 Task: Open a blank google sheet and write heading  Customer order data  Add 10 people name:-  'David White, Emily Green, Andrew Baker, Madison Evans, Logan King, Grace Hill, Gabriel Young, Elizabeth Flores, Samuel Reed, Avery Nelson. ' in October Last week sales are  10020 to 20050. customer order name:-  Nike shoe, Adidas shoe, Gucci T-shirt, Louis Vuitton bag, Zara Shirt, H&M jeans, Chanel perfume, Versace perfume, Ralph Lauren, Prada Shirtcustomer order price in between:-  10000 to 15000. Save page auditingSalesByRegion_2022
Action: Mouse moved to (192, 164)
Screenshot: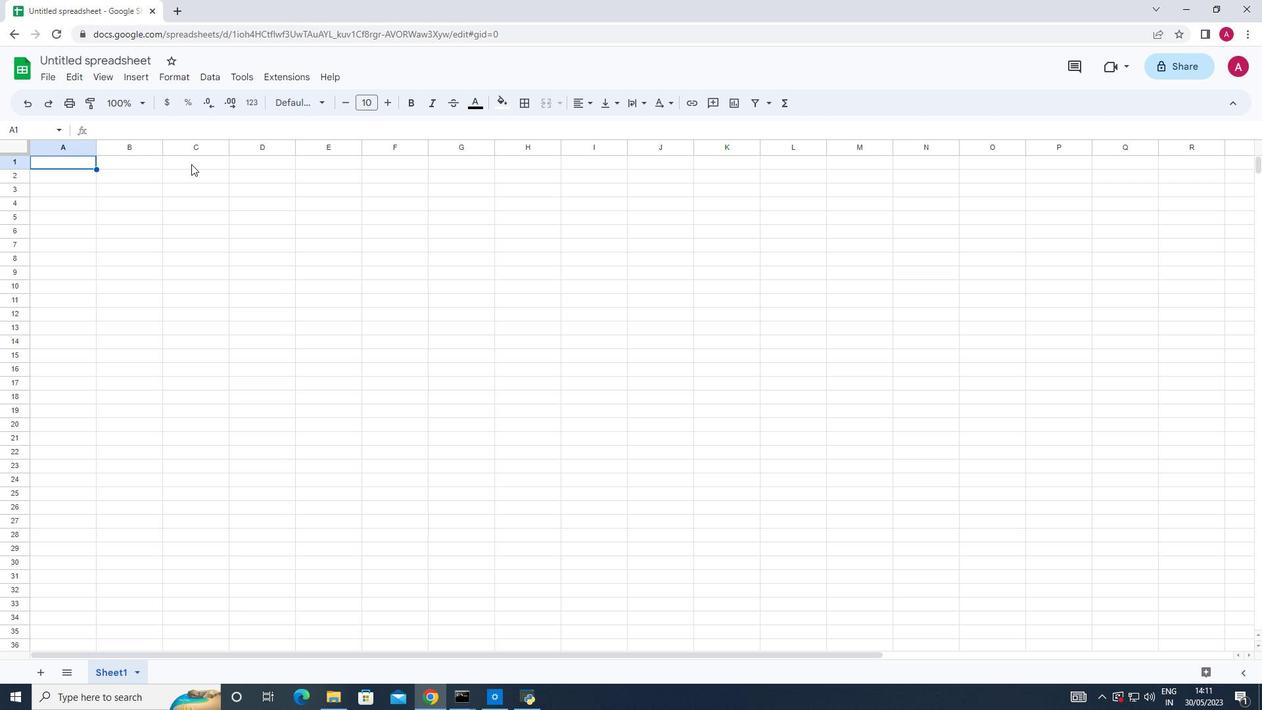 
Action: Mouse pressed left at (192, 164)
Screenshot: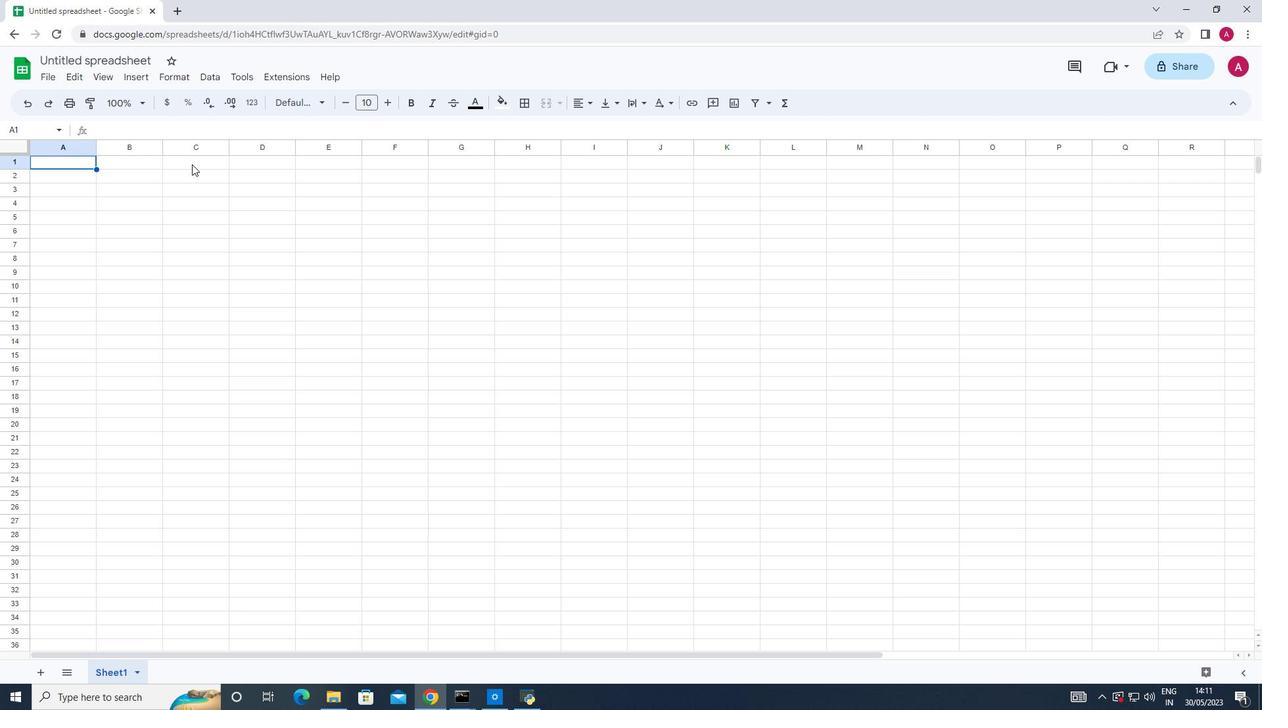 
Action: Key pressed <Key.shift><Key.shift><Key.shift><Key.shift><Key.shift><Key.shift><Key.shift><Key.shift><Key.shift><Key.shift>Customer<Key.space><Key.shift>Order<Key.space><Key.shift><Key.shift>Data
Screenshot: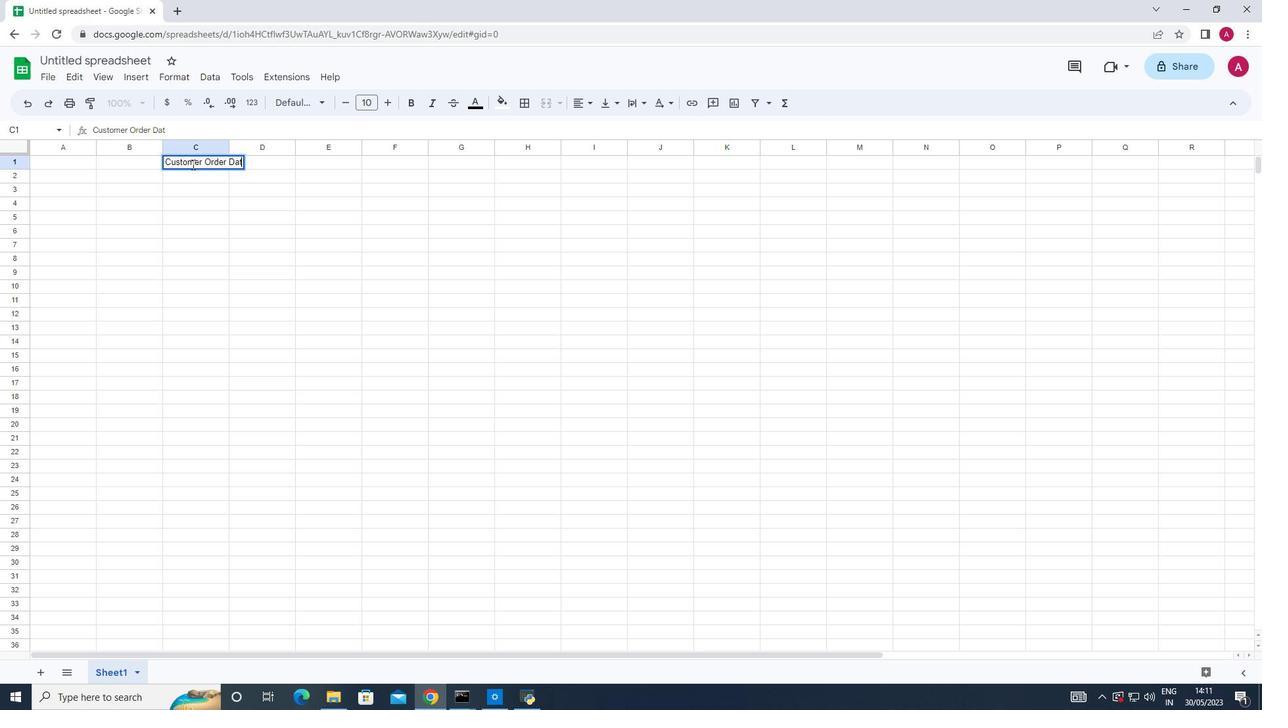 
Action: Mouse moved to (45, 172)
Screenshot: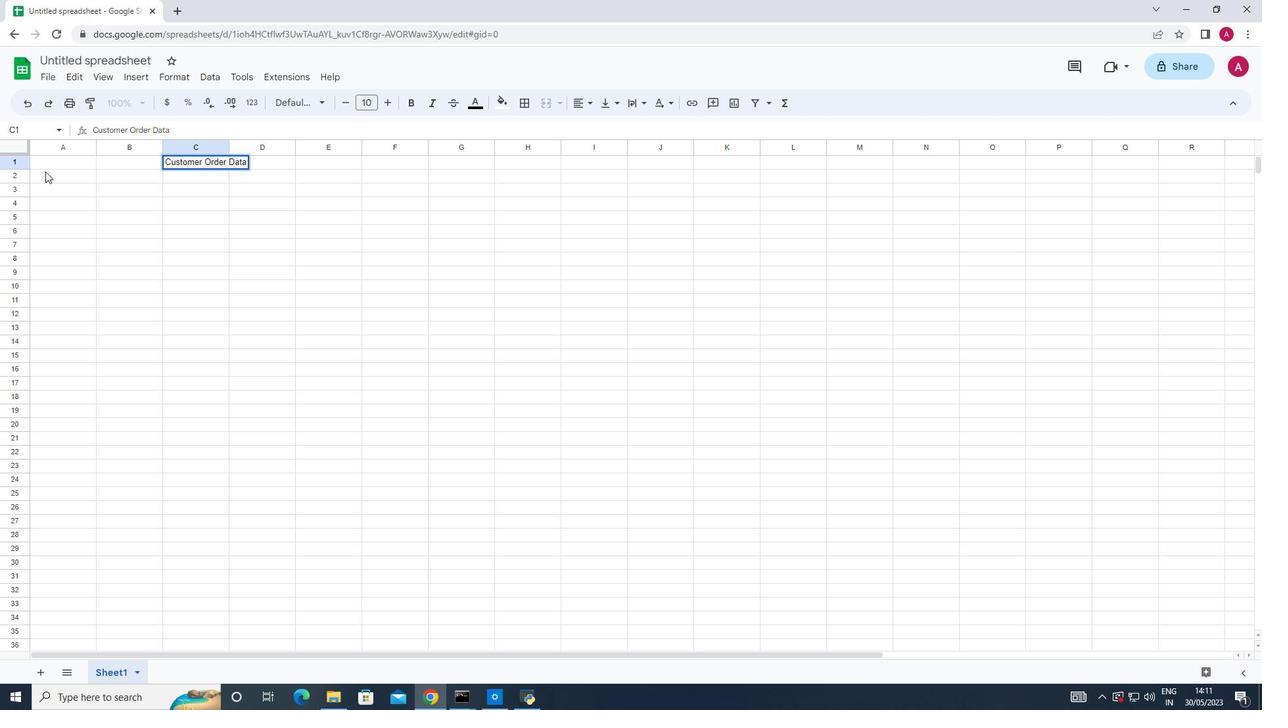 
Action: Mouse pressed left at (45, 172)
Screenshot: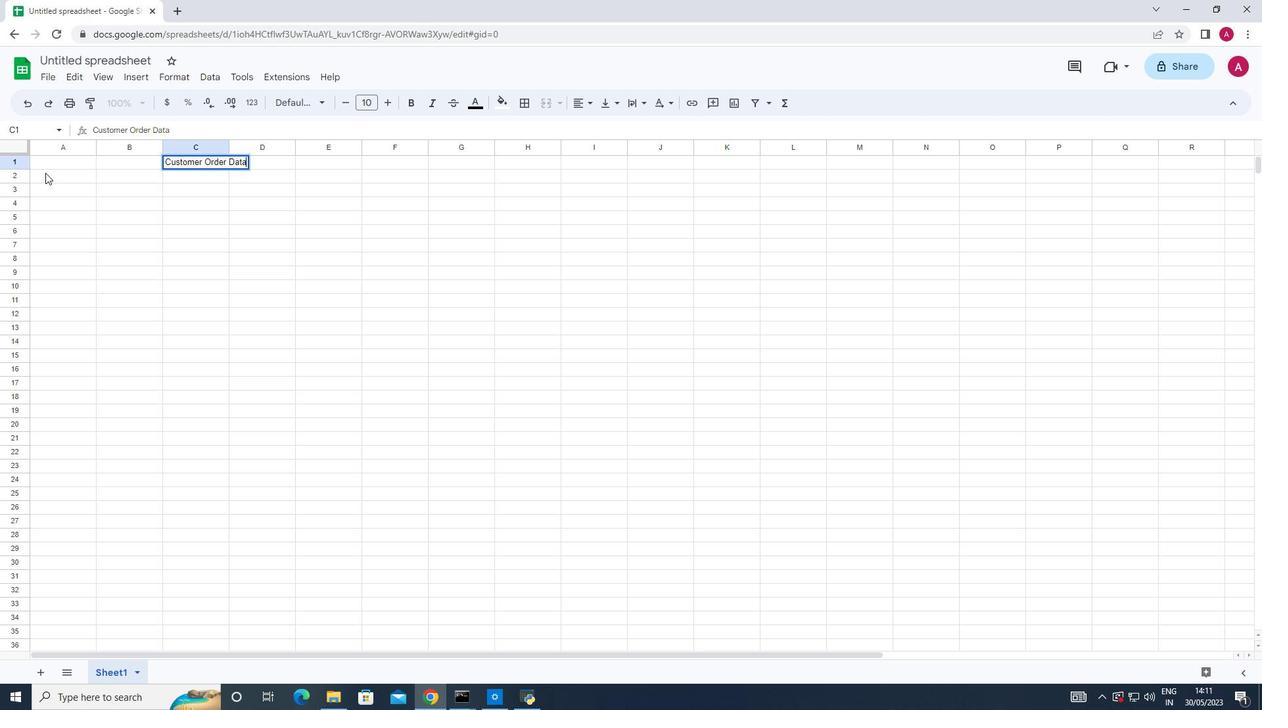 
Action: Key pressed <Key.shift>Name
Screenshot: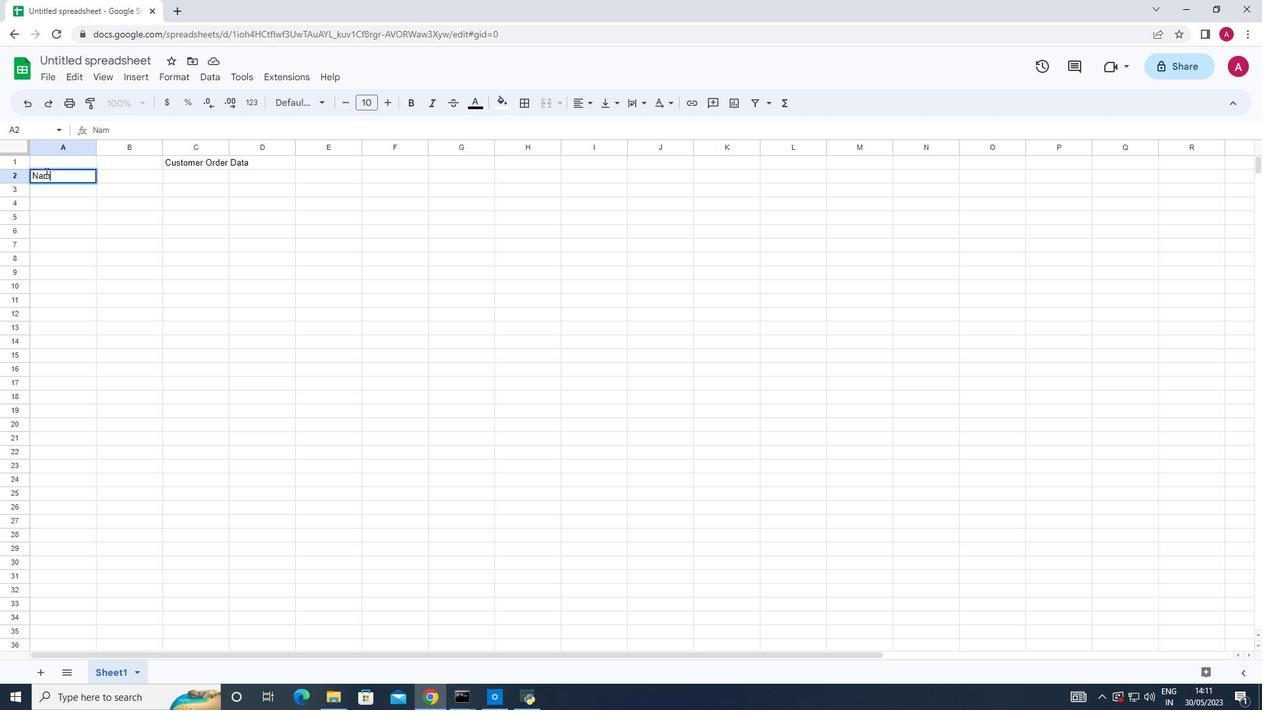 
Action: Mouse moved to (30, 188)
Screenshot: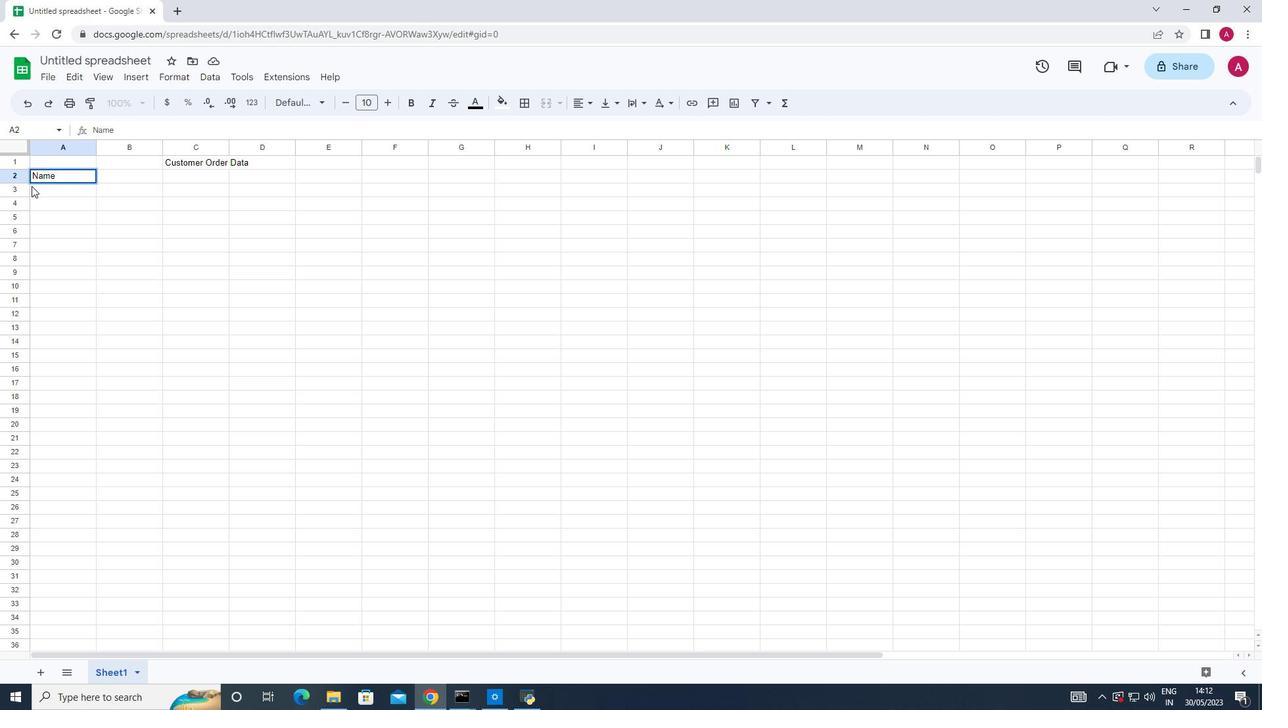 
Action: Mouse pressed left at (30, 188)
Screenshot: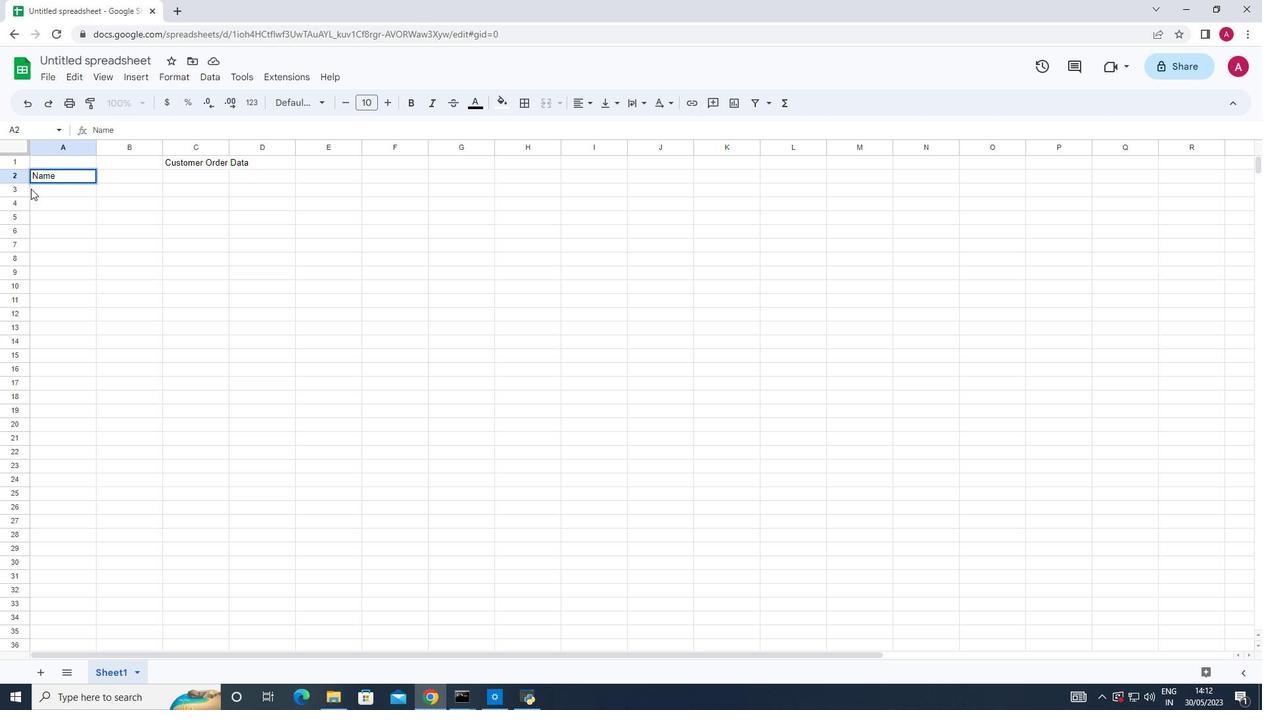 
Action: Key pressed <Key.shift>David<Key.down><Key.up>
Screenshot: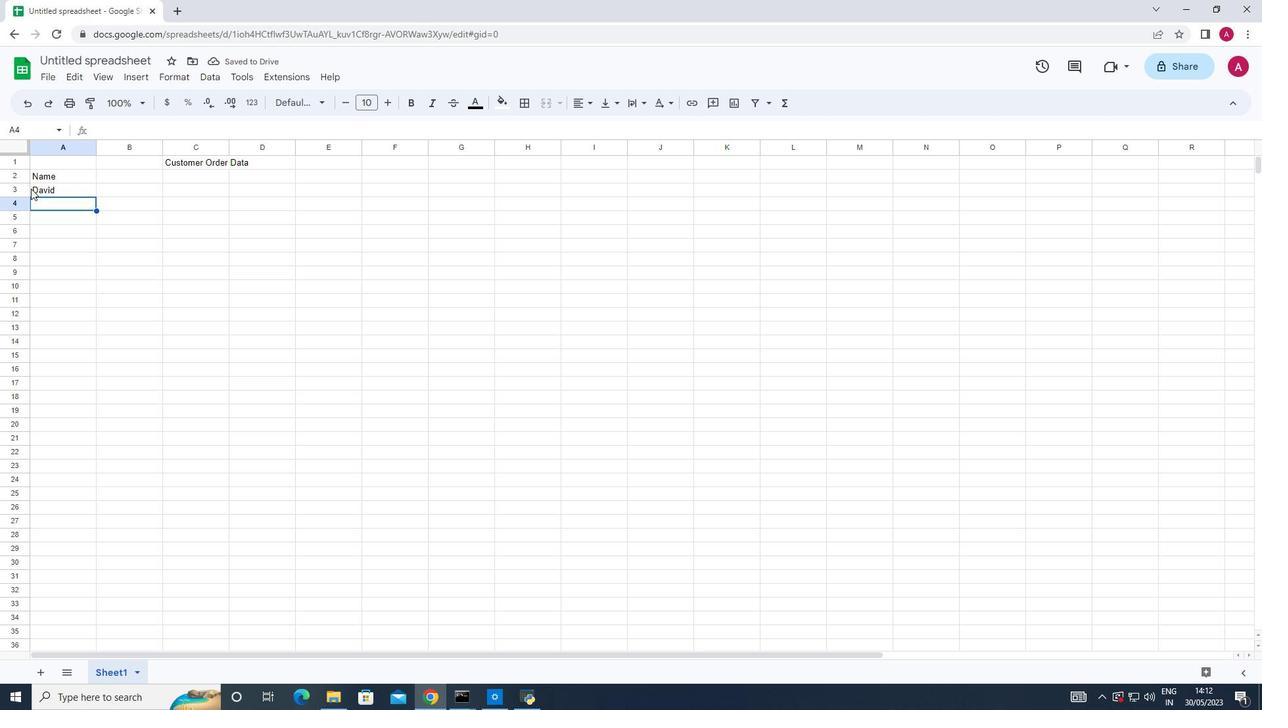 
Action: Mouse moved to (55, 190)
Screenshot: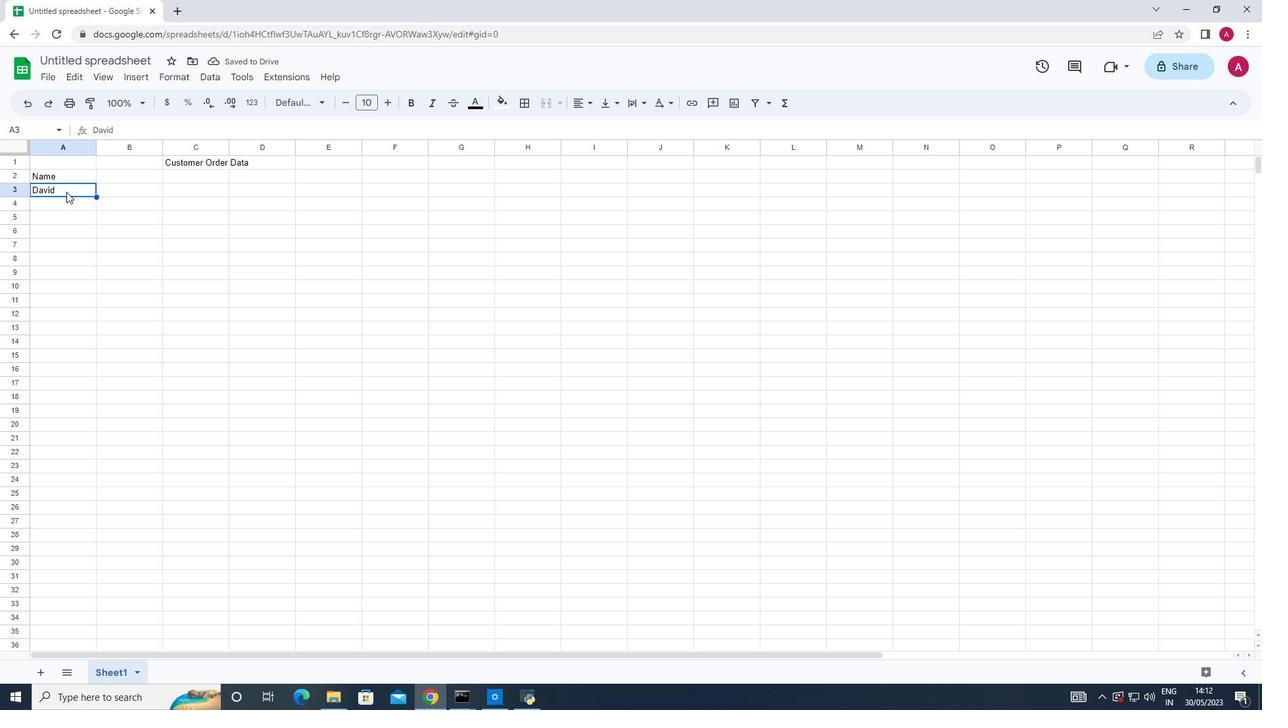 
Action: Mouse pressed left at (55, 190)
Screenshot: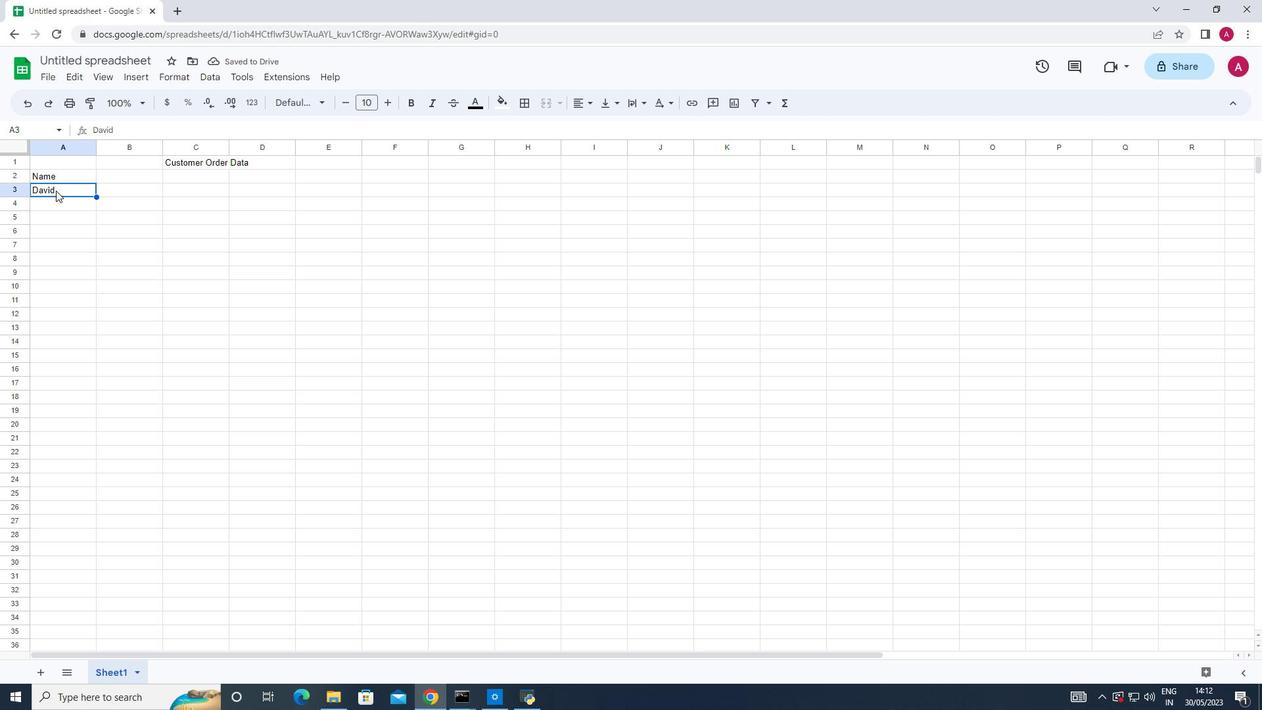 
Action: Mouse pressed left at (55, 190)
Screenshot: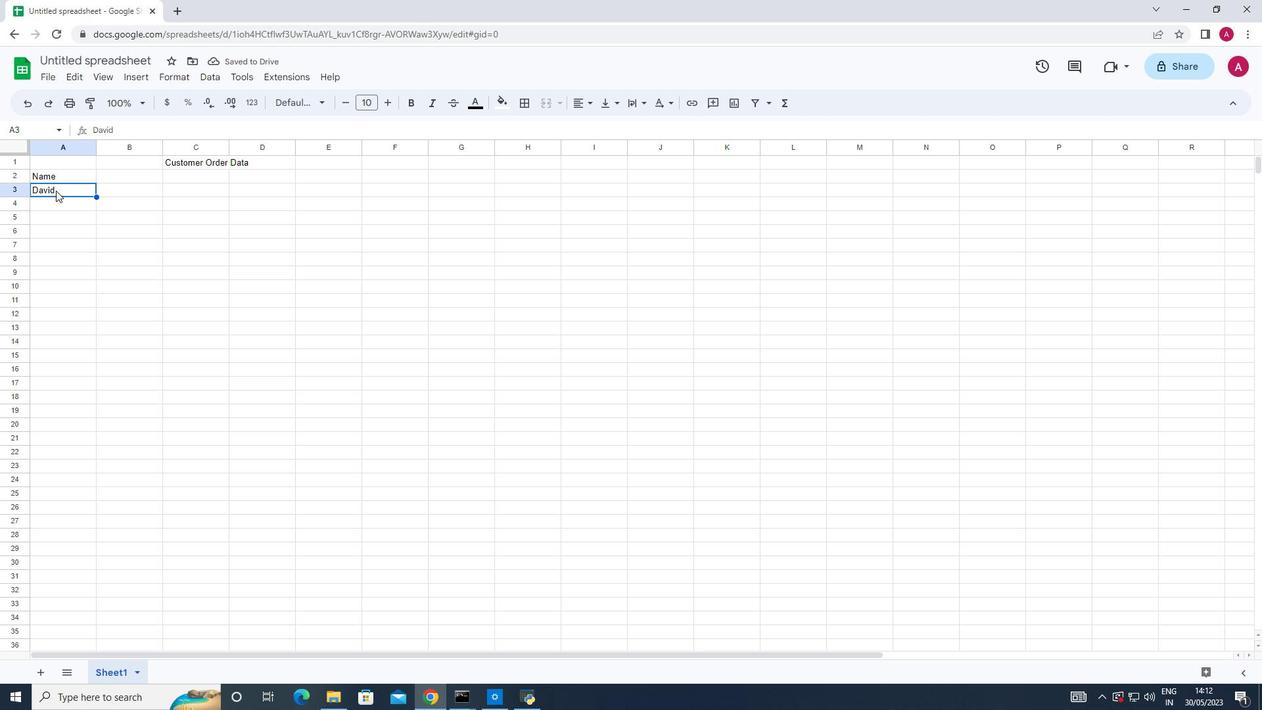 
Action: Key pressed <Key.space><Key.shift>White<Key.down><Key.down><Key.down>
Screenshot: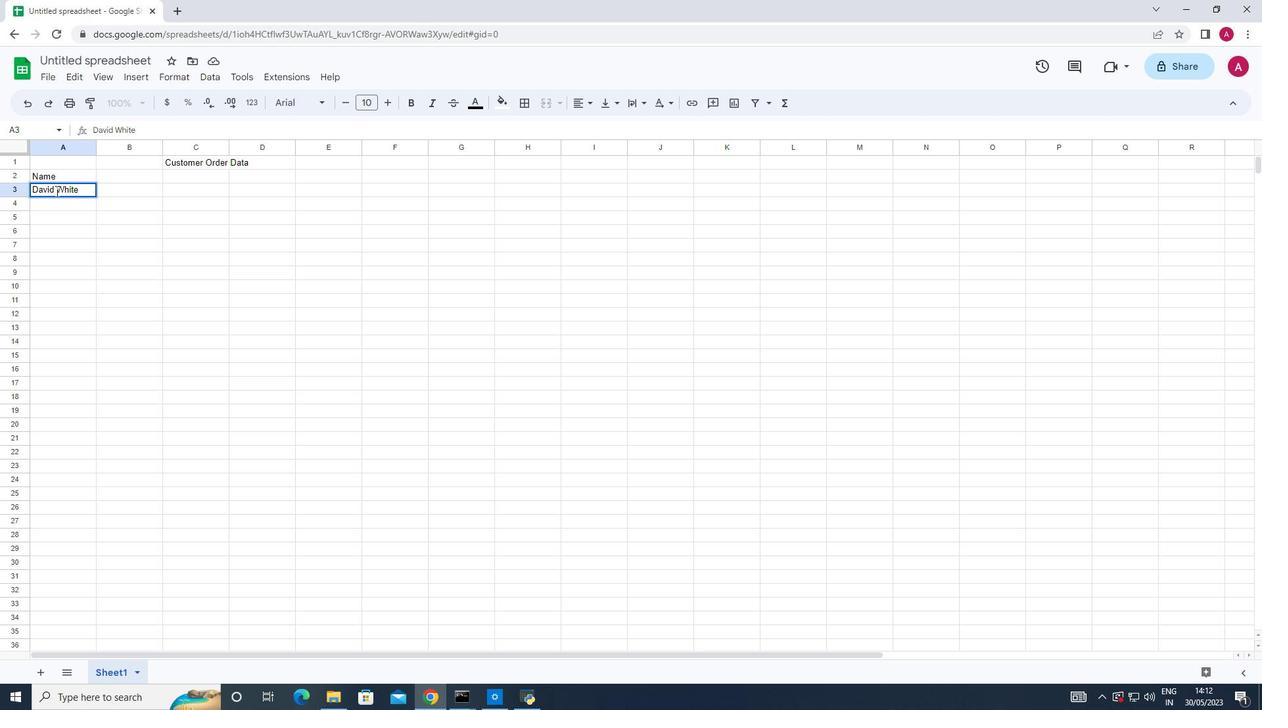 
Action: Mouse moved to (54, 208)
Screenshot: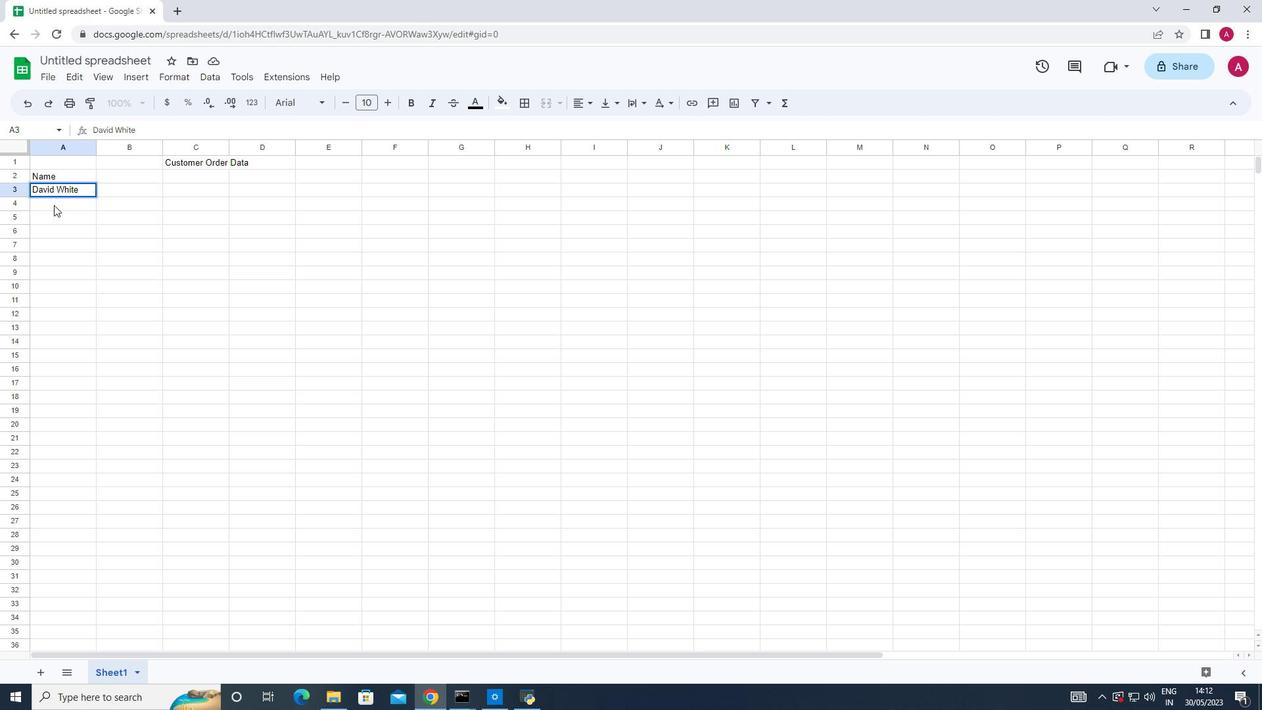 
Action: Mouse pressed left at (54, 208)
Screenshot: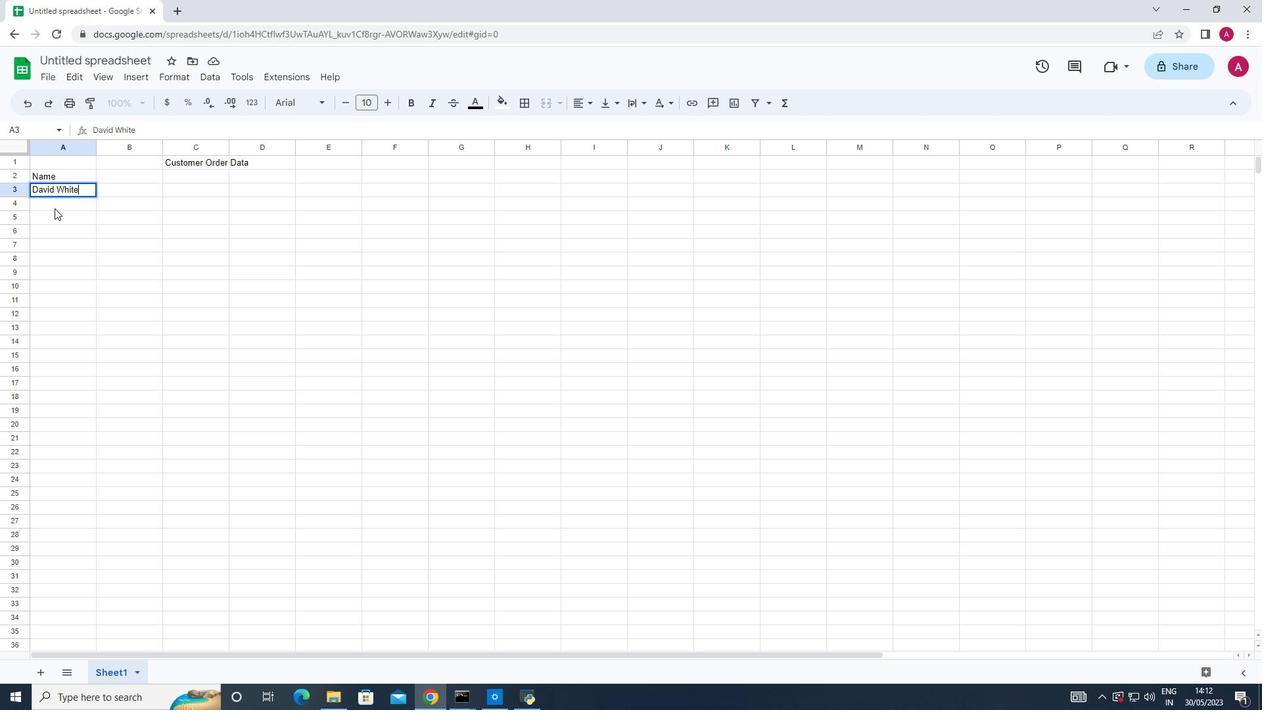 
Action: Key pressed <Key.shift>Emily<Key.space><Key.shift>Green<Key.down><Key.shift><Key.shift><Key.shift><Key.shift><Key.shift><Key.shift><Key.shift><Key.shift><Key.shift>Andrew<Key.space><Key.shift_r><Key.shift_r><Key.shift_r><Key.shift_r>Baker<Key.down><Key.shift_r><Key.shift_r><Key.shift_r><Key.shift_r>Madison<Key.space><Key.shift><Key.shift><Key.shift><Key.shift><Key.shift><Key.shift><Key.shift><Key.shift>Evans<Key.down><Key.shift><Key.shift><Key.shift><Key.shift><Key.shift><Key.shift><Key.shift><Key.shift><Key.shift><Key.shift><Key.shift><Key.shift><Key.shift><Key.shift><Key.shift><Key.shift><Key.shift><Key.shift>Logan<Key.space><Key.shift>King<Key.down><Key.shift>Samuel<Key.space><Key.shift>Reed<Key.down><Key.shift><Key.shift><Key.shift><Key.shift>Avery<Key.space><Key.shift>Nelson
Screenshot: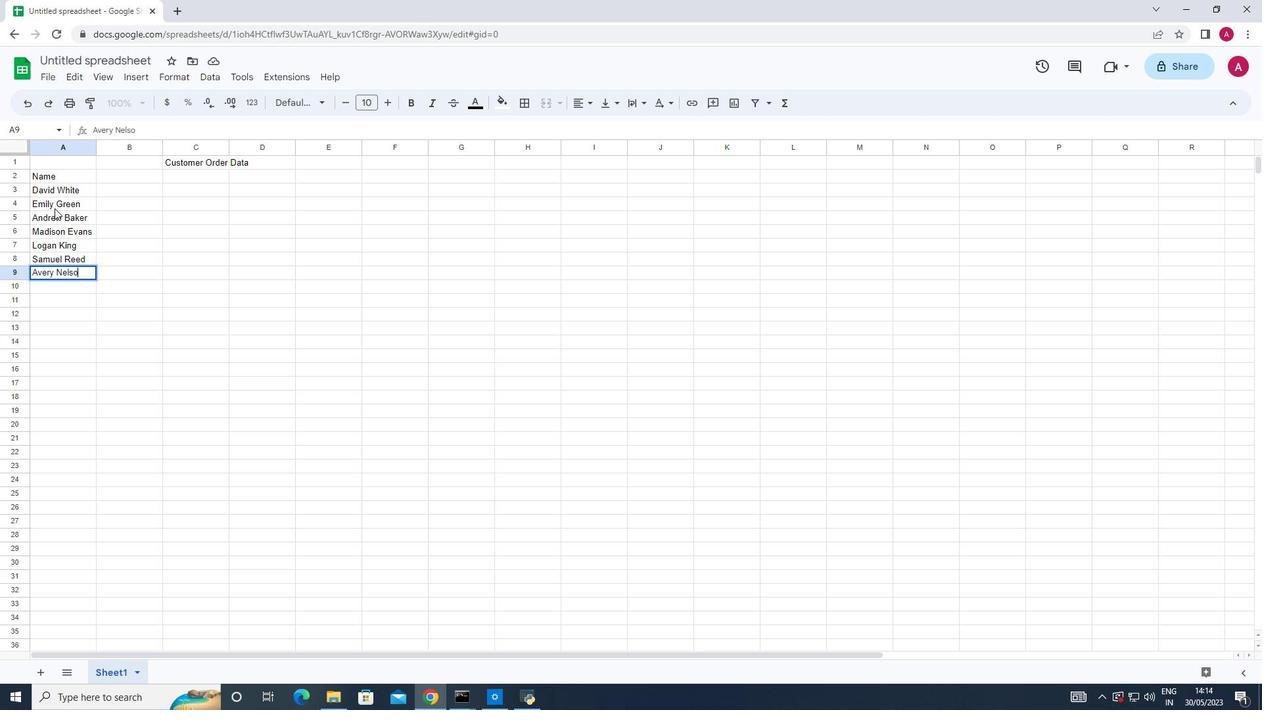 
Action: Mouse moved to (71, 190)
Screenshot: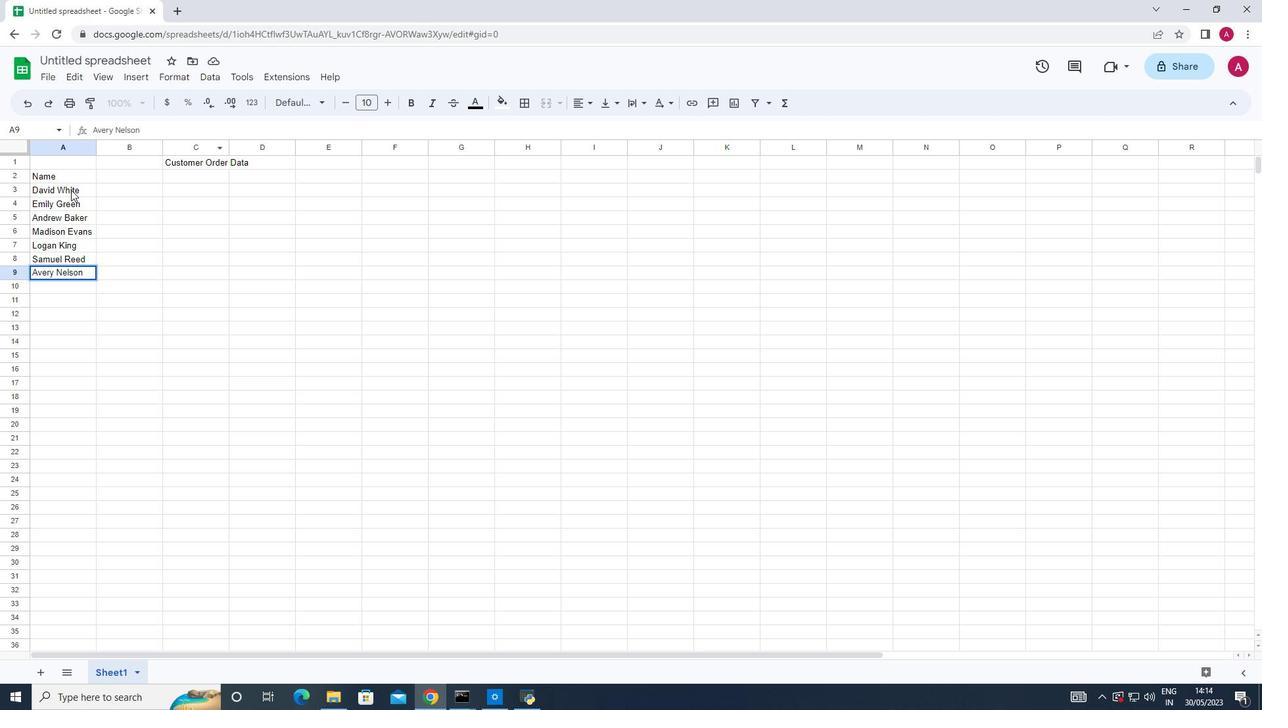 
Action: Mouse pressed left at (71, 190)
Screenshot: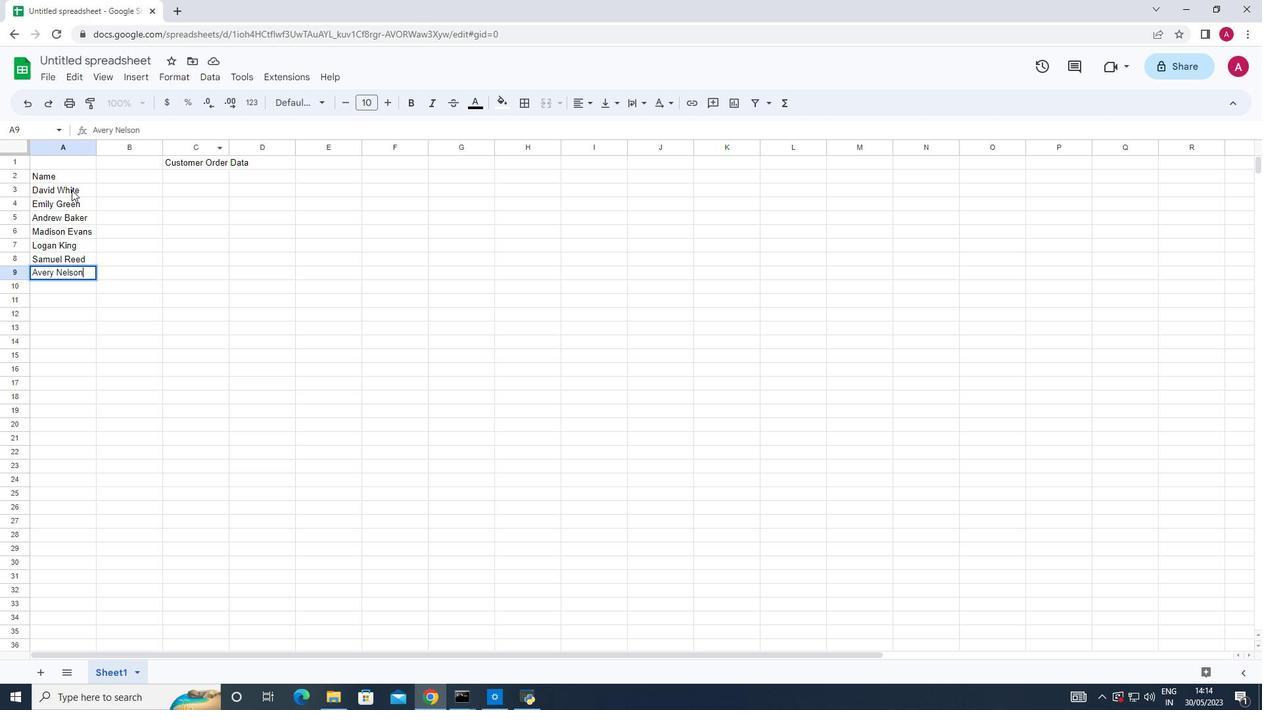
Action: Mouse moved to (68, 185)
Screenshot: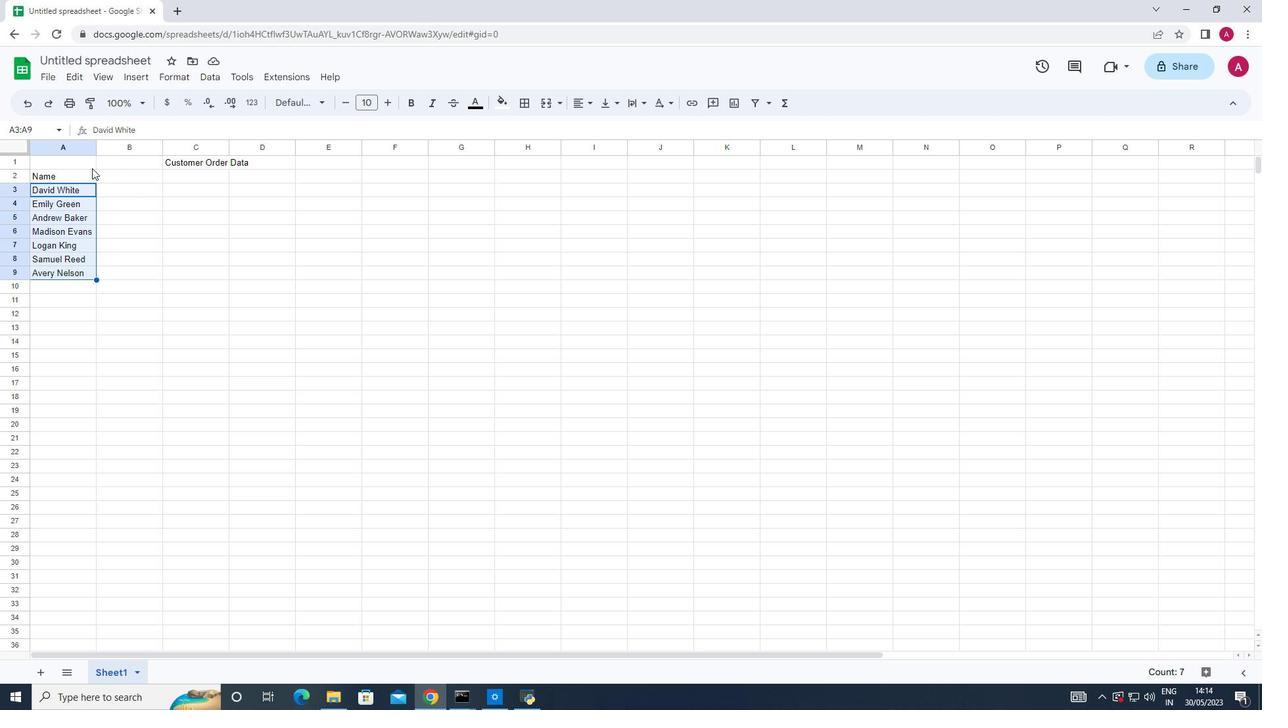 
Action: Mouse pressed left at (68, 185)
Screenshot: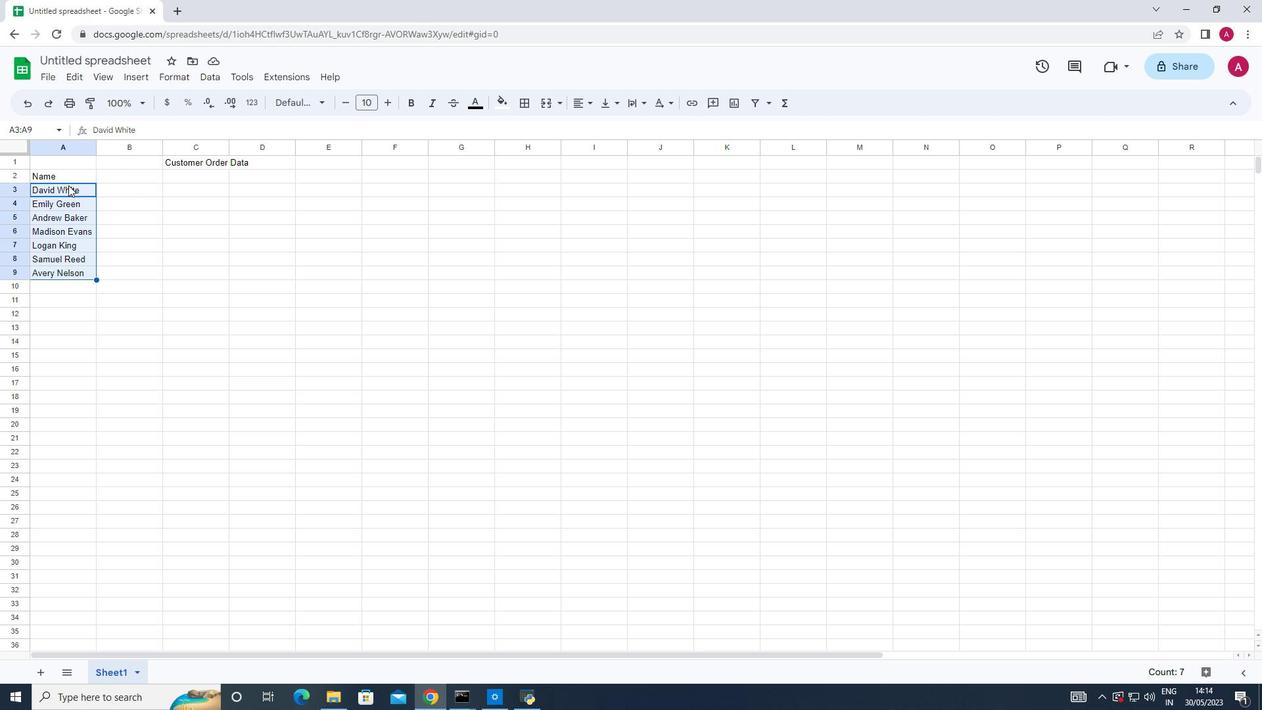 
Action: Mouse moved to (69, 210)
Screenshot: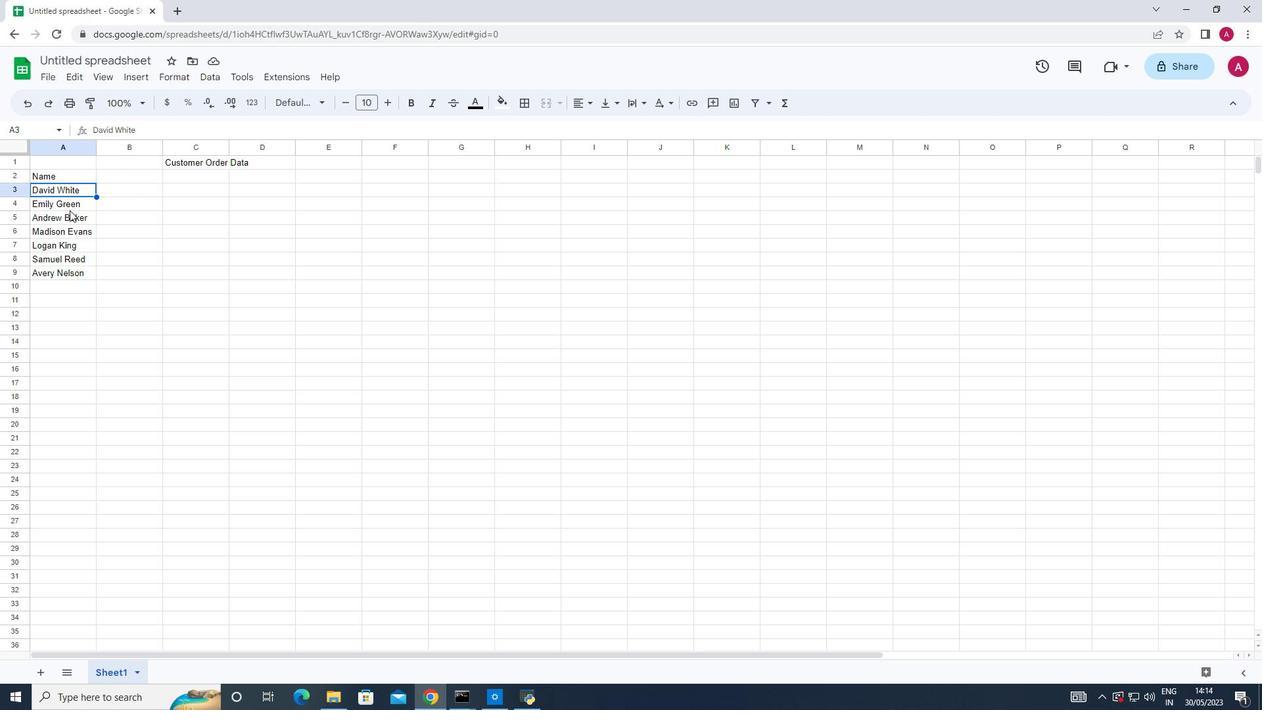 
Action: Mouse pressed left at (69, 210)
Screenshot: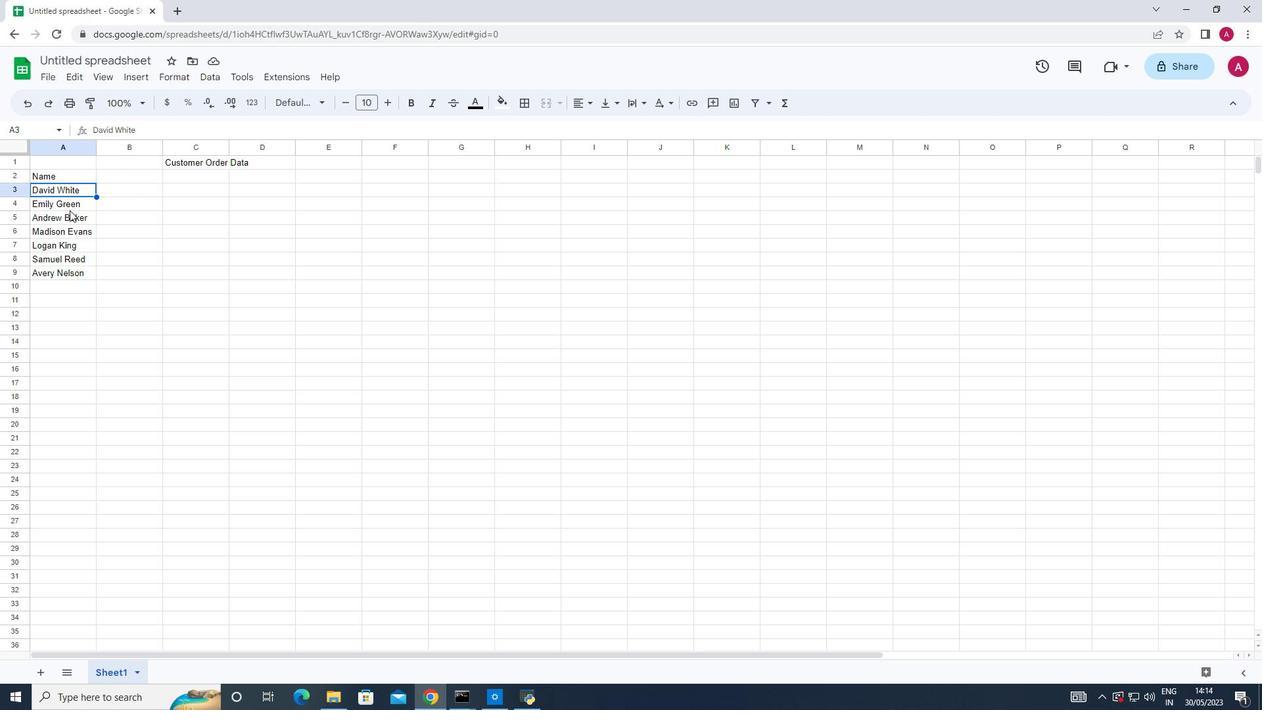 
Action: Mouse moved to (70, 218)
Screenshot: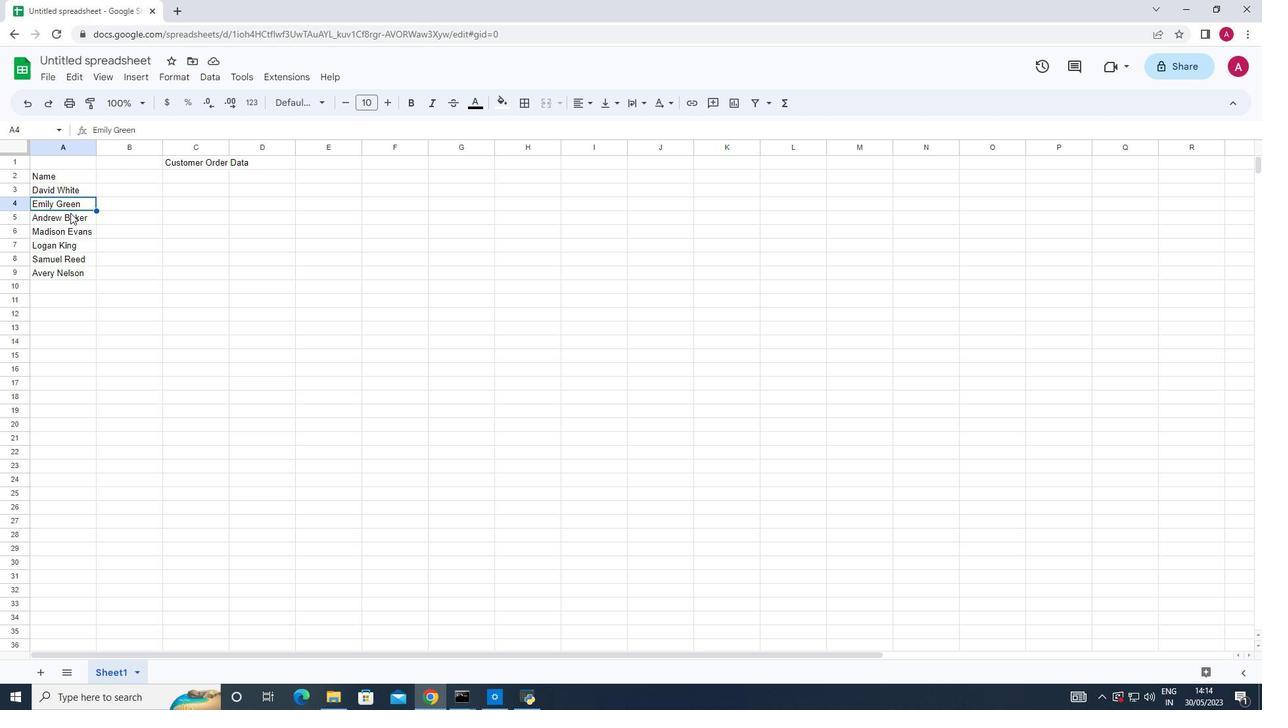 
Action: Mouse pressed left at (70, 218)
Screenshot: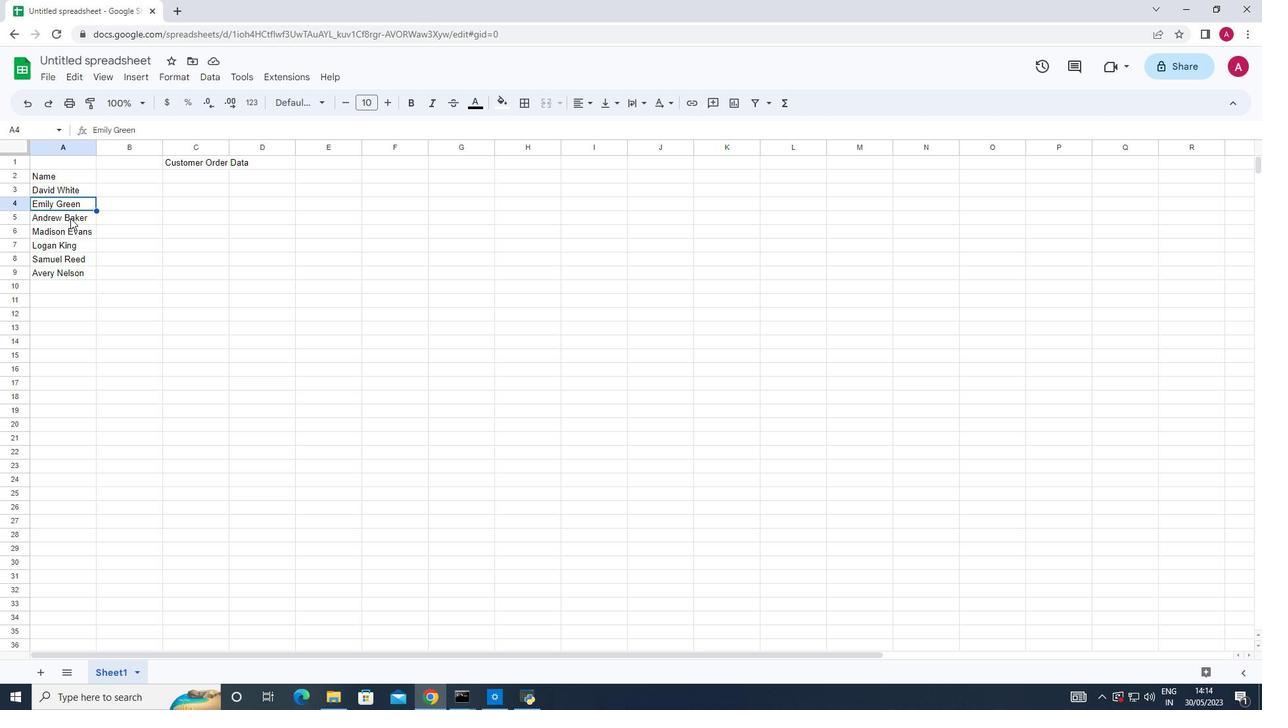 
Action: Mouse moved to (71, 230)
Screenshot: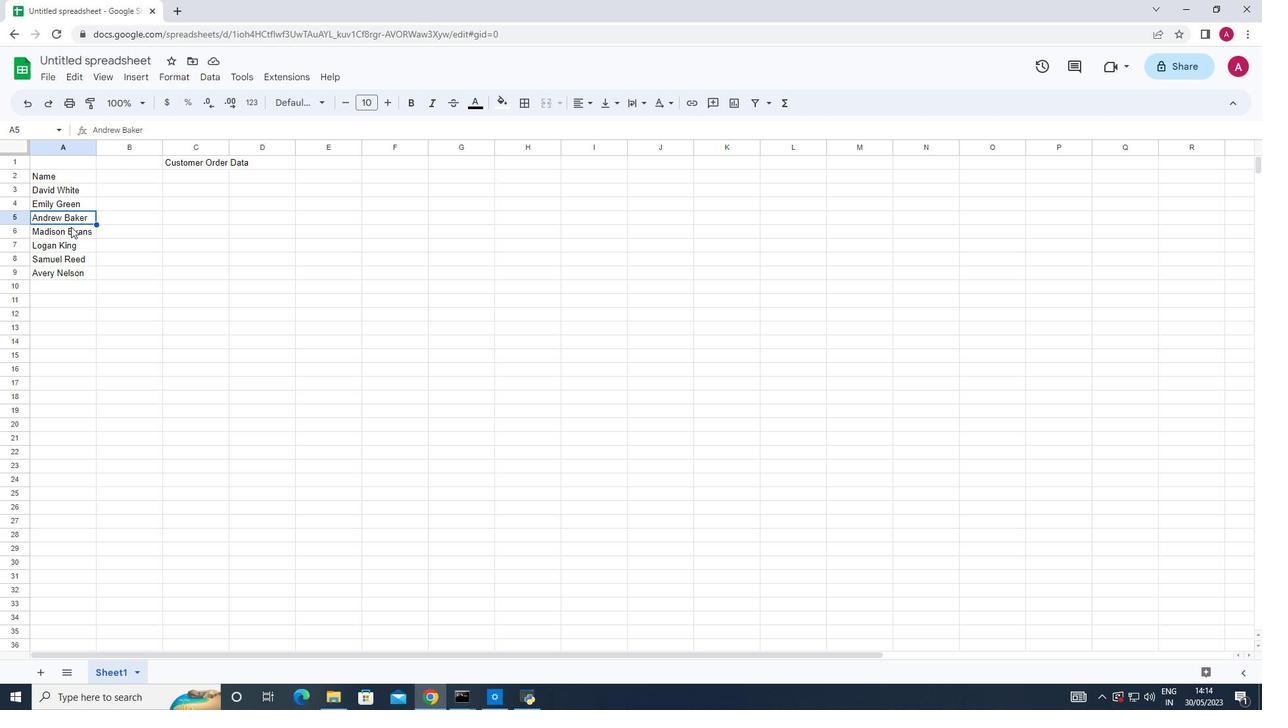 
Action: Mouse pressed left at (71, 230)
Screenshot: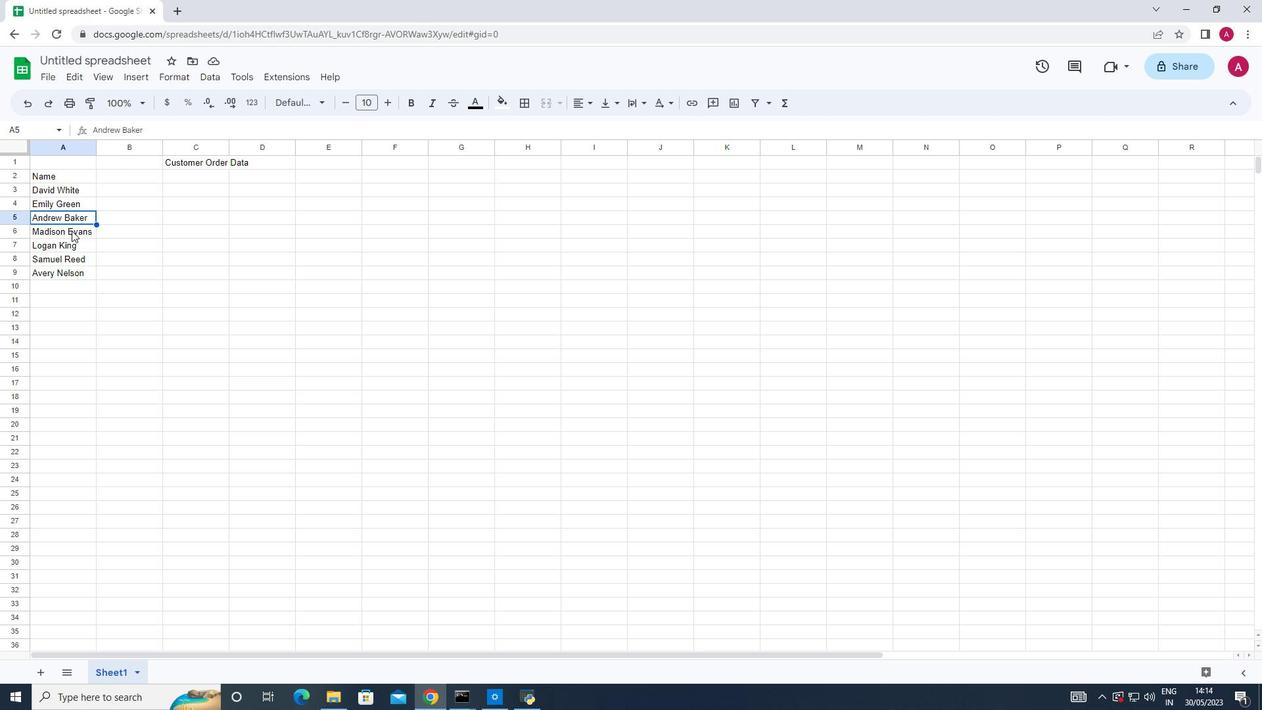 
Action: Mouse moved to (69, 247)
Screenshot: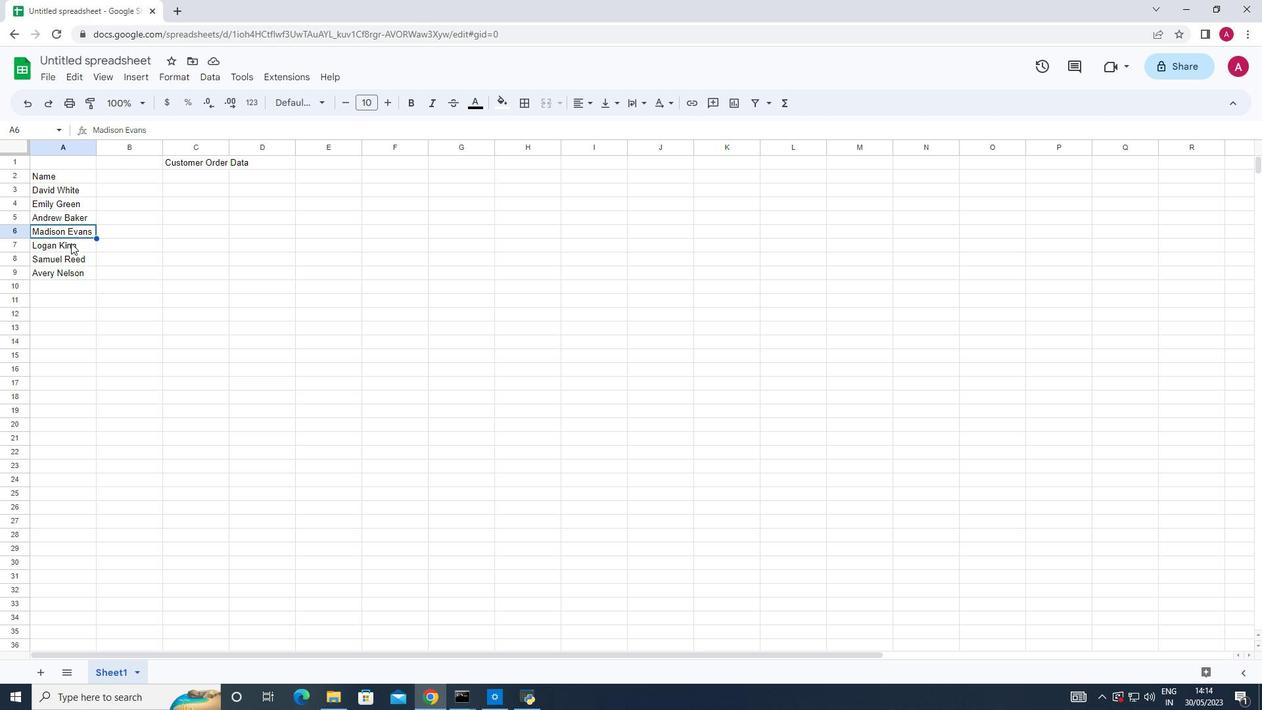 
Action: Mouse pressed left at (69, 247)
Screenshot: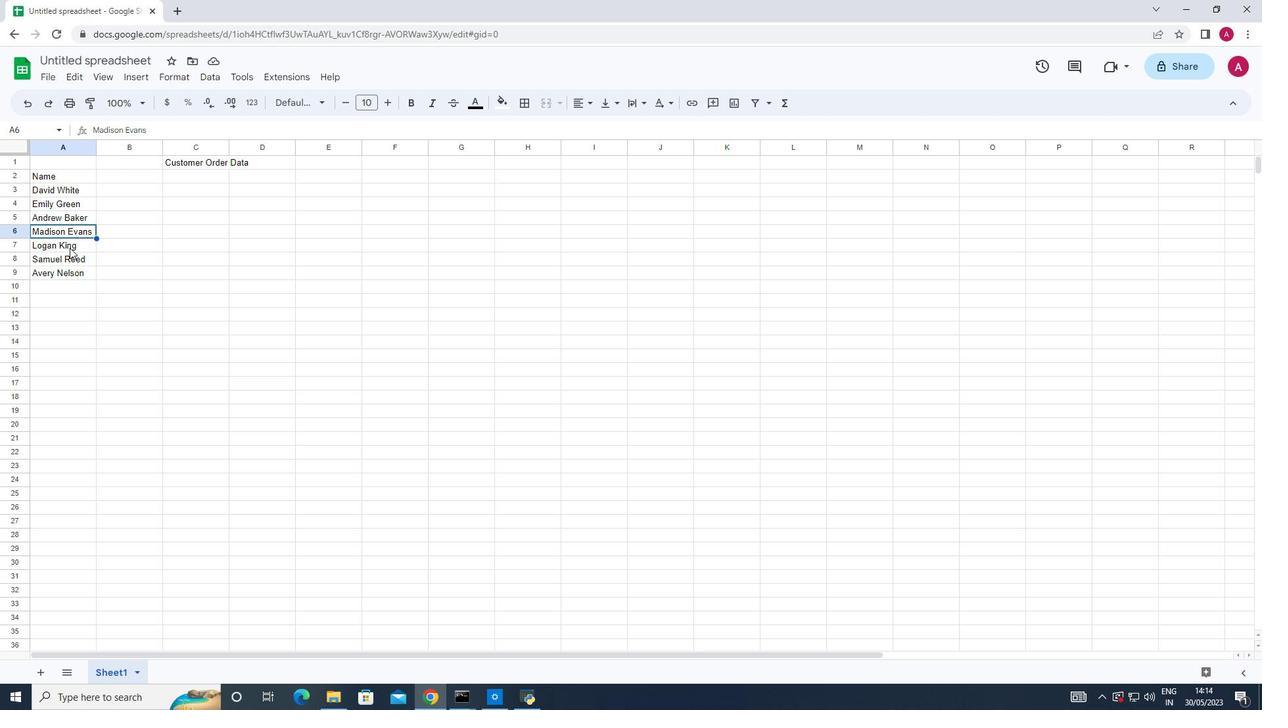 
Action: Mouse moved to (77, 257)
Screenshot: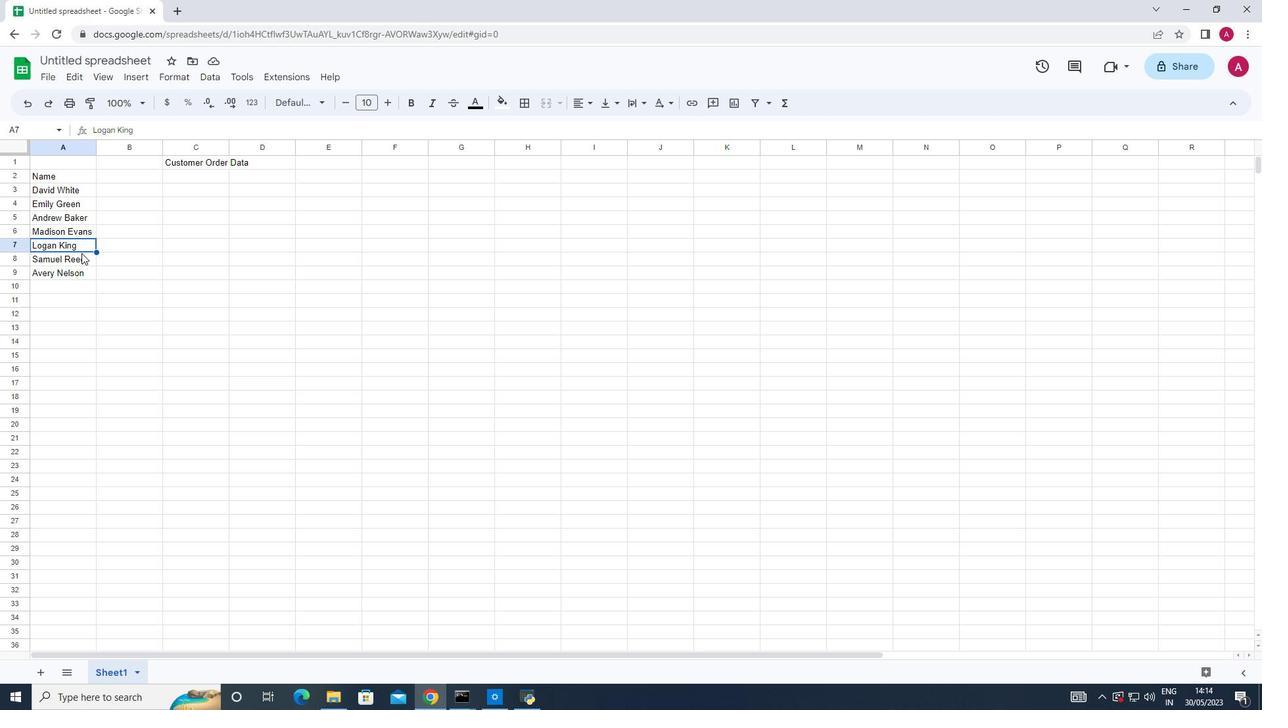 
Action: Mouse pressed left at (77, 257)
Screenshot: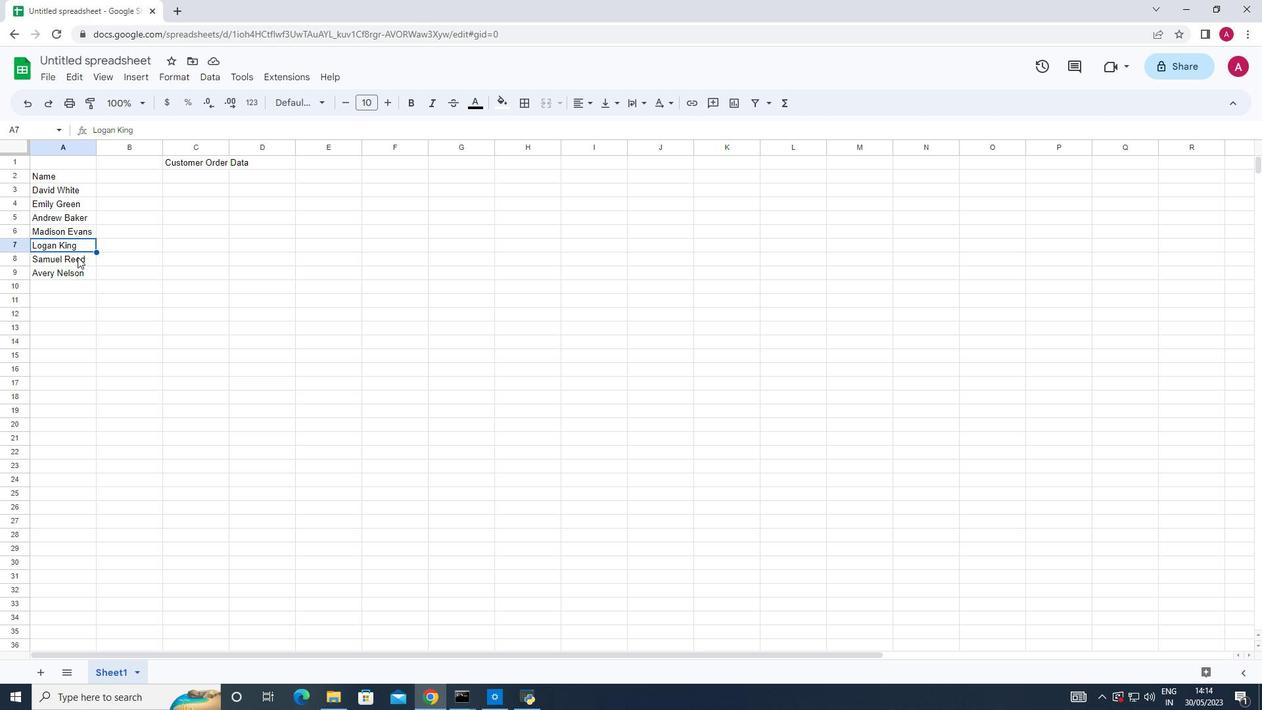 
Action: Mouse pressed left at (77, 257)
Screenshot: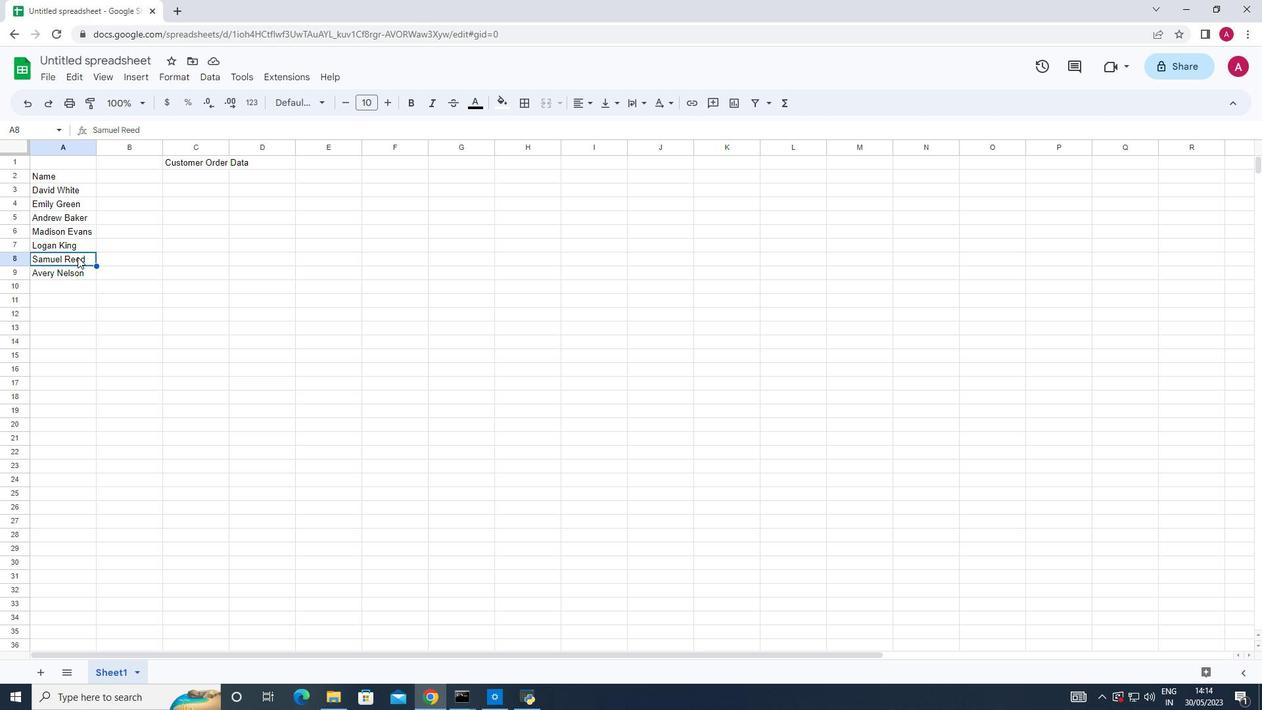 
Action: Mouse moved to (77, 272)
Screenshot: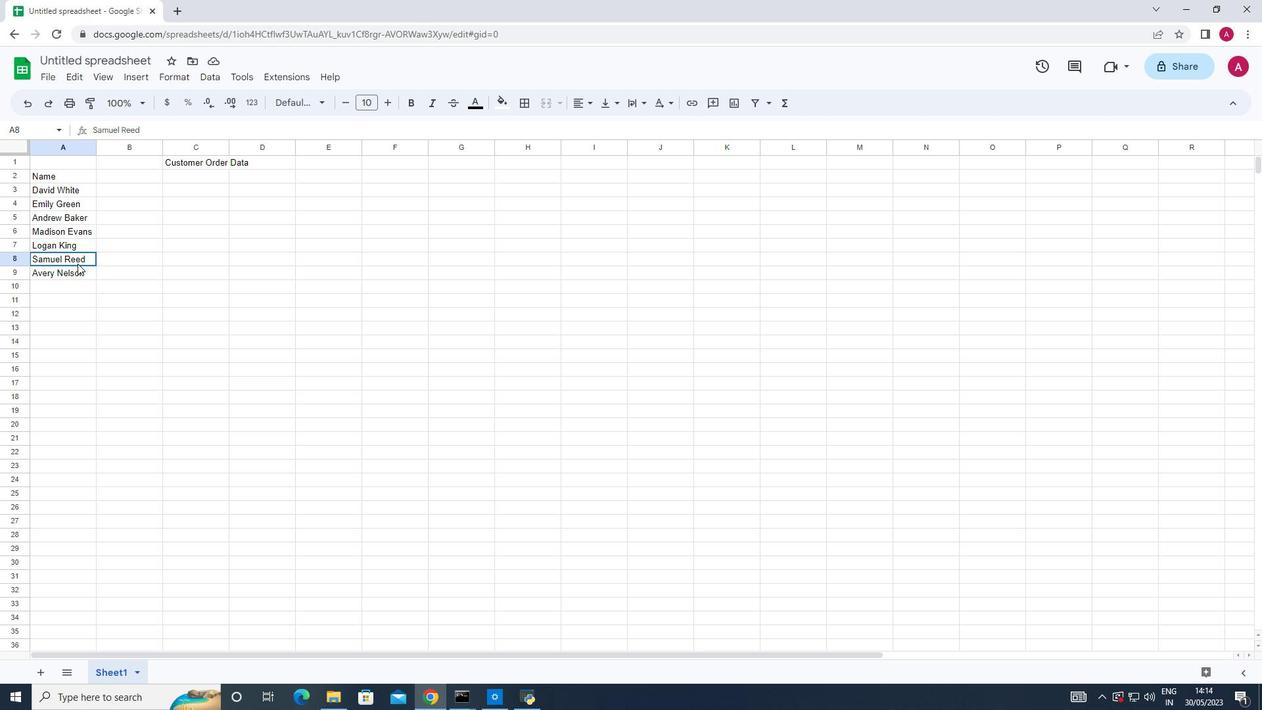 
Action: Key pressed <Key.delete>
Screenshot: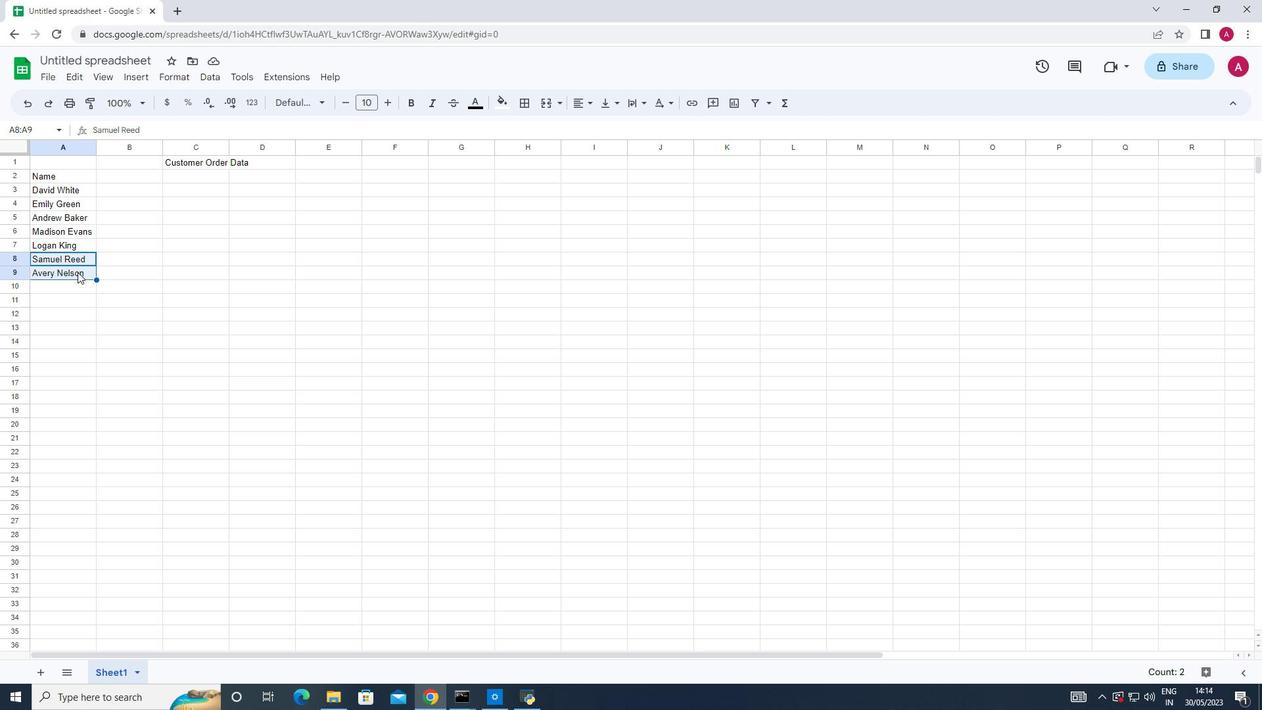 
Action: Mouse moved to (69, 261)
Screenshot: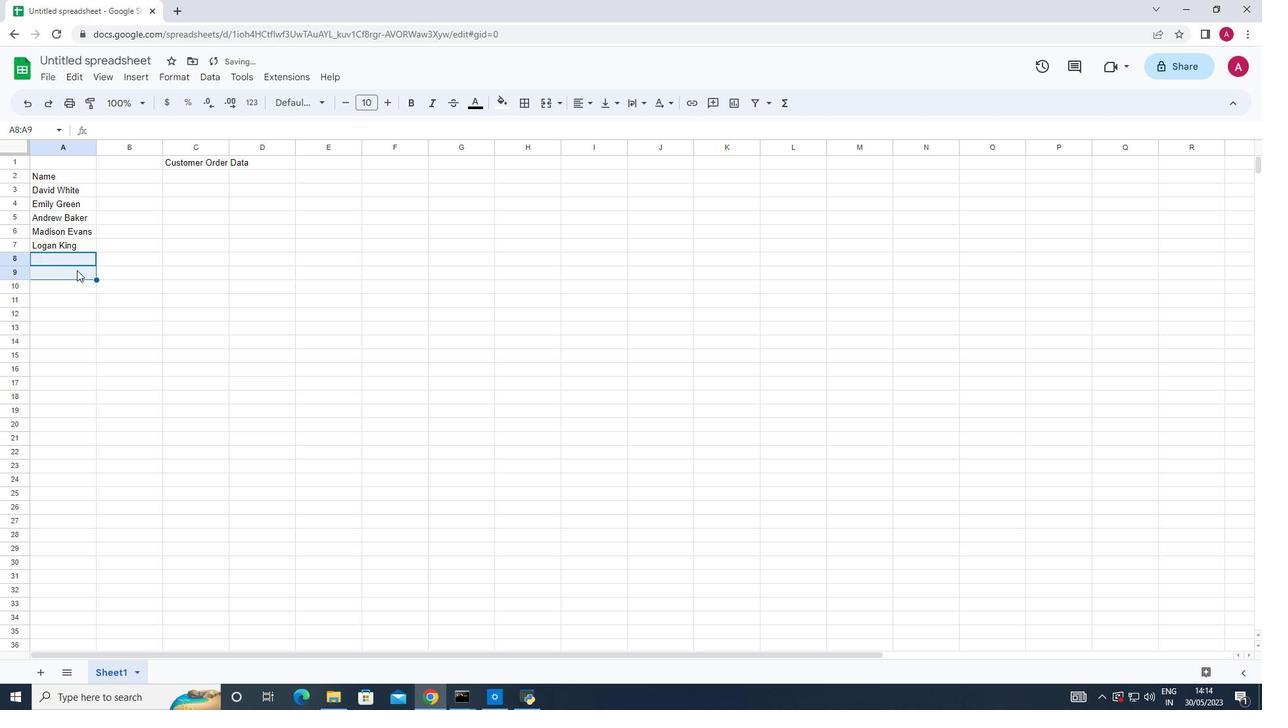 
Action: Mouse pressed left at (69, 261)
Screenshot: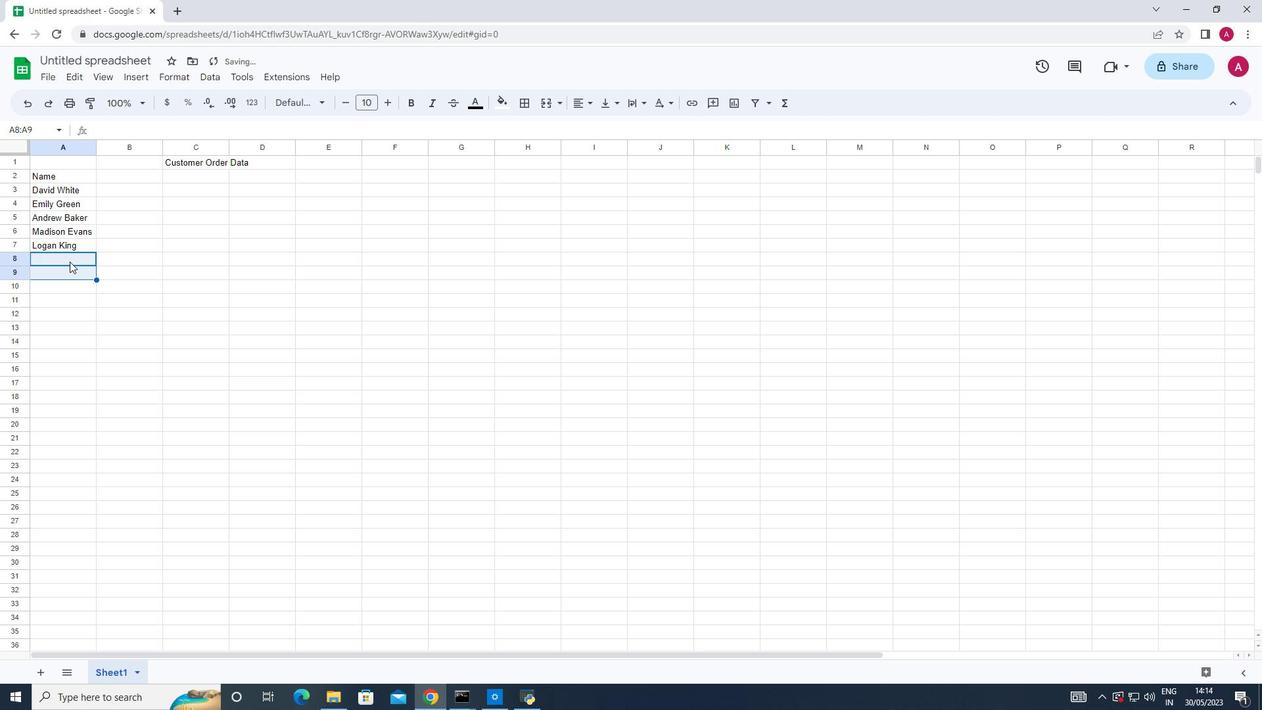 
Action: Mouse moved to (65, 261)
Screenshot: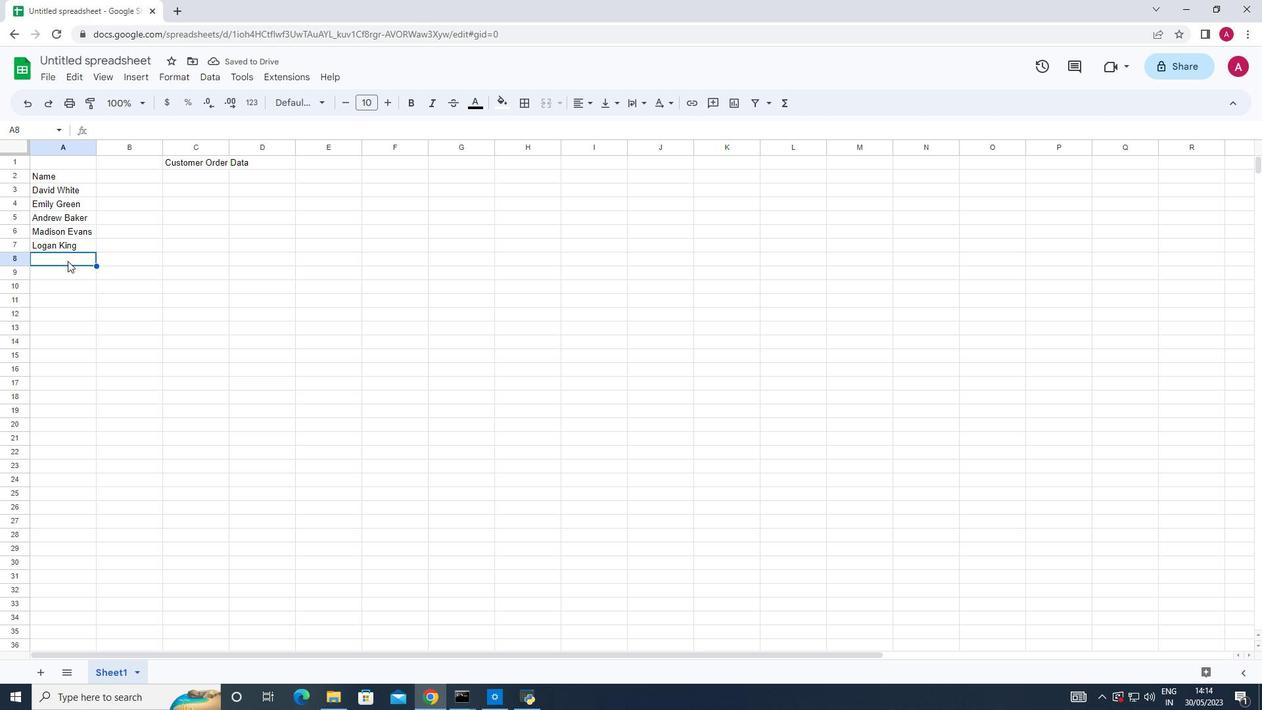 
Action: Mouse pressed left at (65, 261)
Screenshot: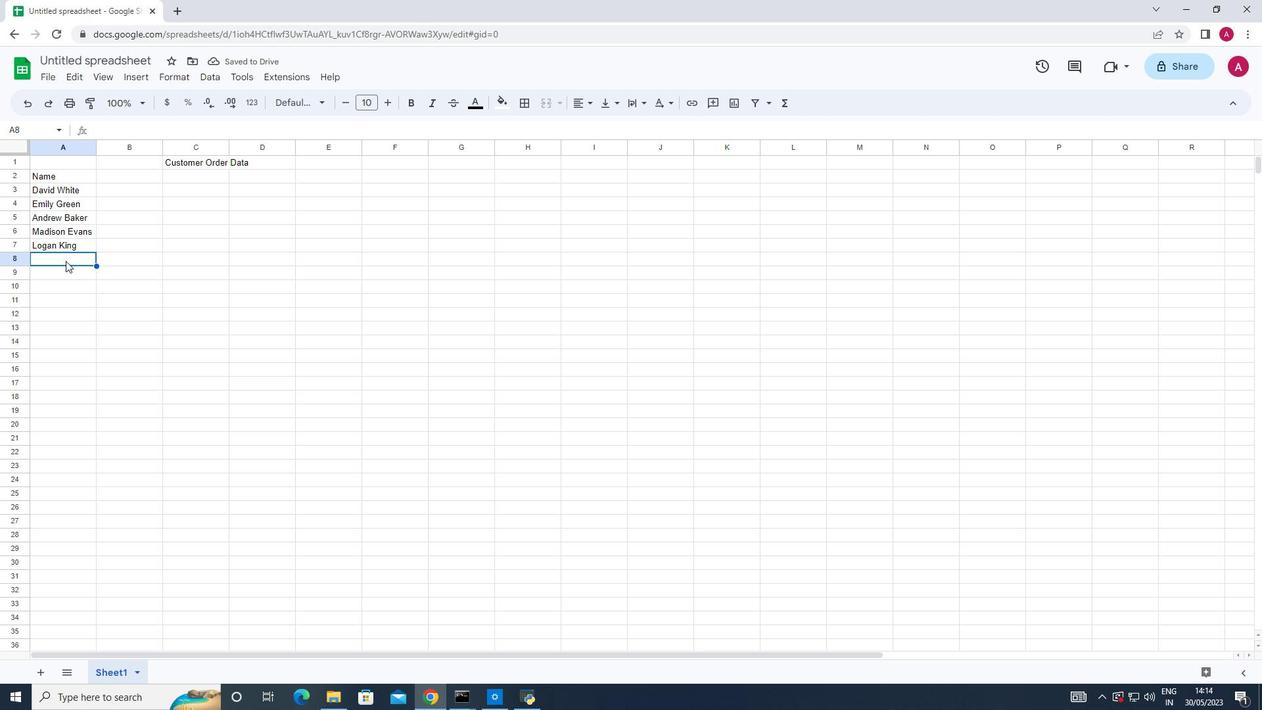 
Action: Mouse moved to (67, 258)
Screenshot: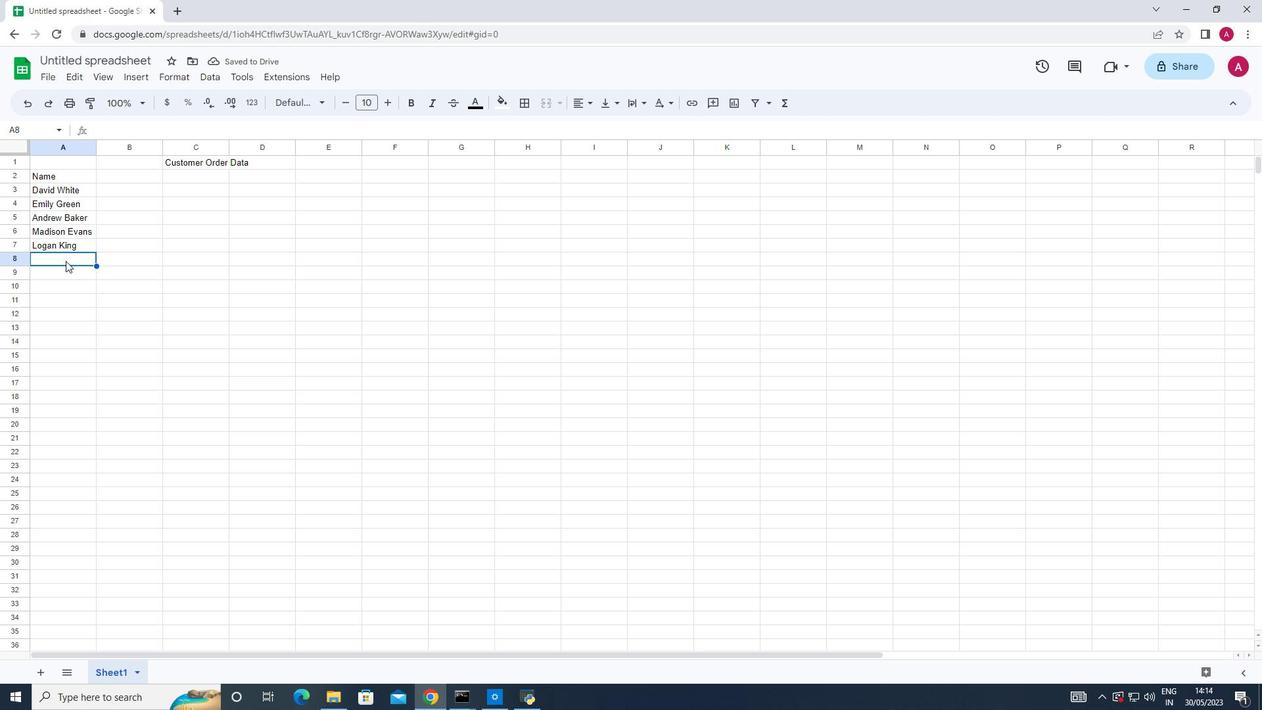 
Action: Key pressed <Key.shift>Grace<Key.space><Key.shift>Hill<Key.down><Key.shift>Gabriel<Key.space><Key.shift_r>Young,<Key.backspace><Key.down><Key.shift>Elizabeth<Key.space><Key.shift><Key.shift><Key.shift><Key.shift><Key.shift><Key.shift><Key.shift><Key.shift><Key.shift>Flores<Key.down><Key.shift>Samuel<Key.space><Key.shift>Reed<Key.down><Key.shift>Avery<Key.space><Key.shift_r>Nek<Key.backspace>lson
Screenshot: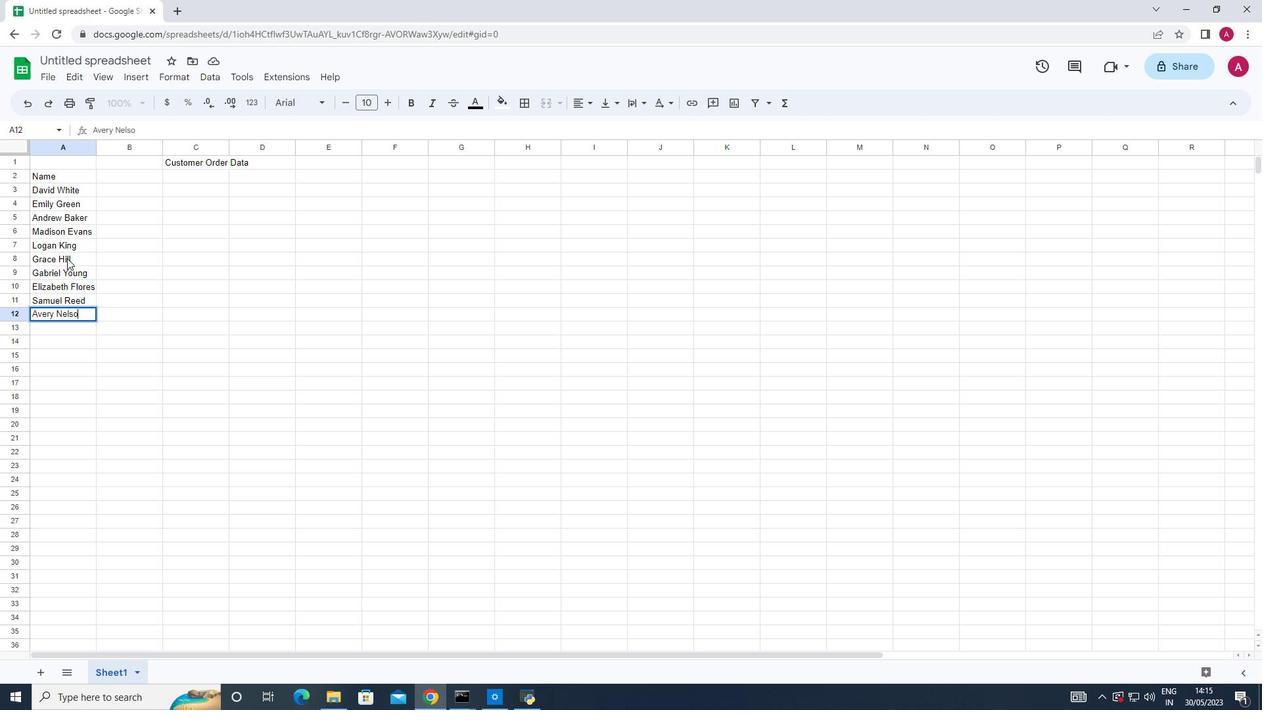 
Action: Mouse moved to (84, 191)
Screenshot: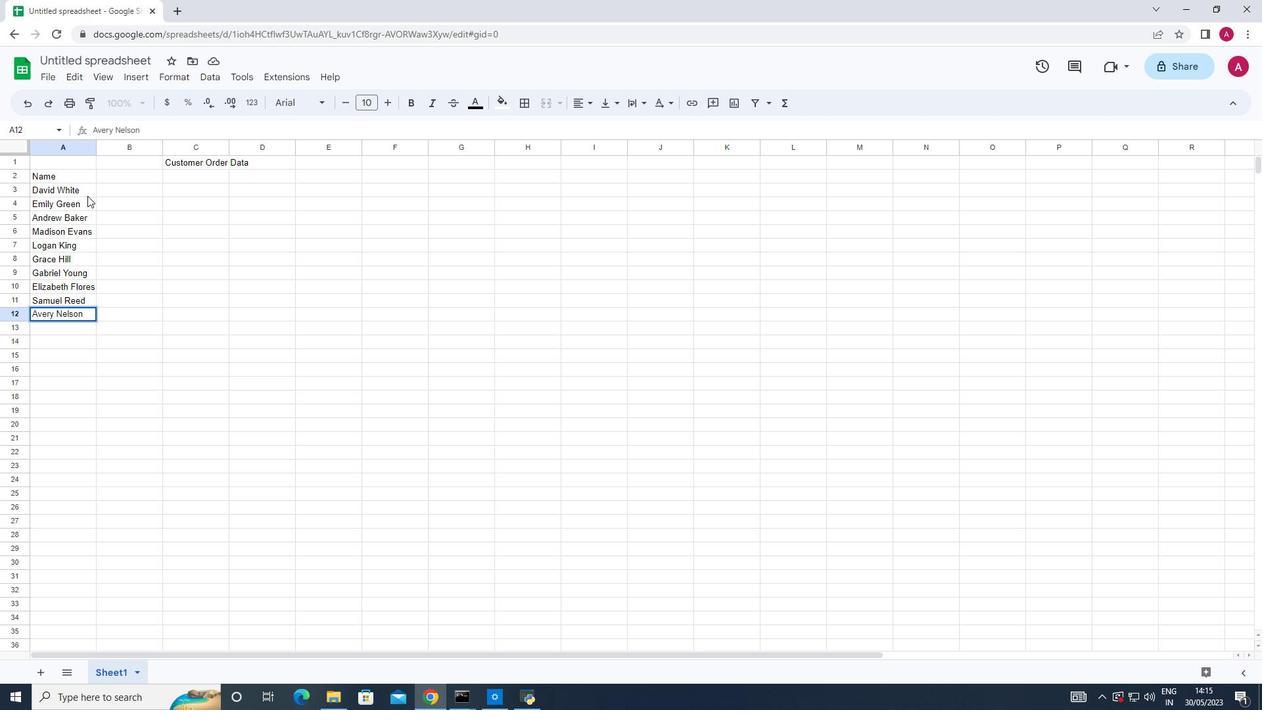 
Action: Mouse pressed left at (84, 191)
Screenshot: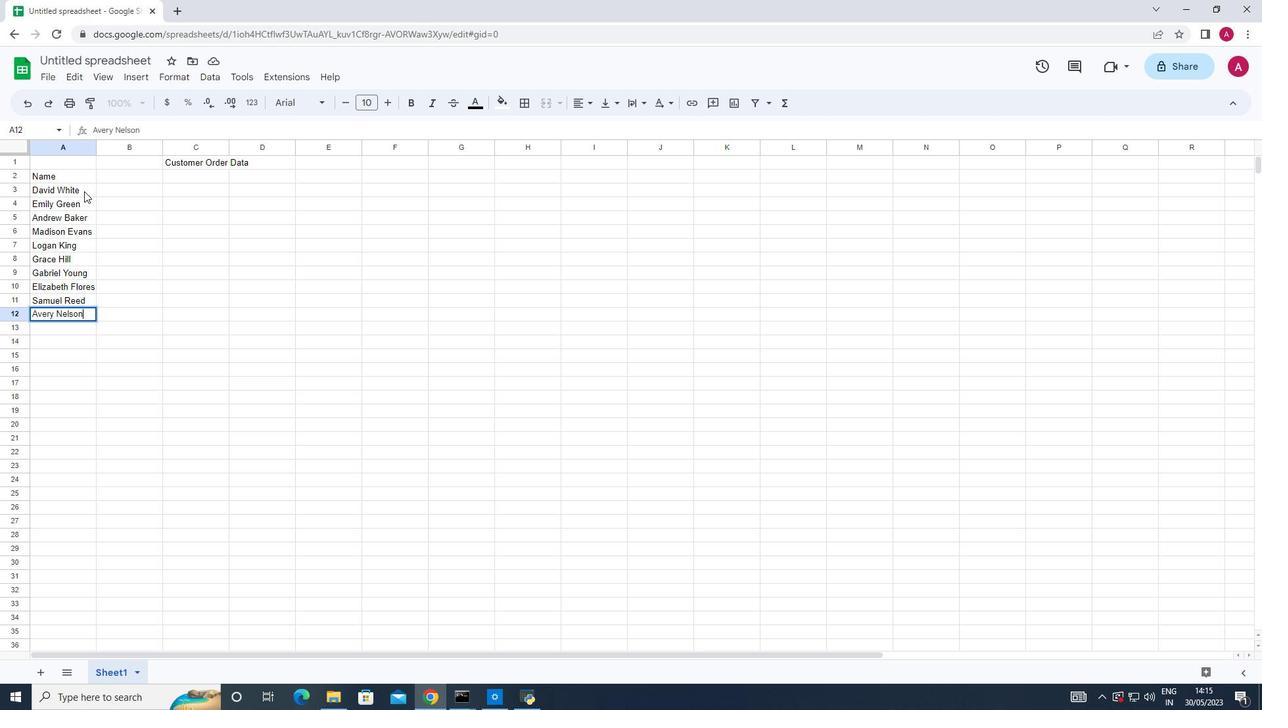
Action: Mouse moved to (121, 184)
Screenshot: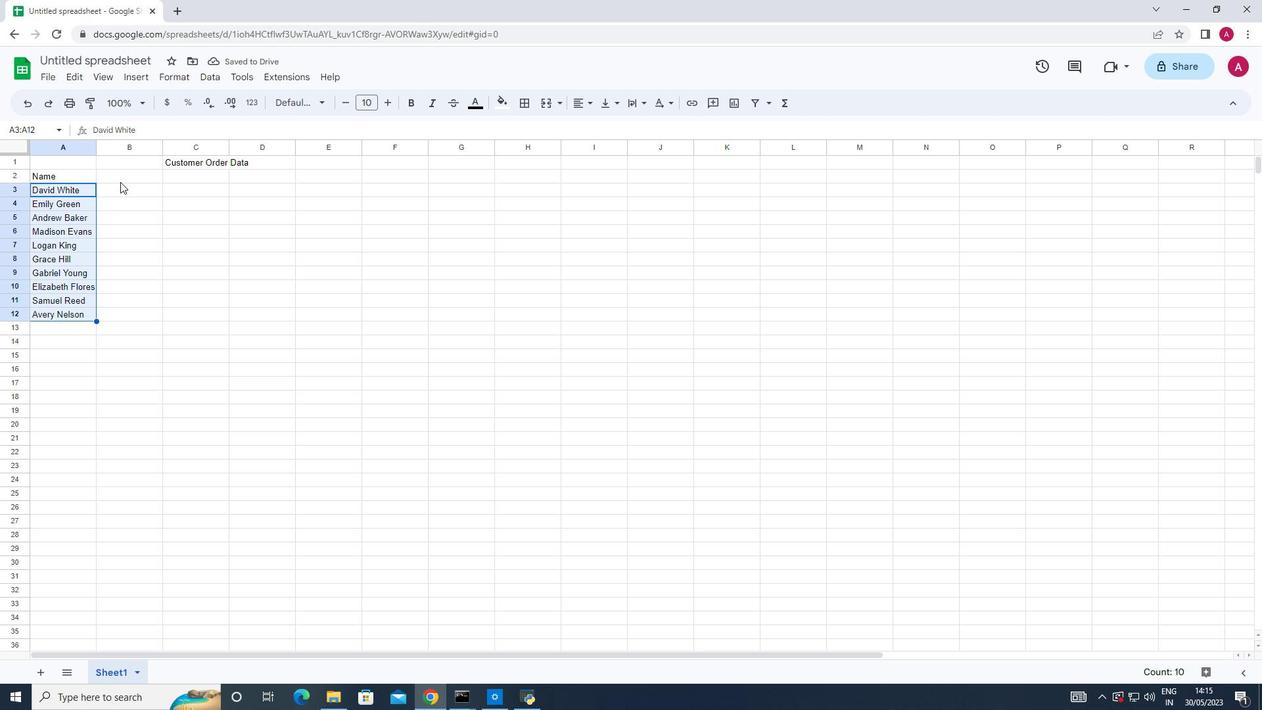 
Action: Mouse pressed left at (121, 184)
Screenshot: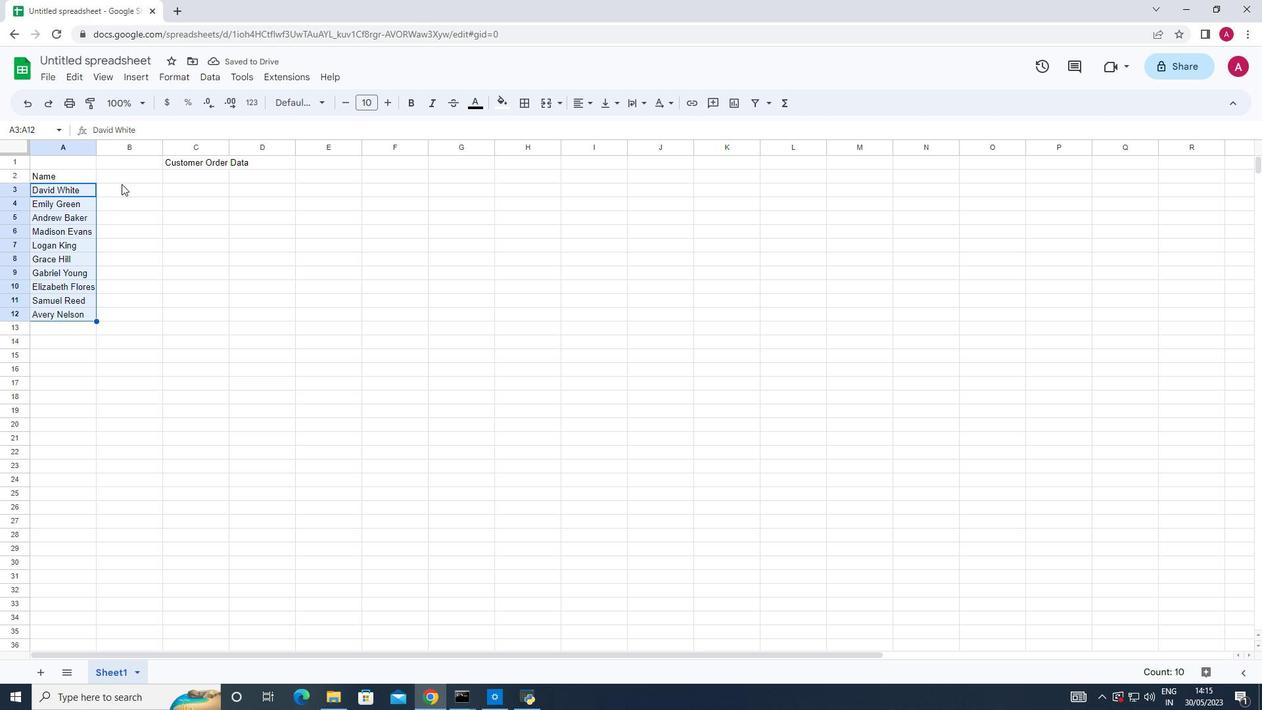 
Action: Mouse moved to (117, 168)
Screenshot: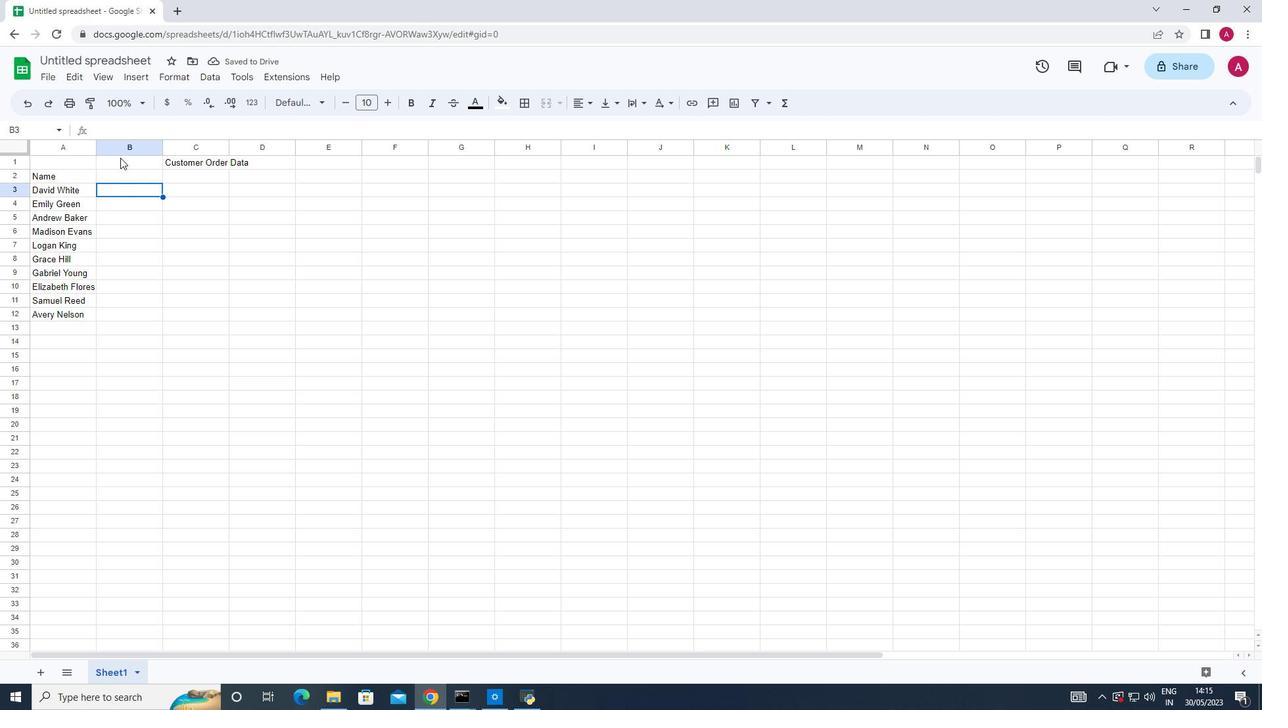 
Action: Mouse pressed left at (117, 168)
Screenshot: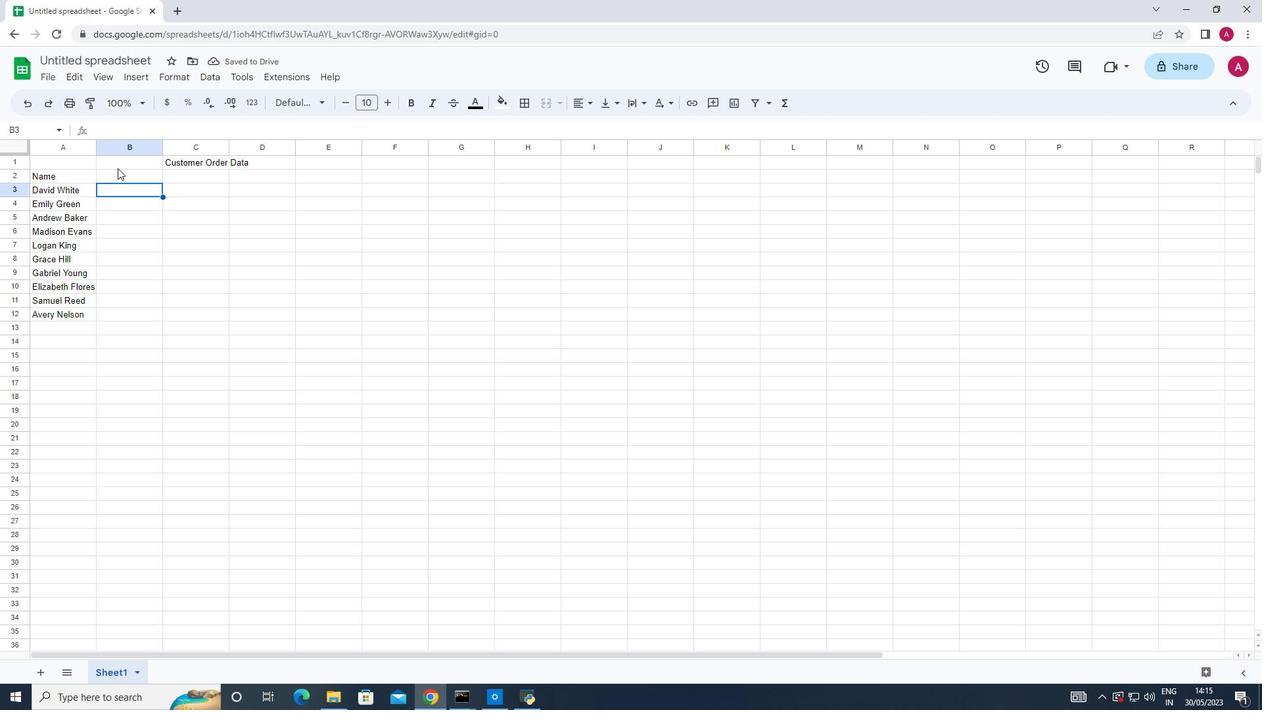 
Action: Mouse moved to (118, 177)
Screenshot: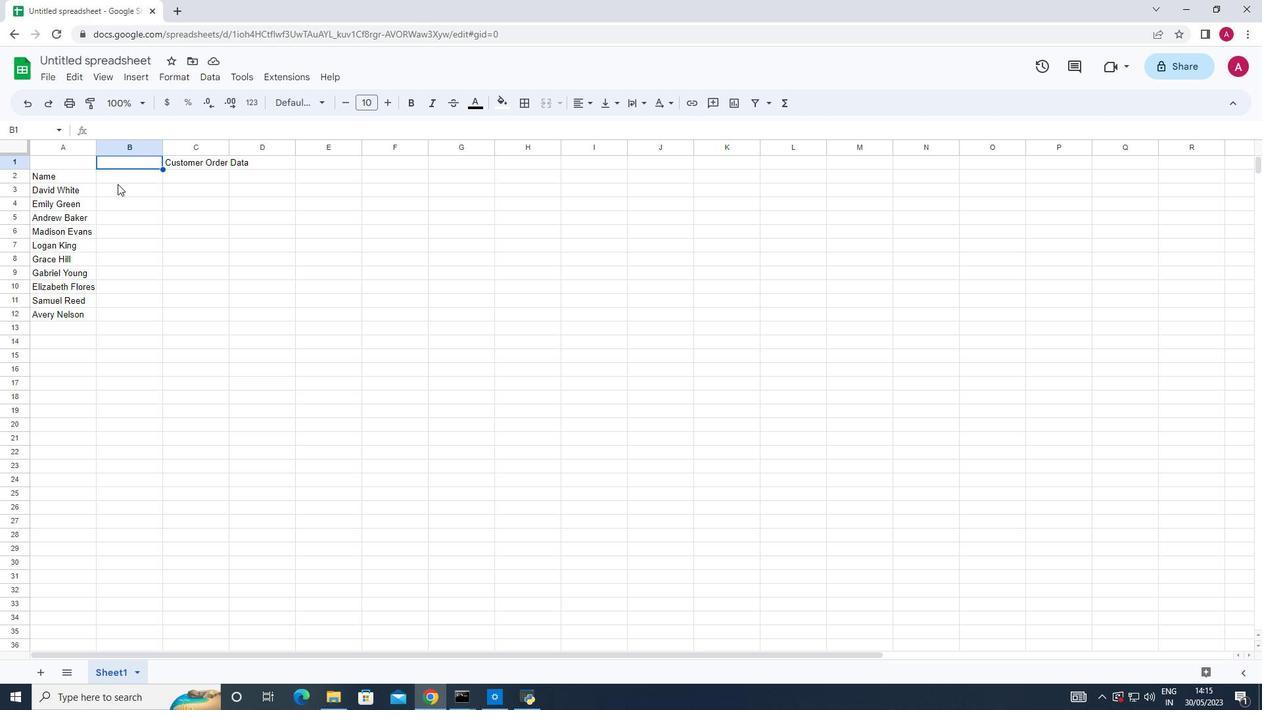 
Action: Mouse pressed left at (118, 177)
Screenshot: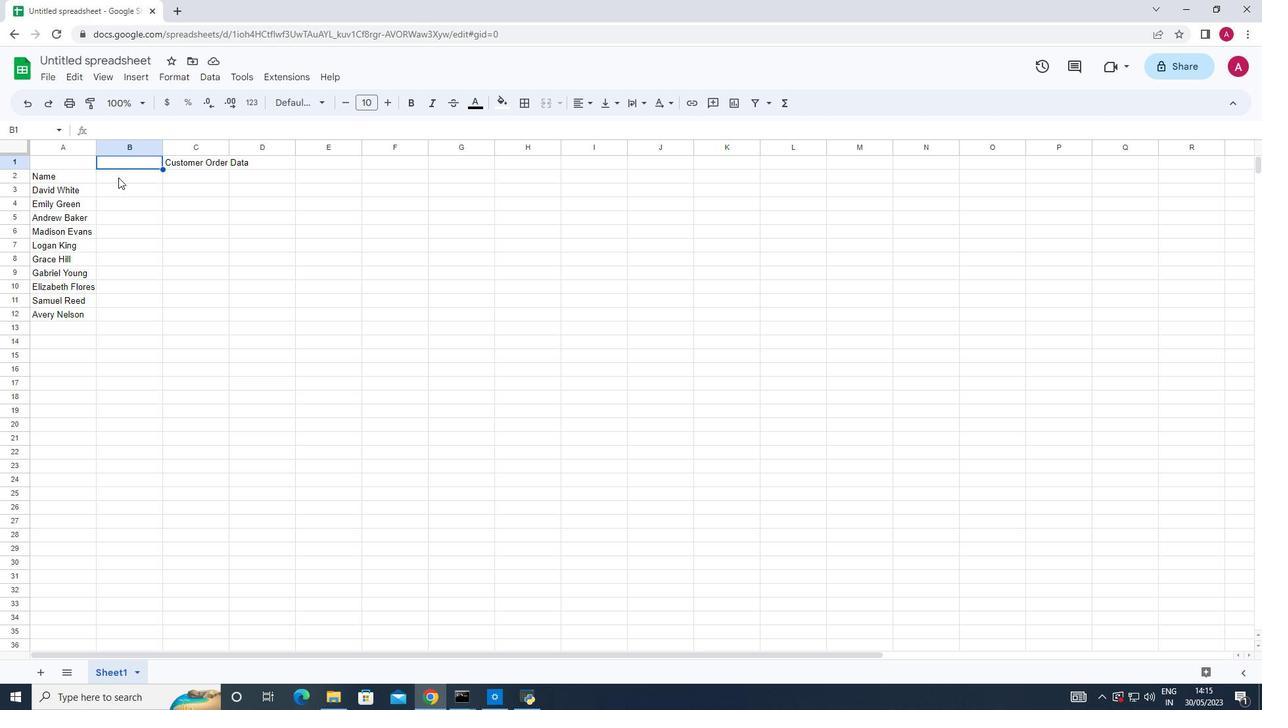 
Action: Key pressed <Key.shift_r>October<Key.space><Key.shift_r>Last<Key.space><Key.shift>Week<Key.space><Key.shift>Sales<Key.down>
Screenshot: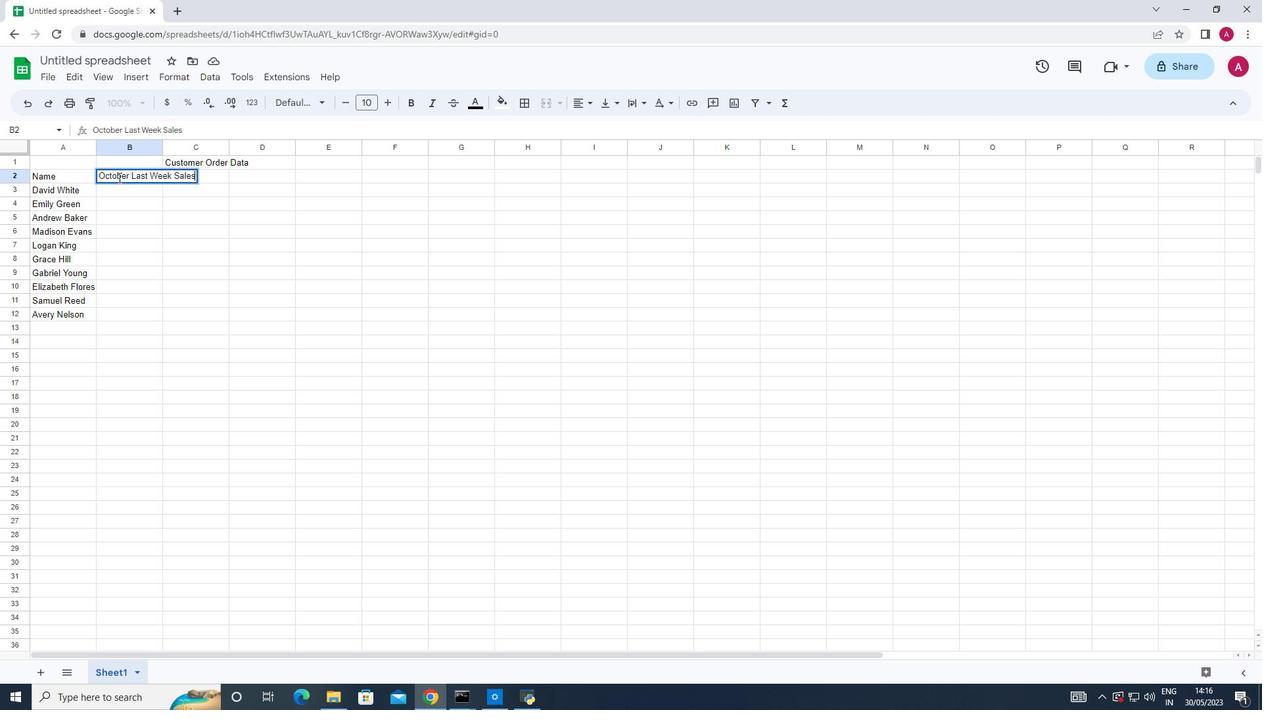 
Action: Mouse moved to (136, 205)
Screenshot: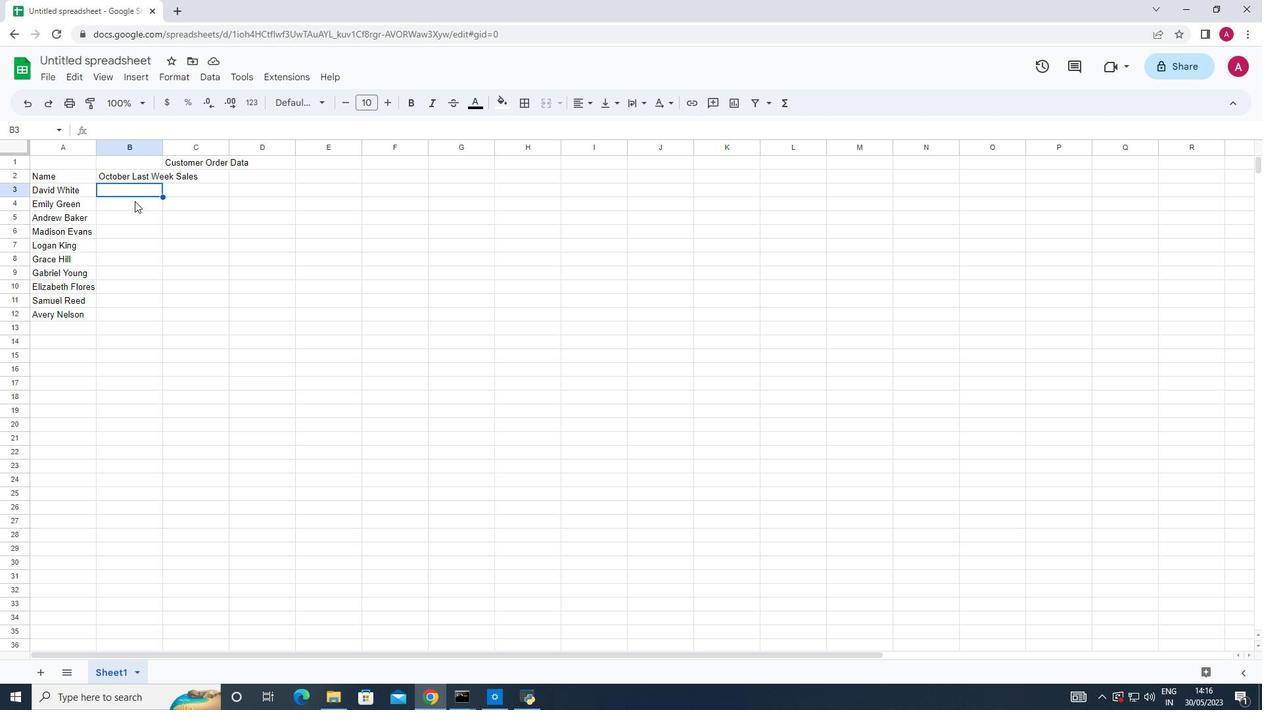 
Action: Mouse pressed left at (136, 205)
Screenshot: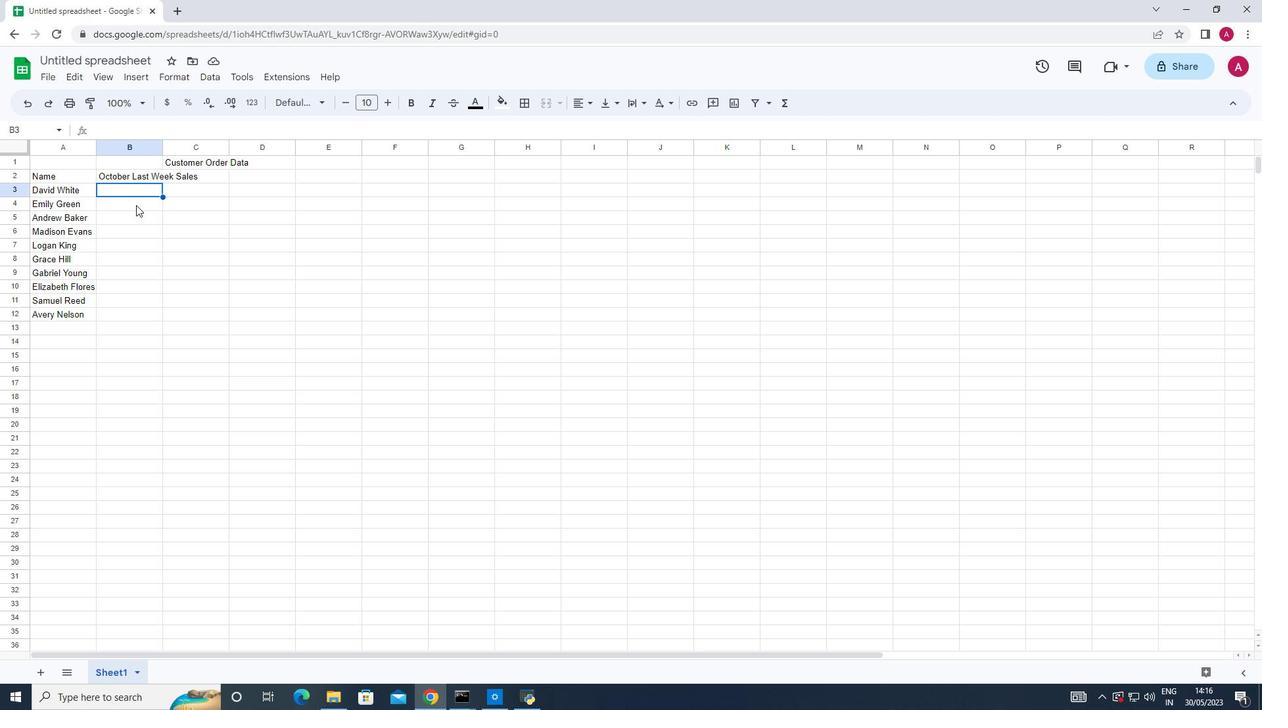 
Action: Mouse moved to (131, 187)
Screenshot: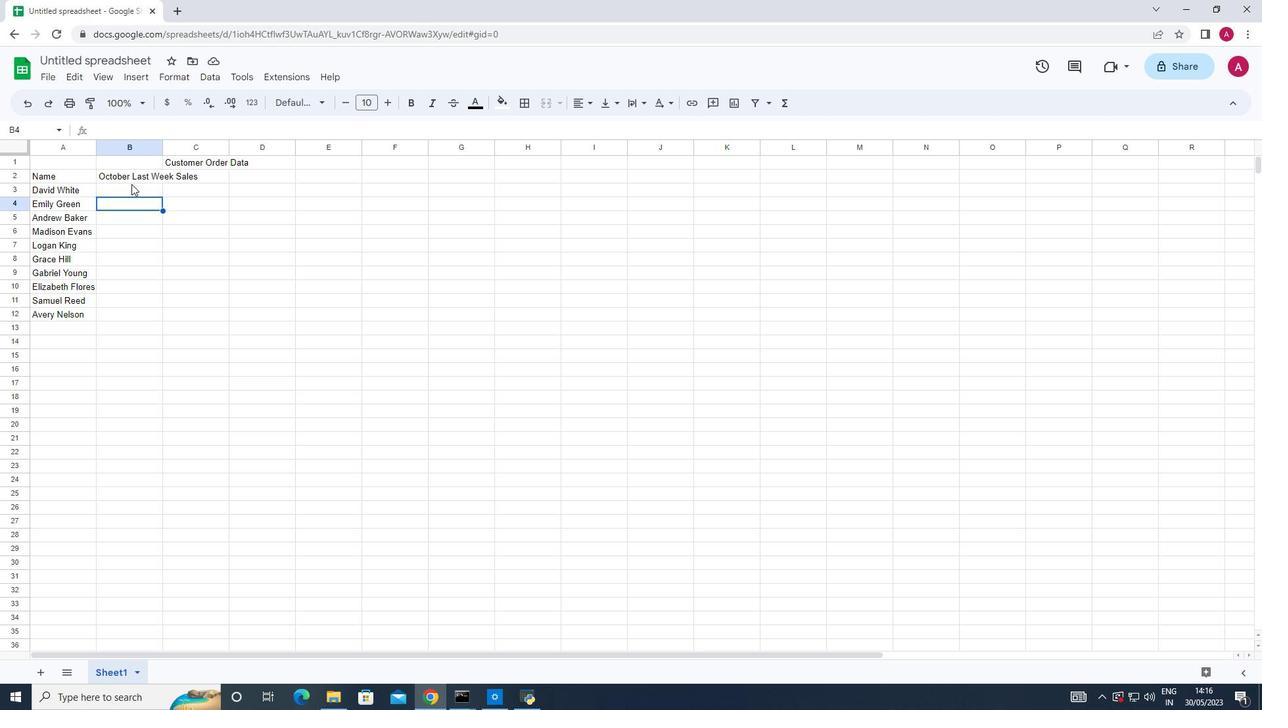 
Action: Mouse pressed left at (131, 187)
Screenshot: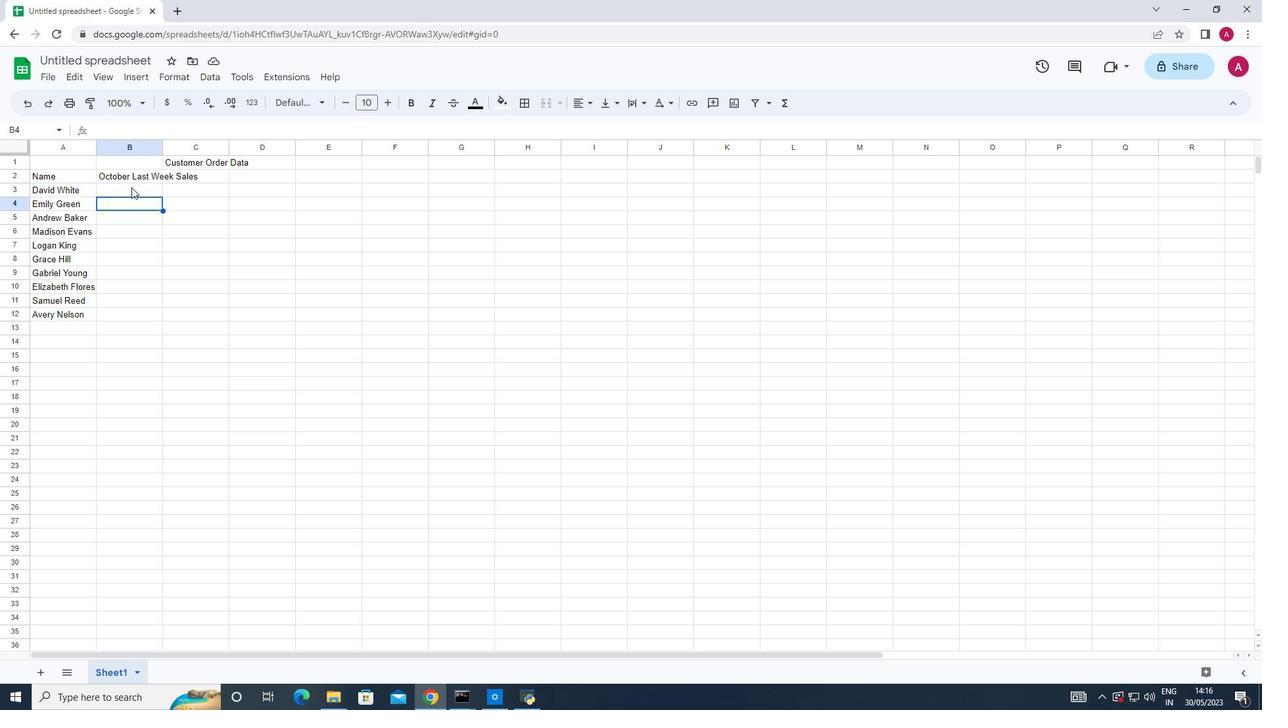 
Action: Key pressed 10022<Key.down>10036<Key.down>1536<Key.down><Key.up>
Screenshot: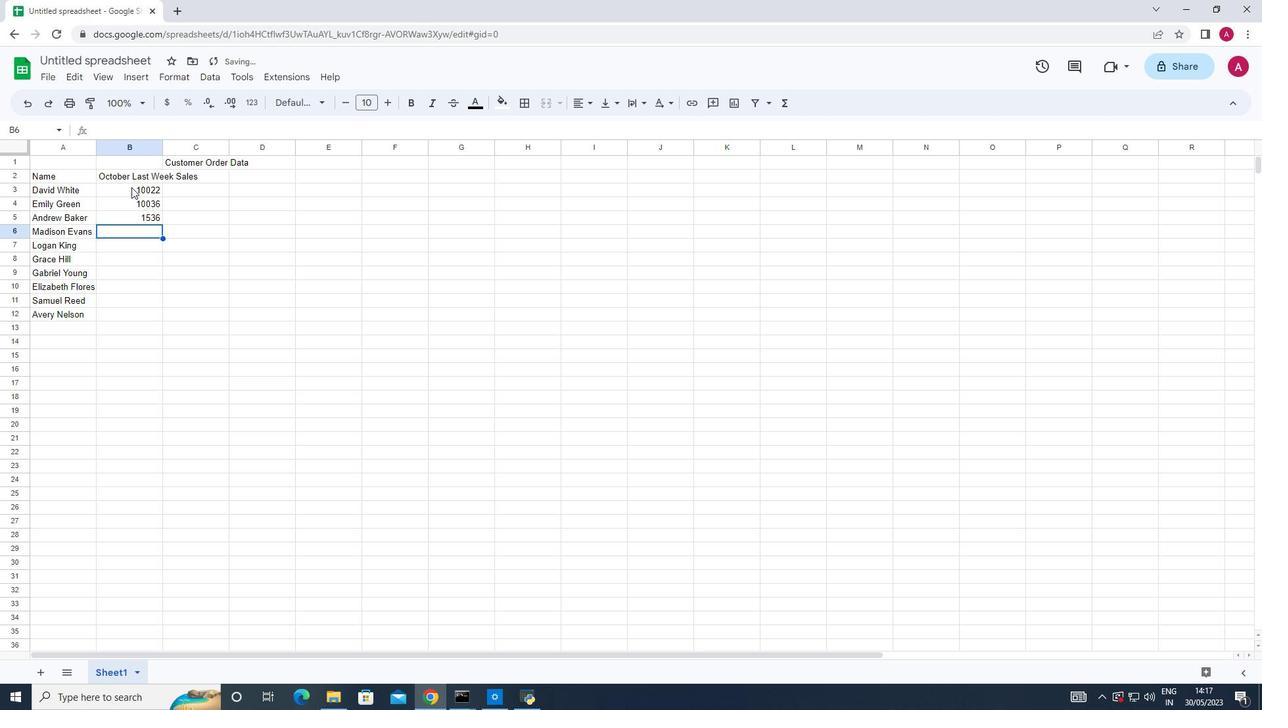 
Action: Mouse moved to (150, 216)
Screenshot: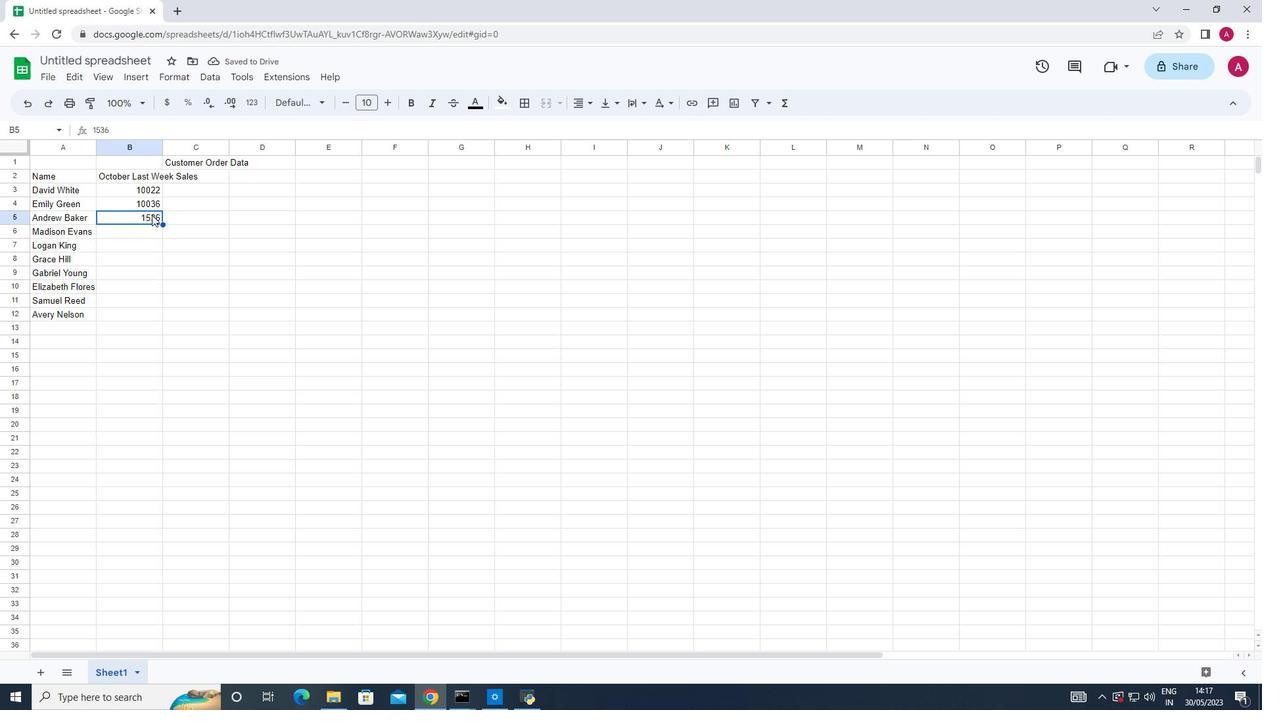 
Action: Mouse pressed left at (150, 216)
Screenshot: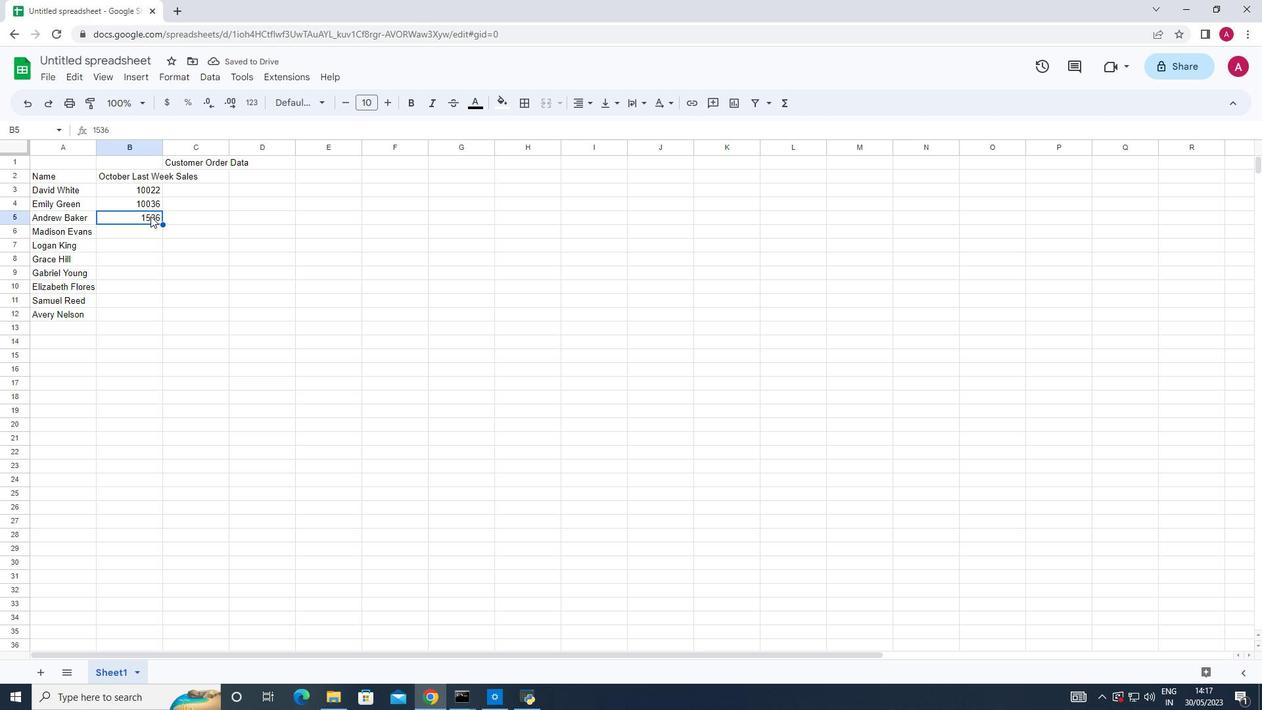 
Action: Mouse moved to (150, 213)
Screenshot: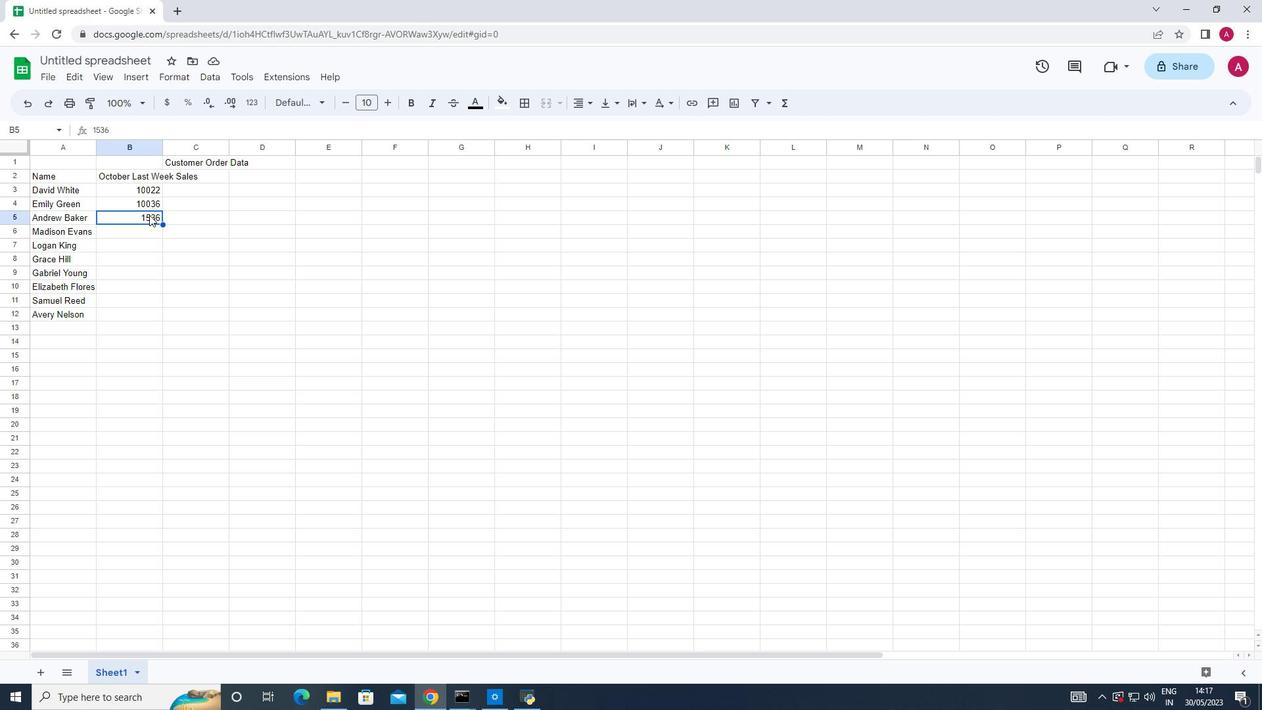 
Action: Mouse pressed left at (150, 213)
Screenshot: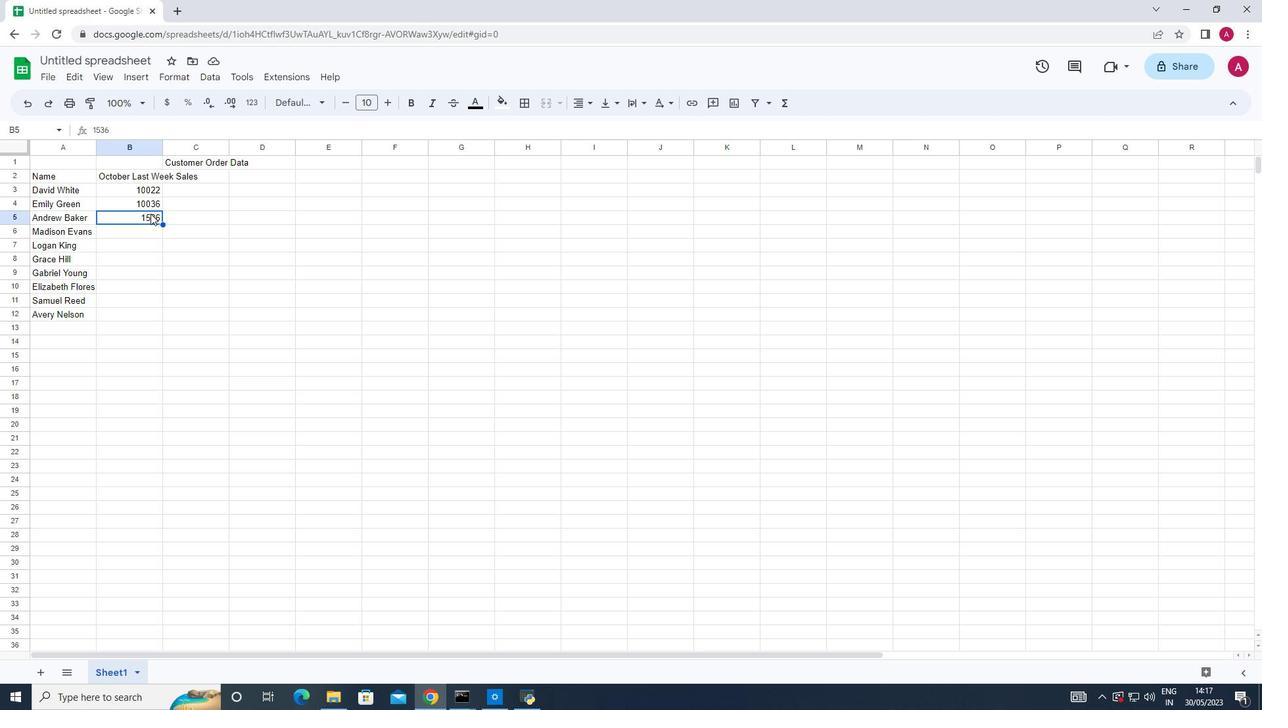 
Action: Mouse pressed left at (150, 213)
Screenshot: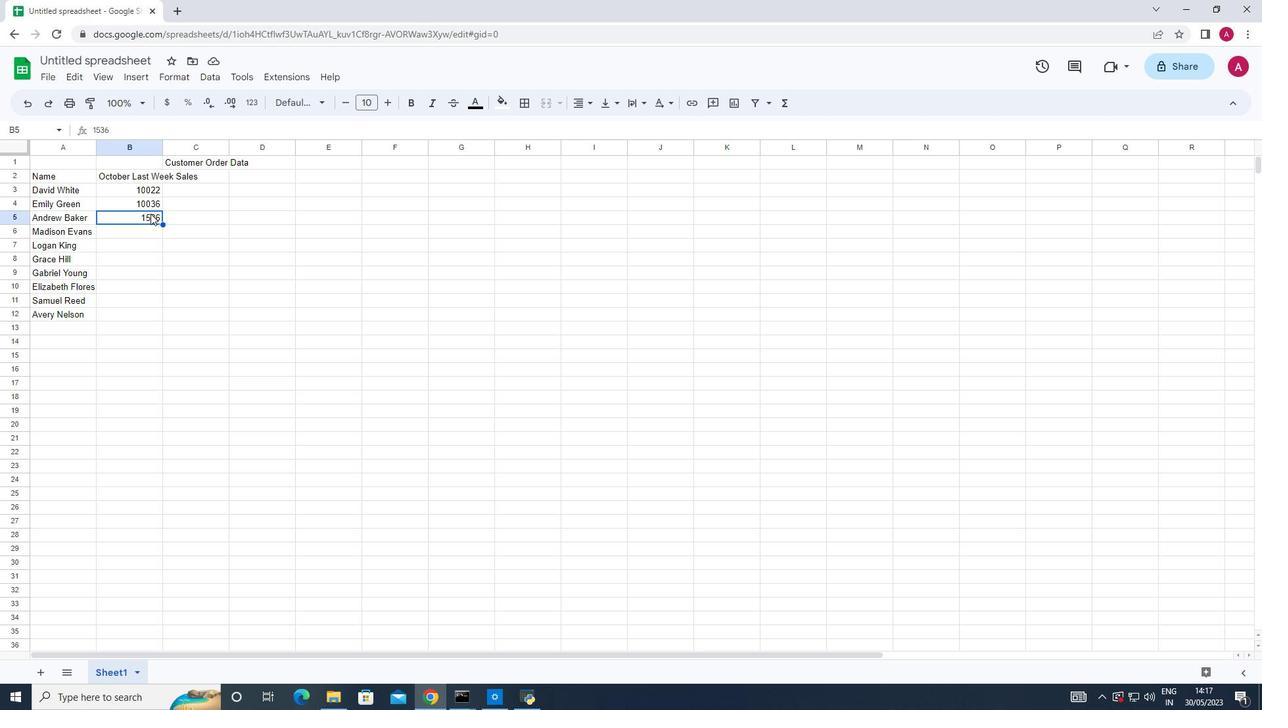 
Action: Mouse pressed left at (150, 213)
Screenshot: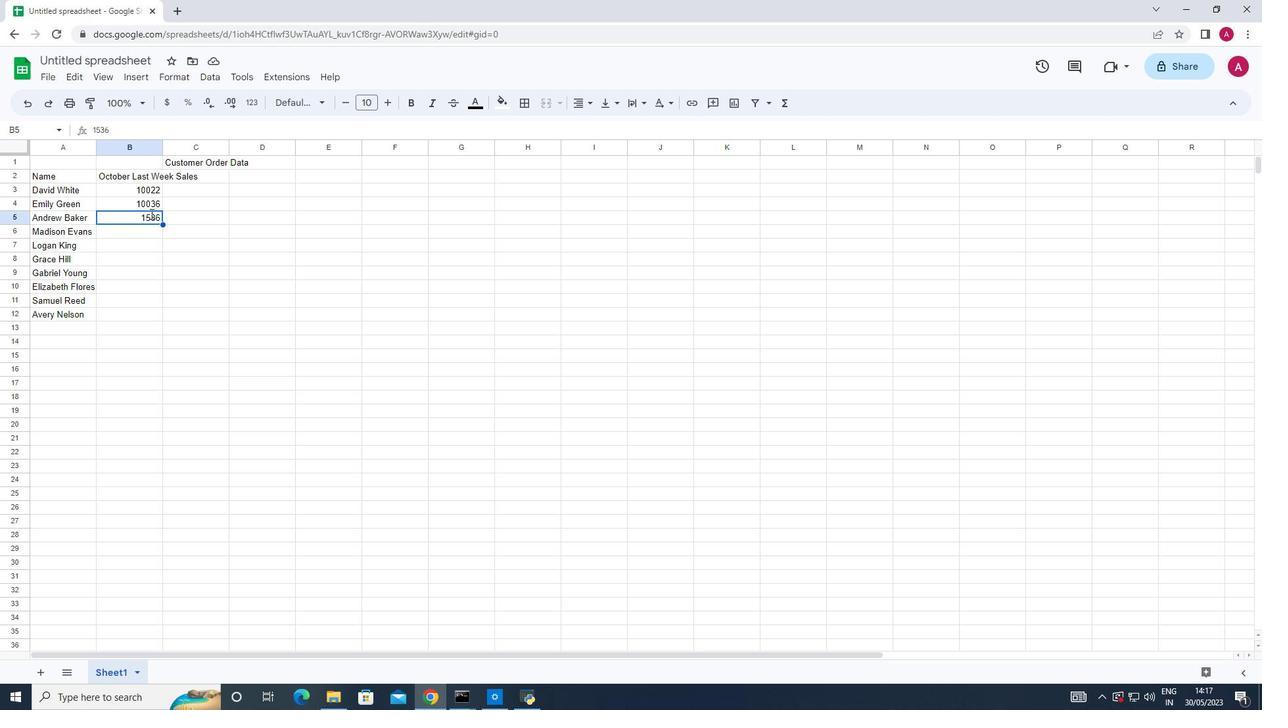 
Action: Key pressed 0<Key.backspace>15036
Screenshot: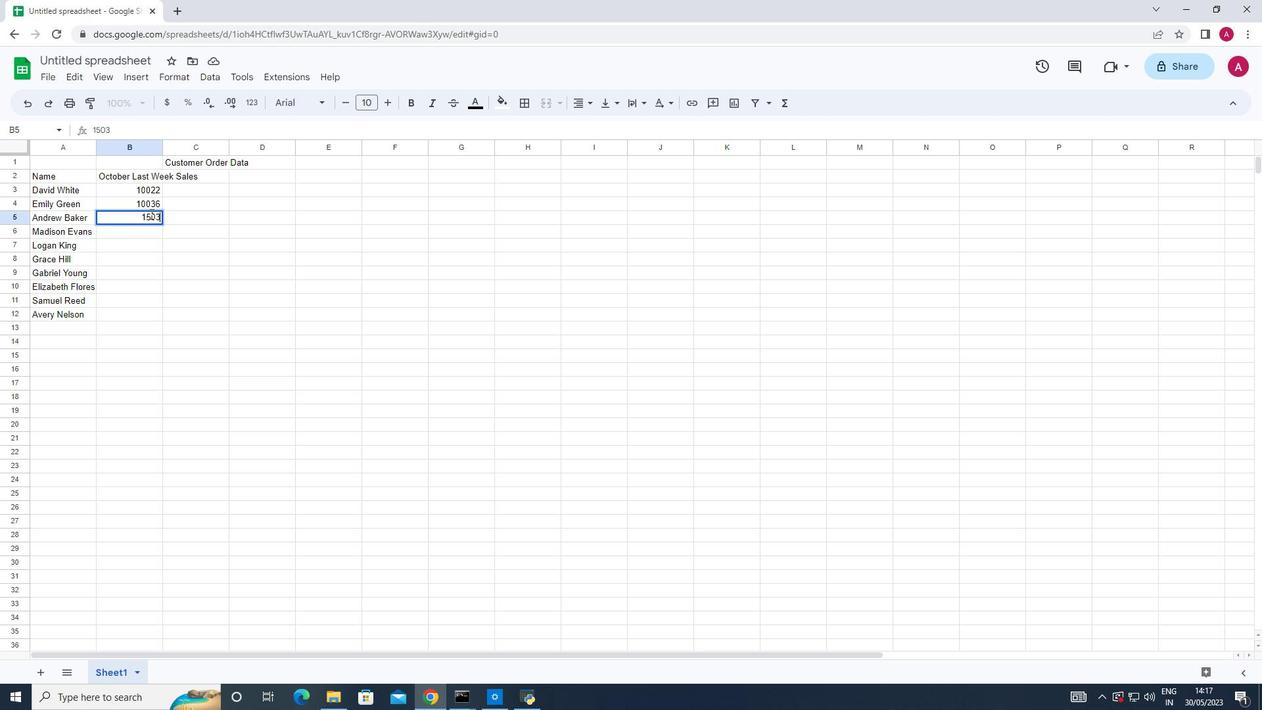 
Action: Mouse moved to (152, 234)
Screenshot: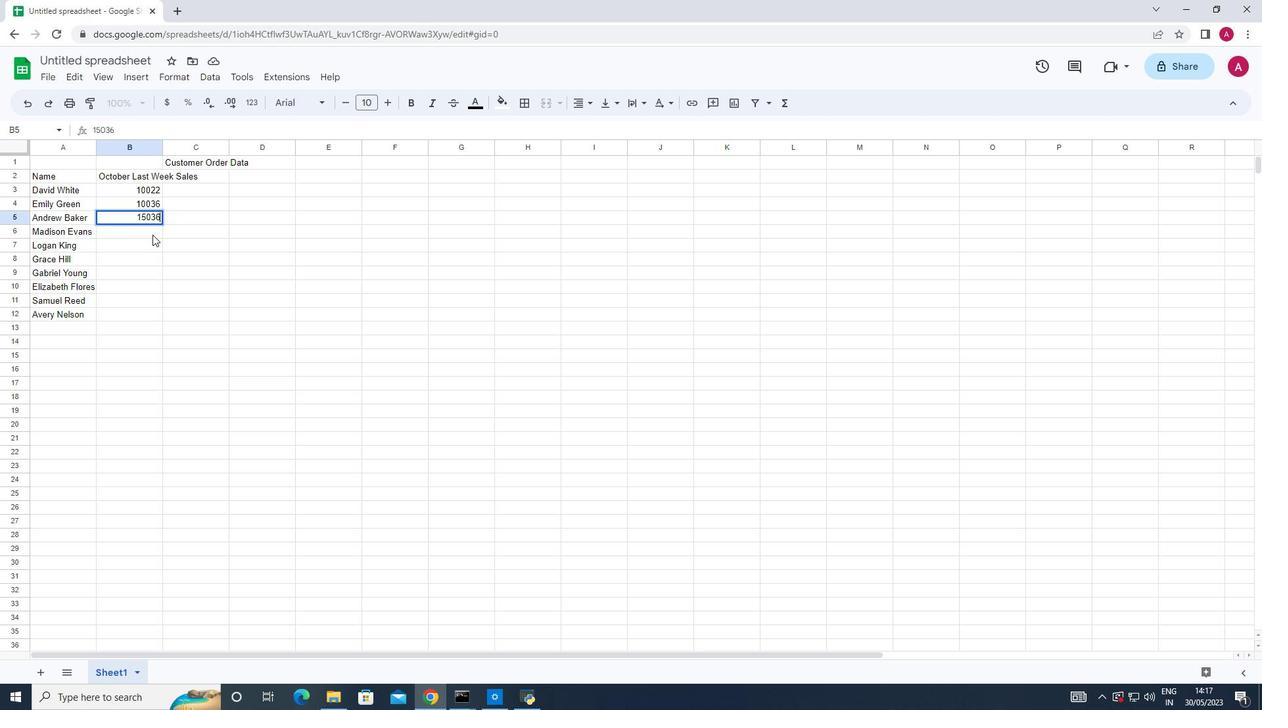 
Action: Mouse pressed left at (152, 234)
Screenshot: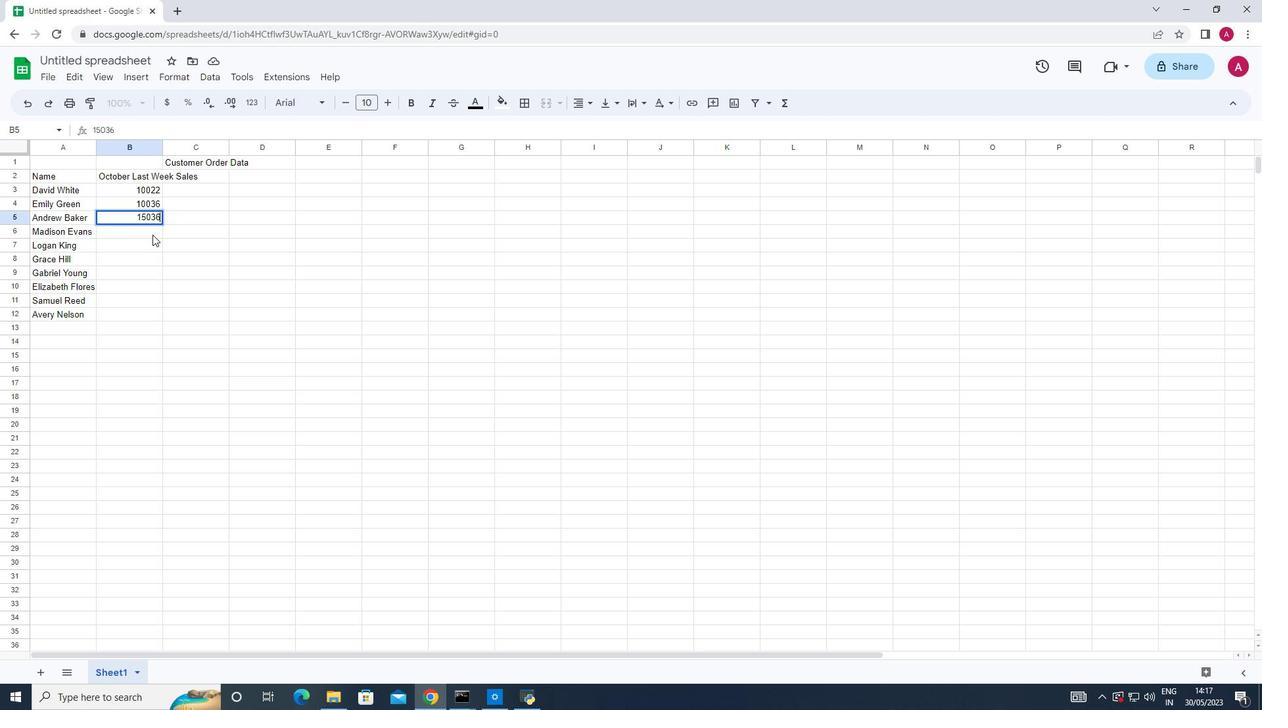 
Action: Key pressed 1
Screenshot: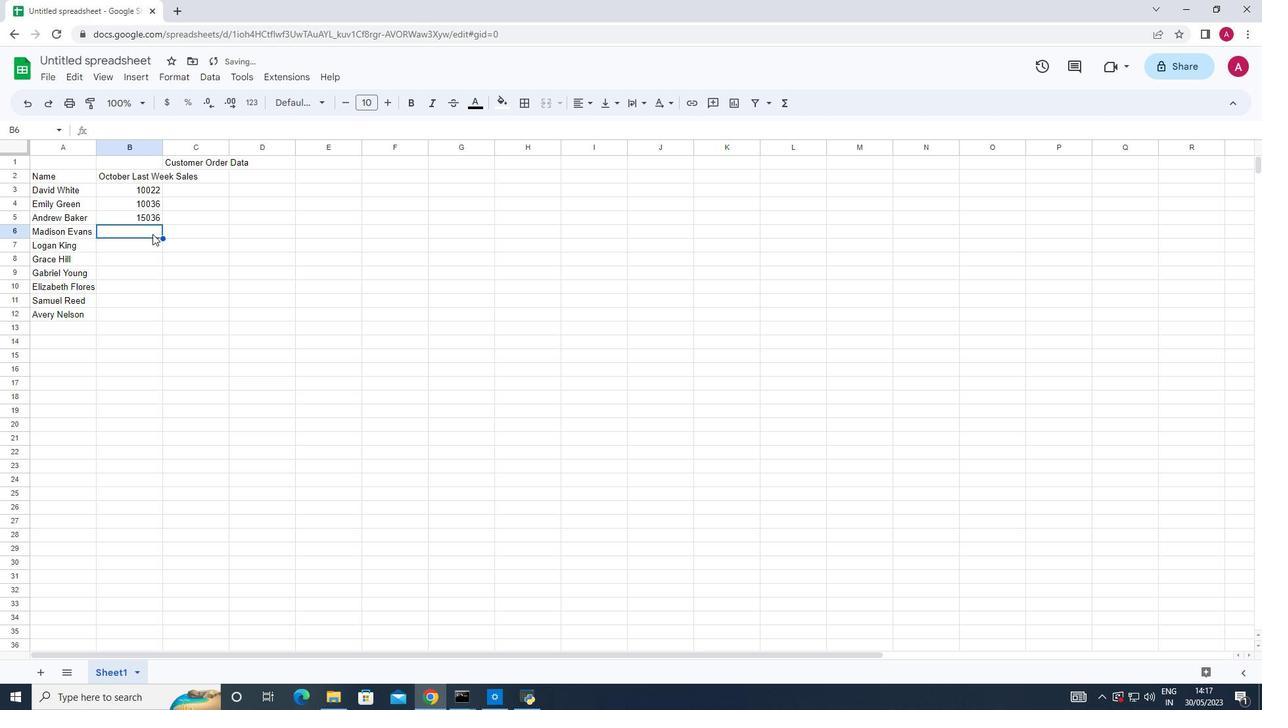 
Action: Mouse moved to (152, 234)
Screenshot: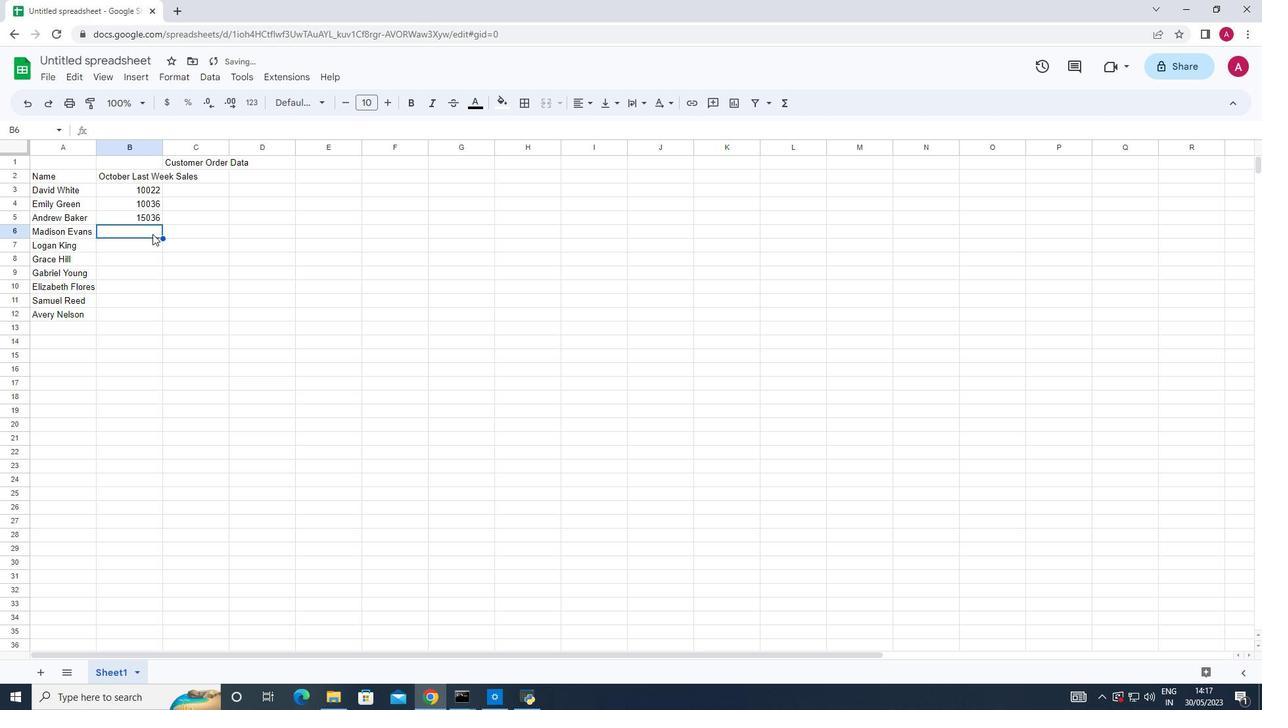 
Action: Key pressed 2000
Screenshot: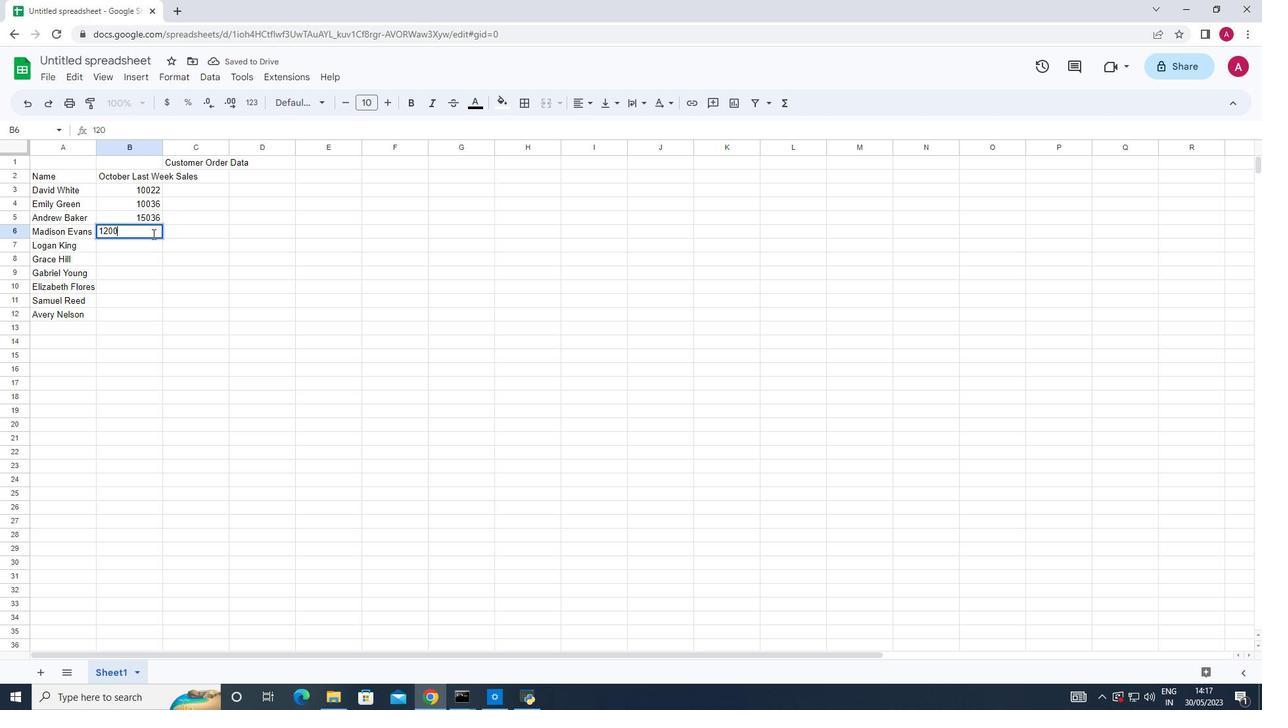 
Action: Mouse moved to (151, 253)
Screenshot: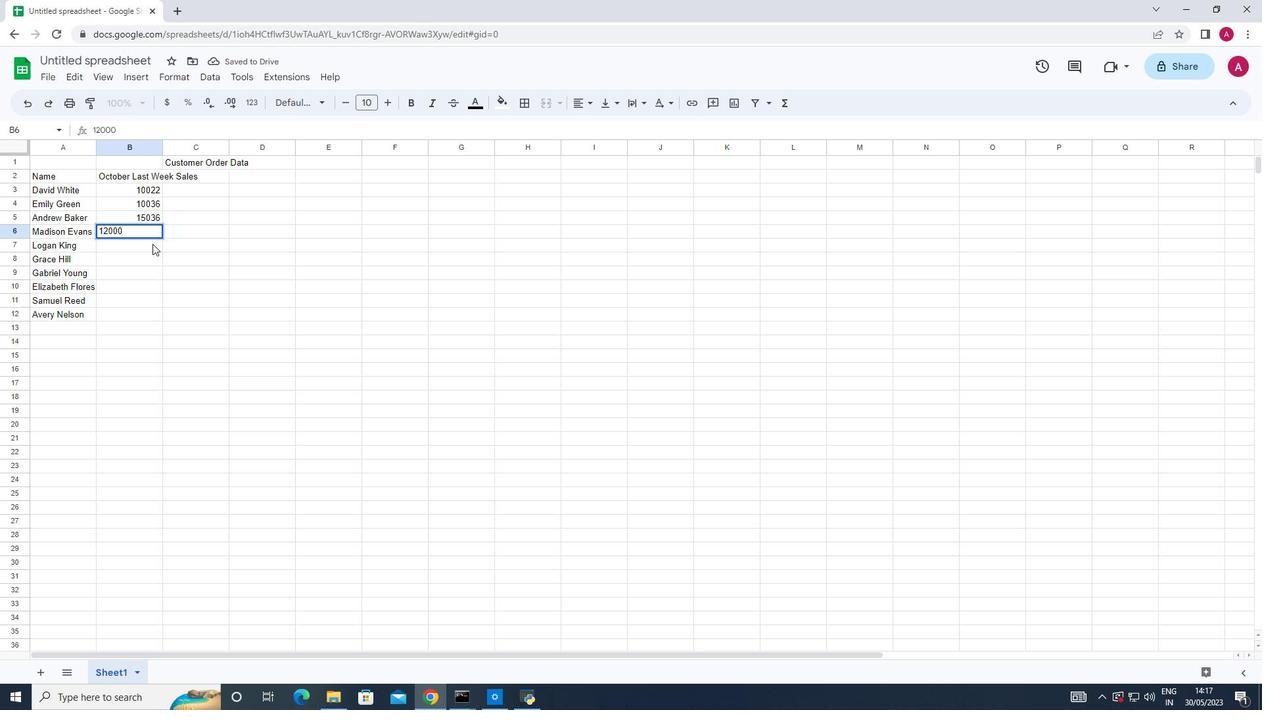 
Action: Mouse pressed left at (151, 253)
Screenshot: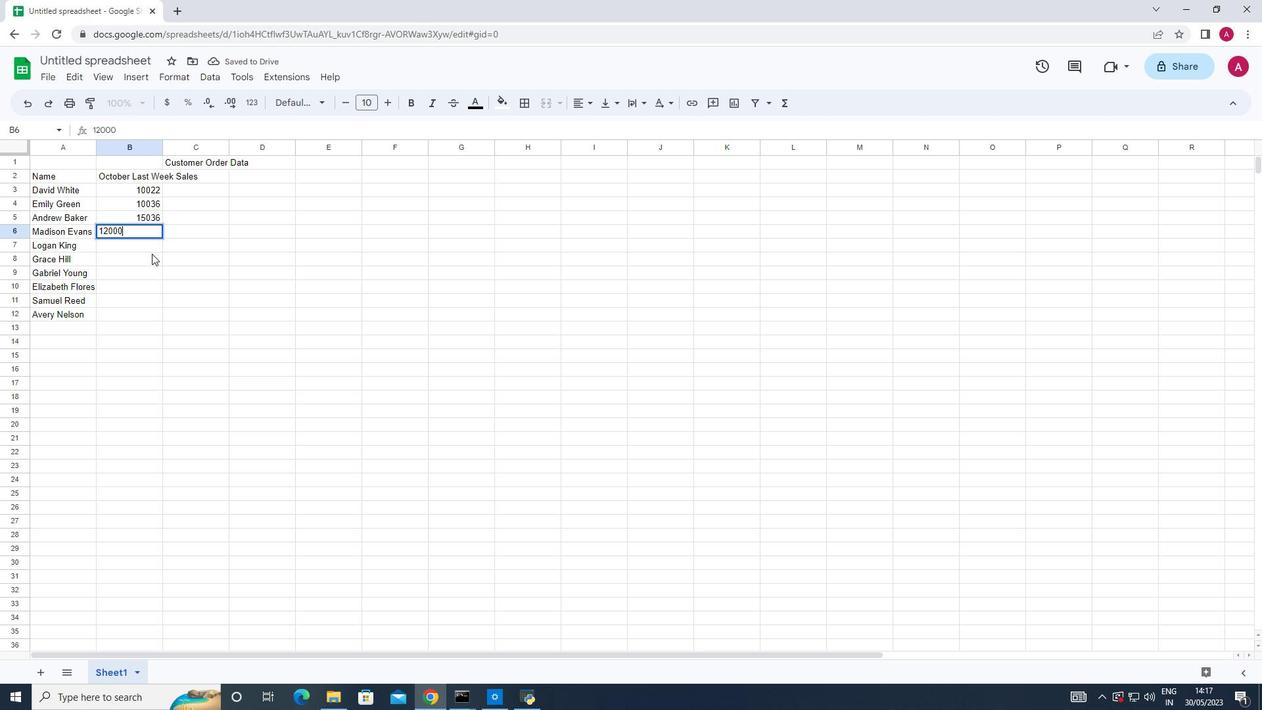 
Action: Mouse moved to (149, 243)
Screenshot: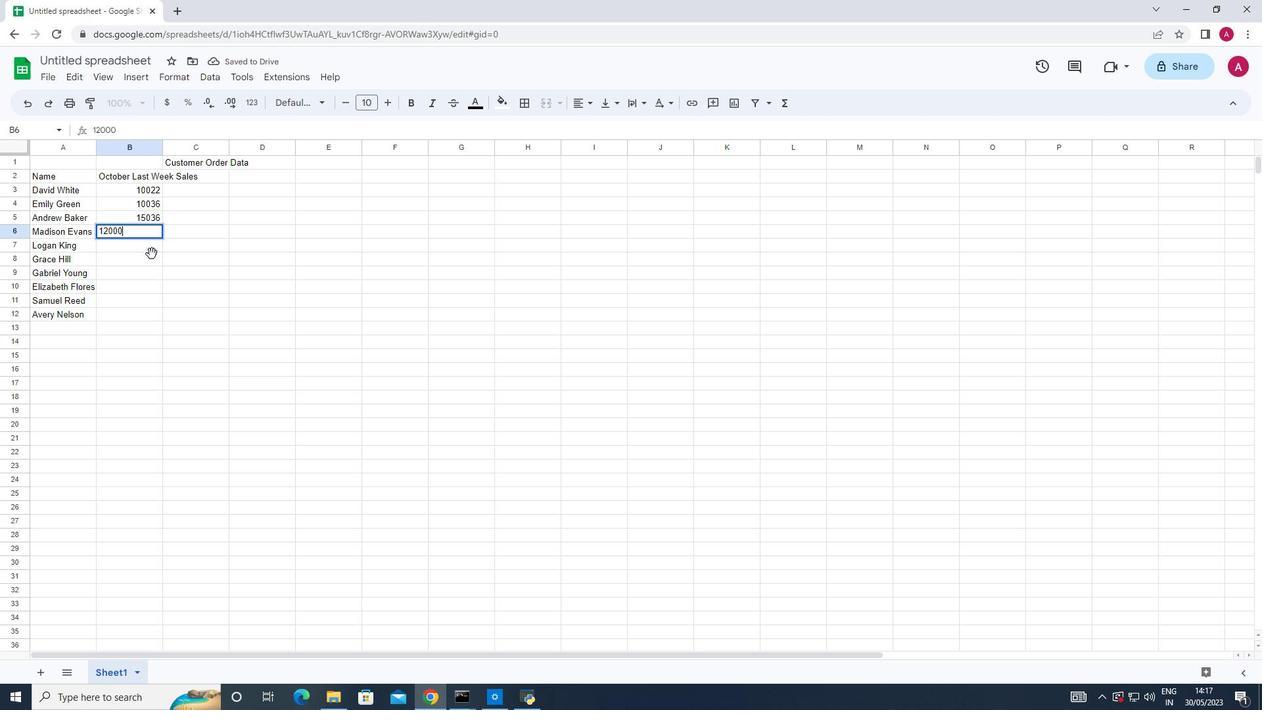
Action: Mouse pressed left at (149, 243)
Screenshot: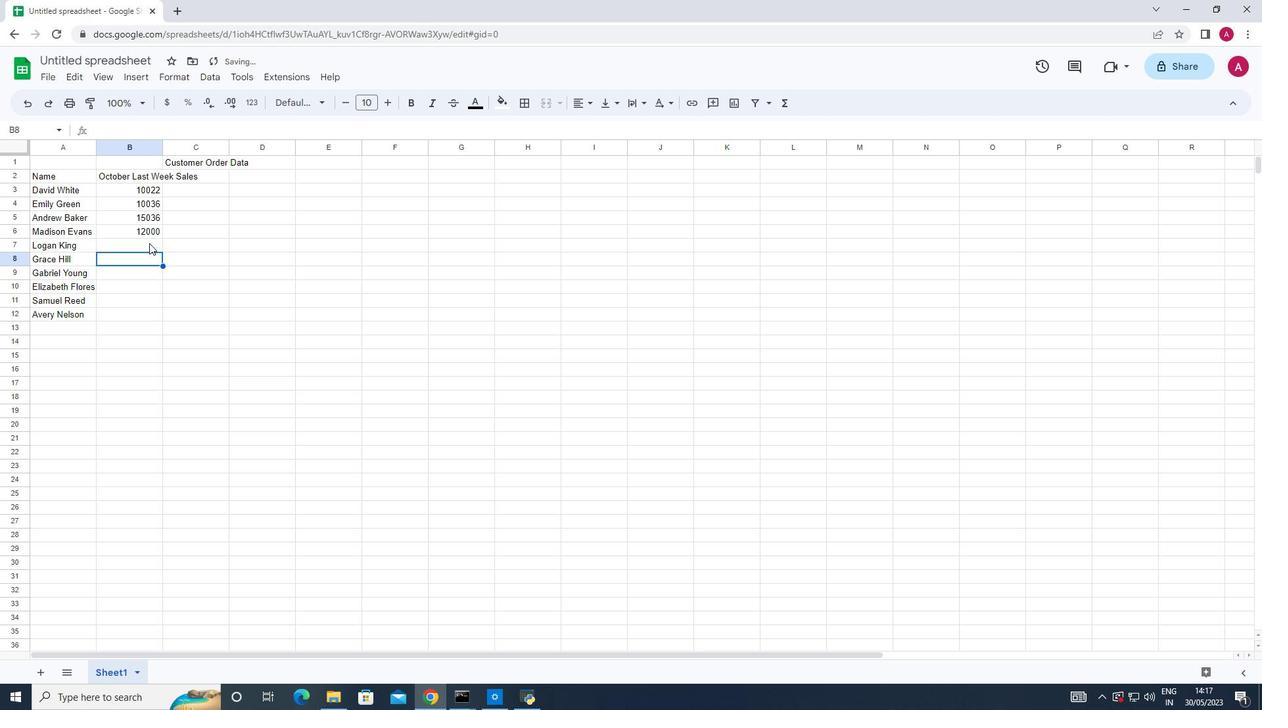 
Action: Key pressed 13900
Screenshot: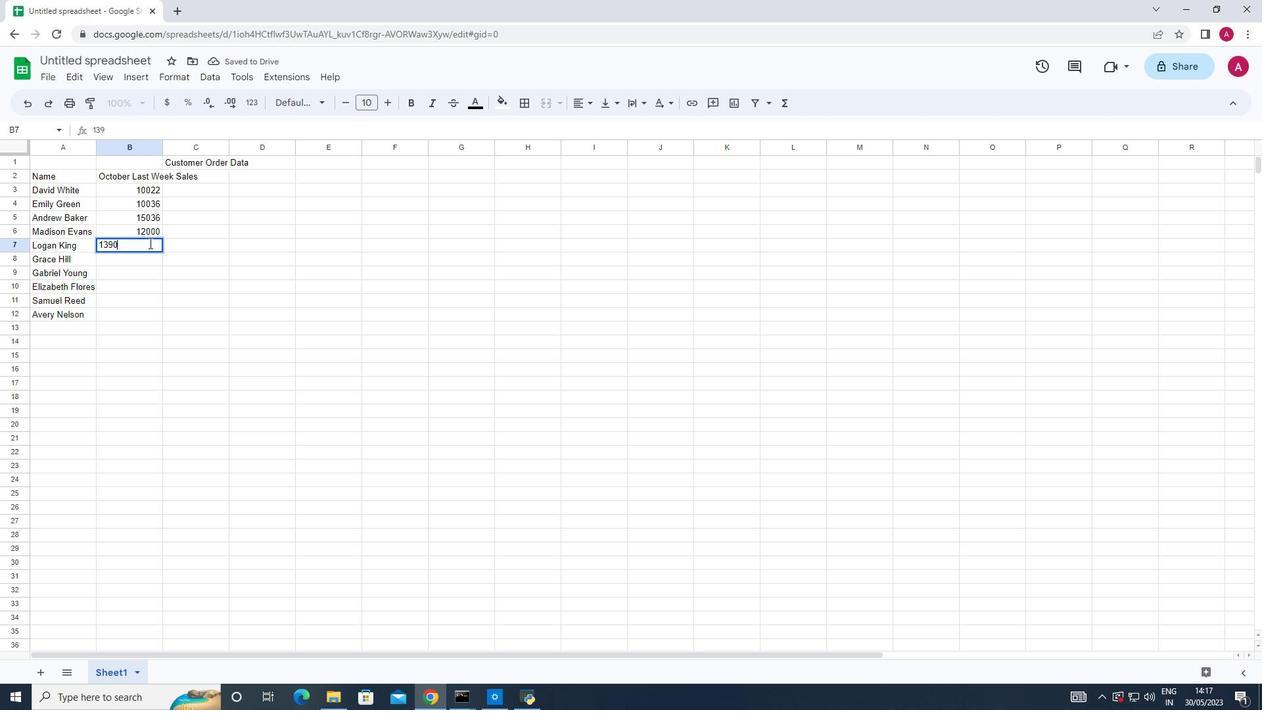 
Action: Mouse moved to (128, 265)
Screenshot: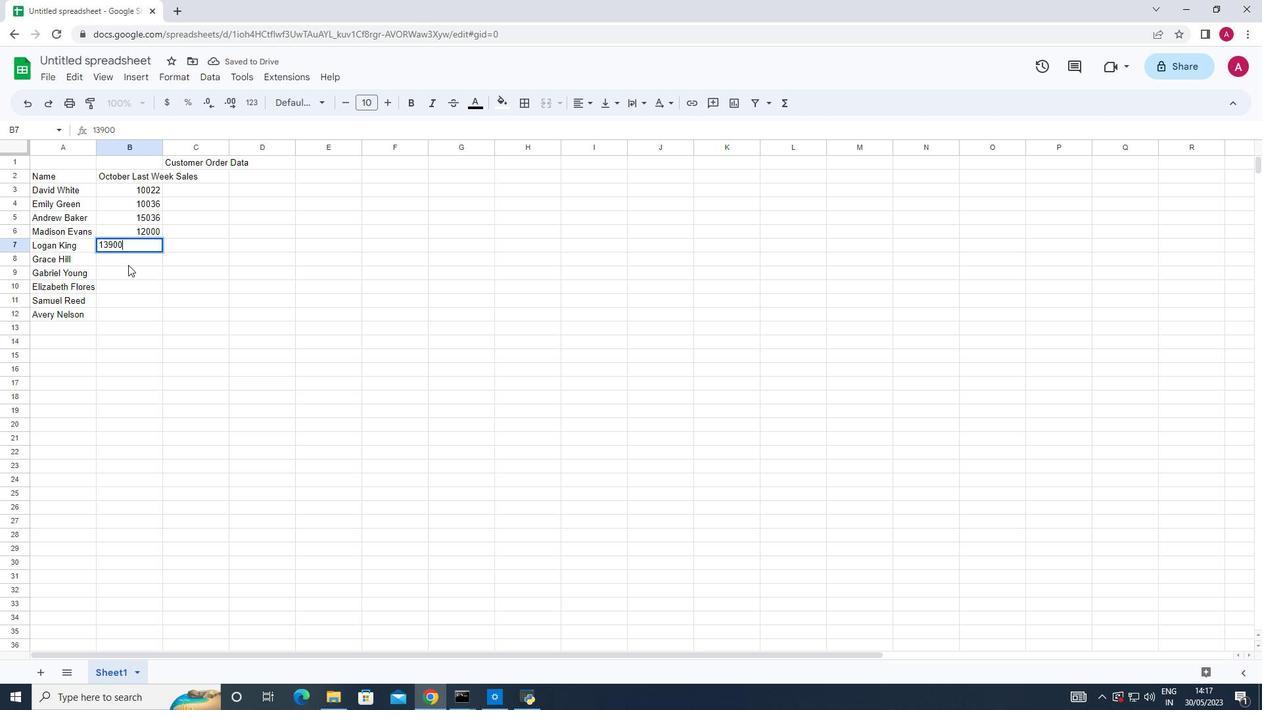 
Action: Mouse pressed left at (128, 265)
Screenshot: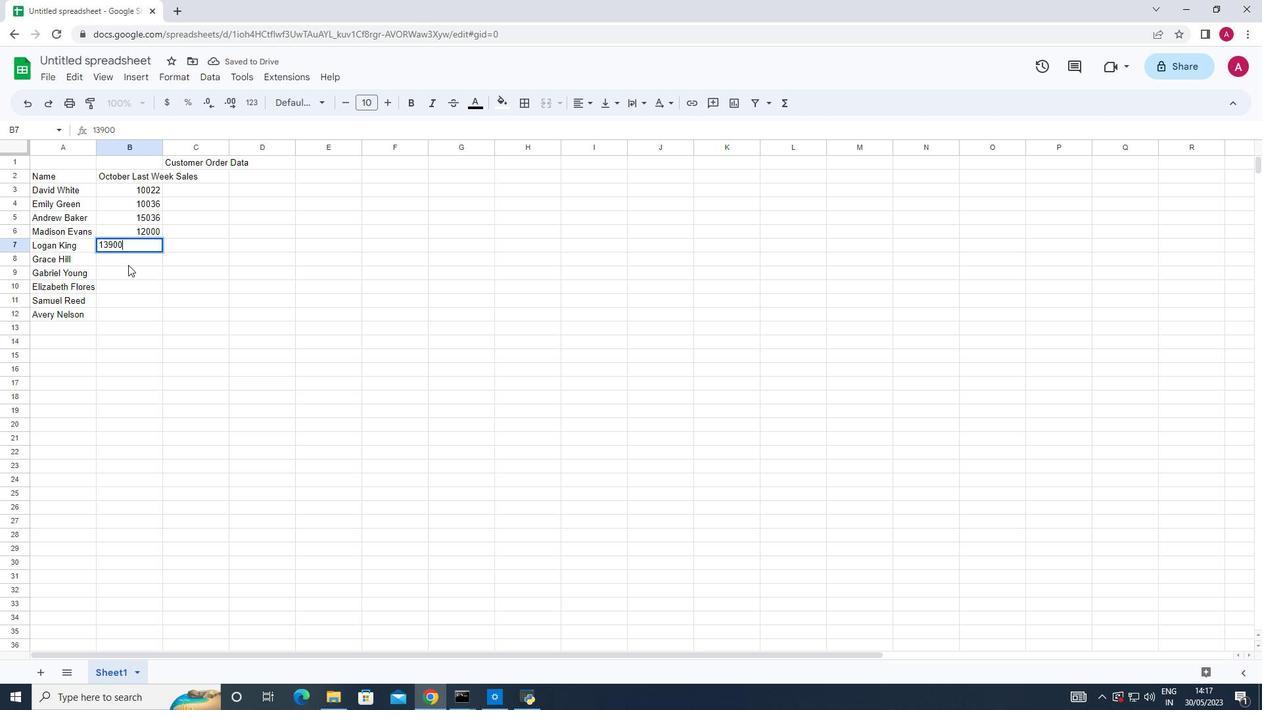 
Action: Key pressed 22000
Screenshot: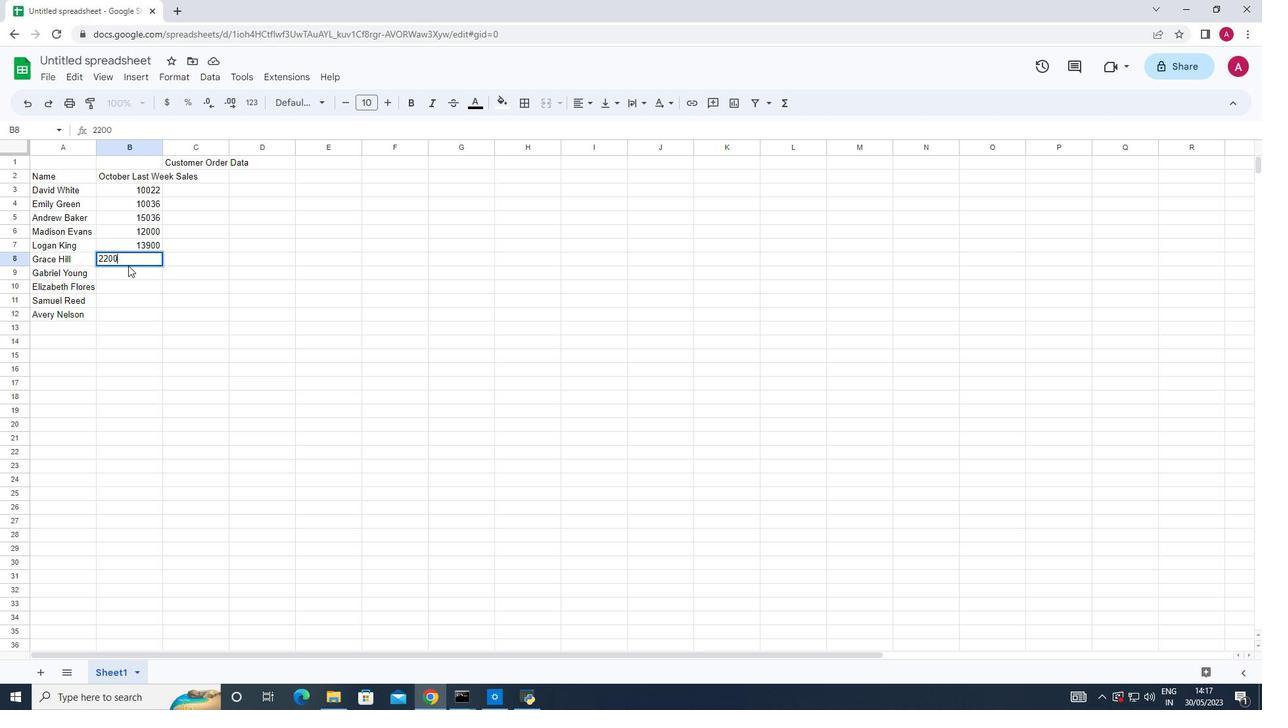 
Action: Mouse moved to (132, 270)
Screenshot: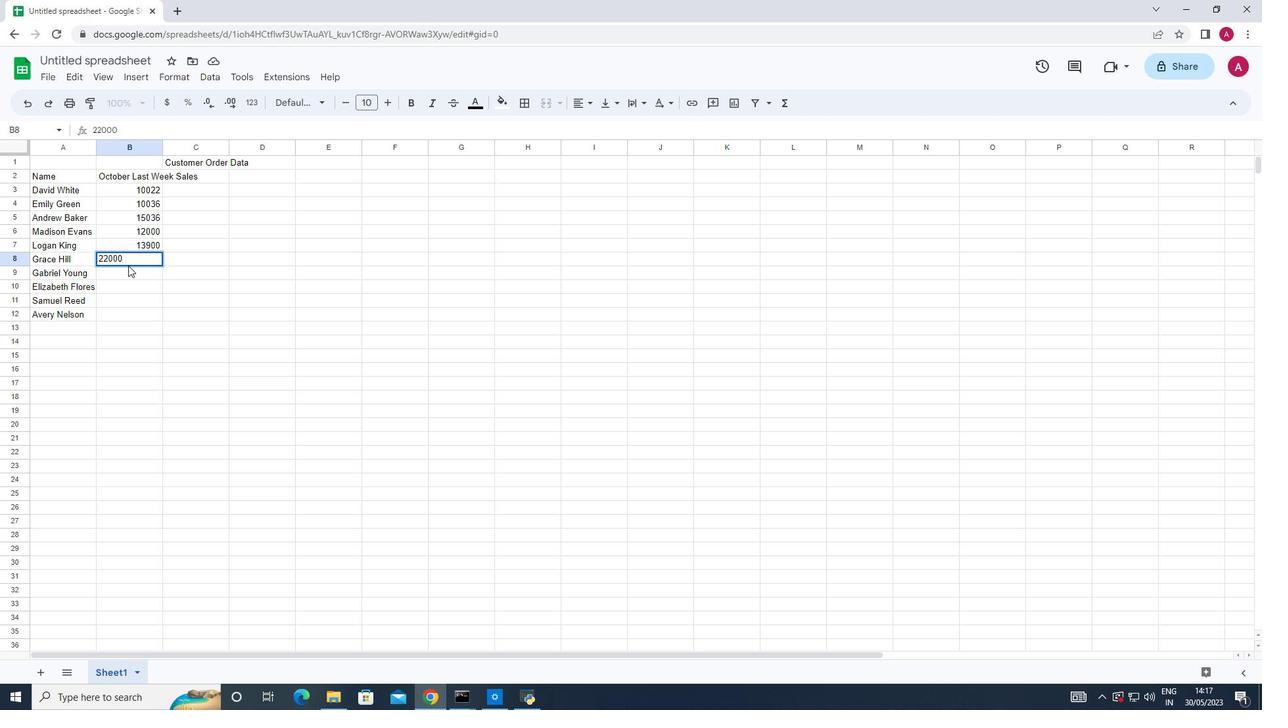 
Action: Mouse pressed left at (132, 270)
Screenshot: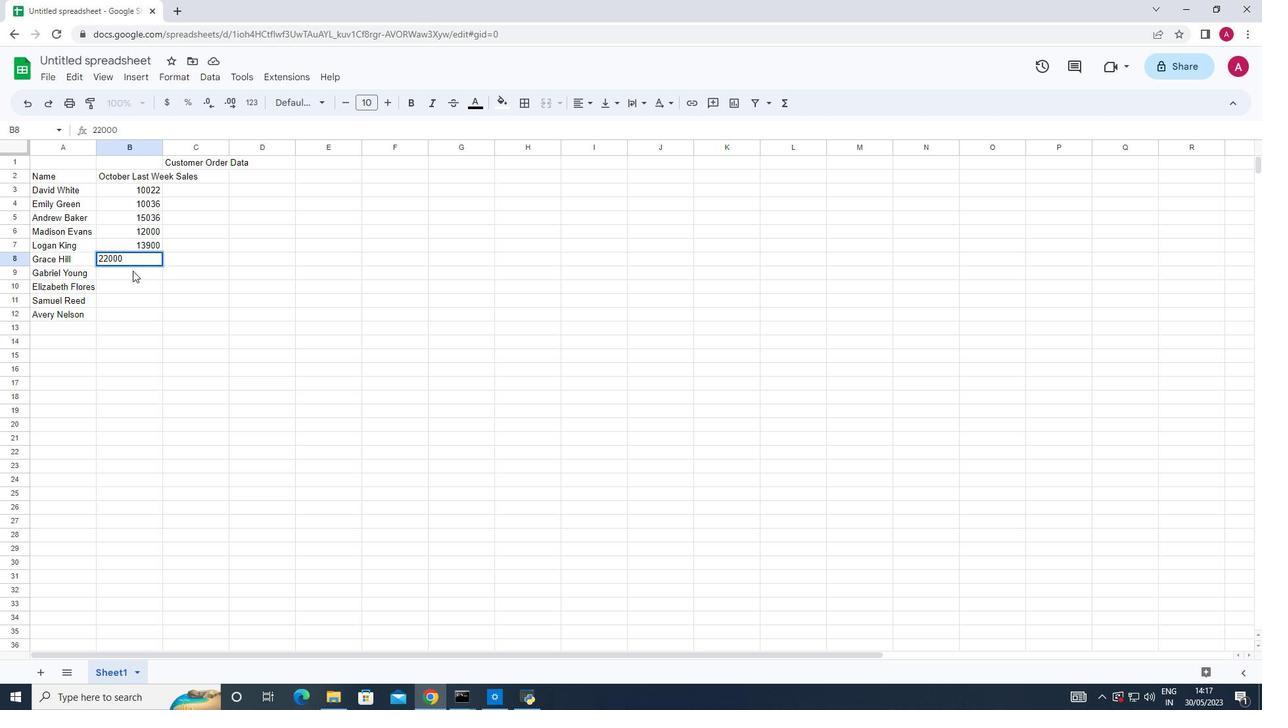 
Action: Mouse moved to (151, 257)
Screenshot: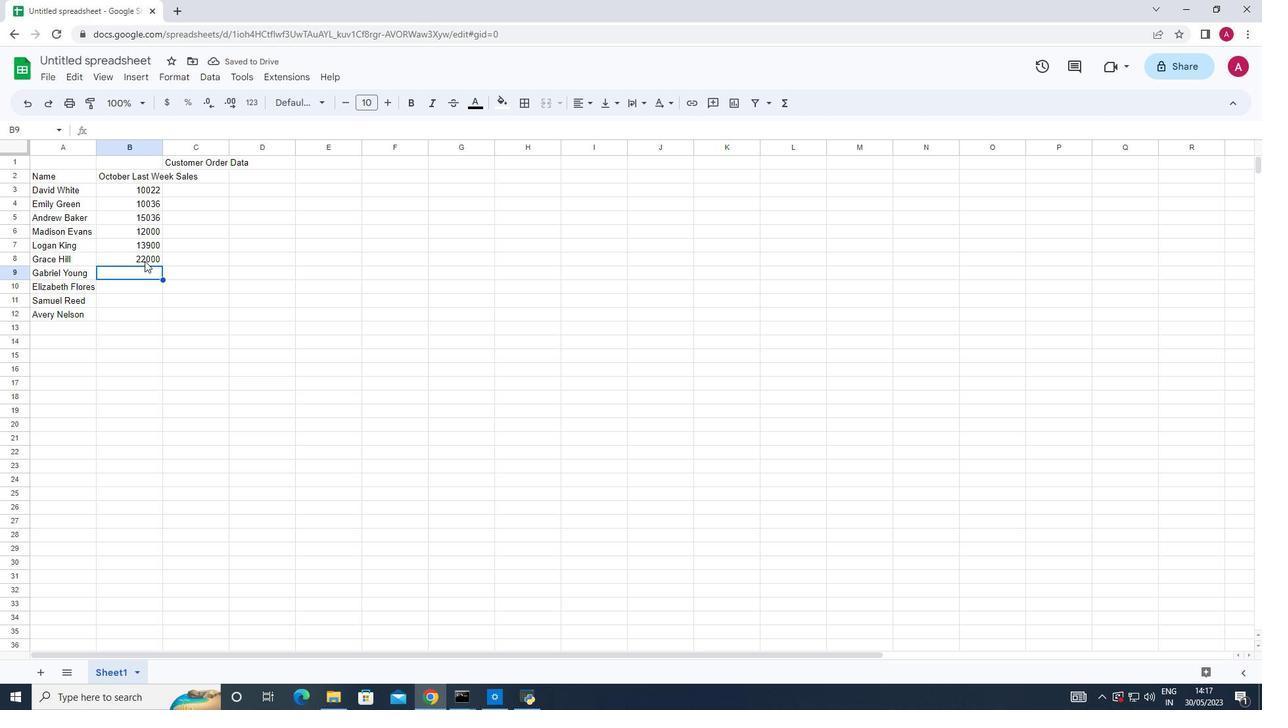 
Action: Mouse pressed left at (151, 257)
Screenshot: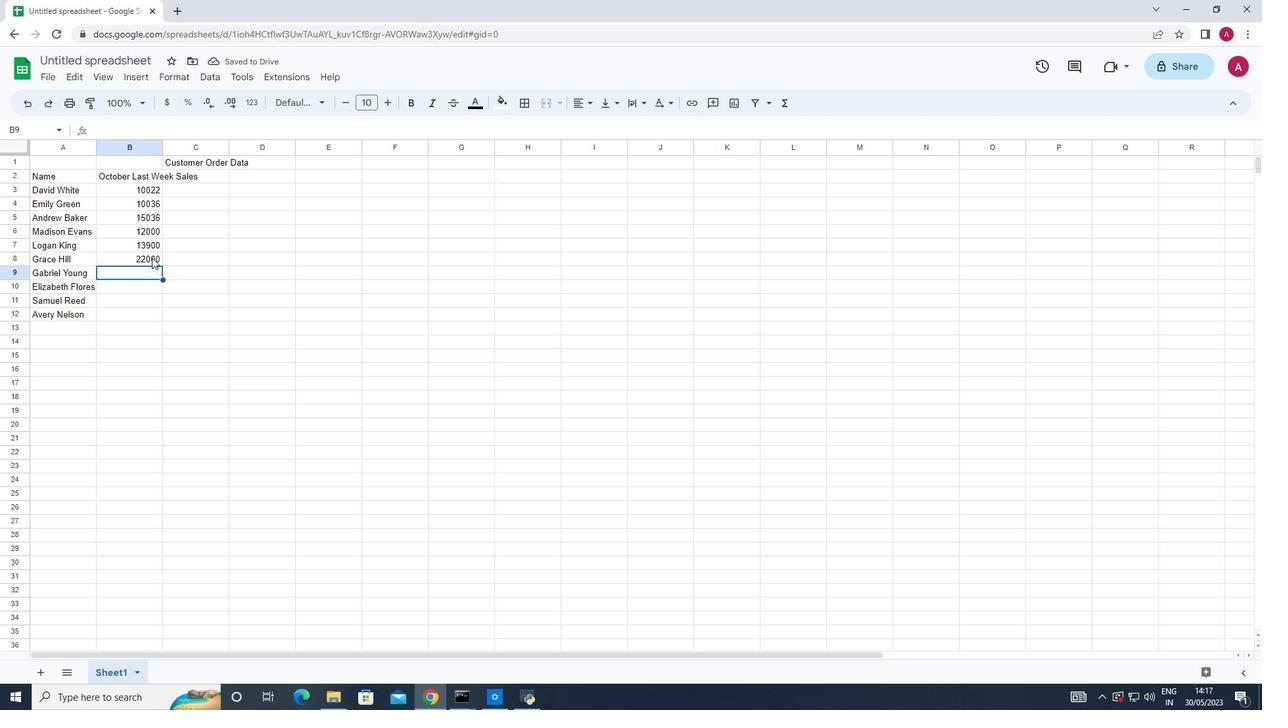 
Action: Key pressed 19800
Screenshot: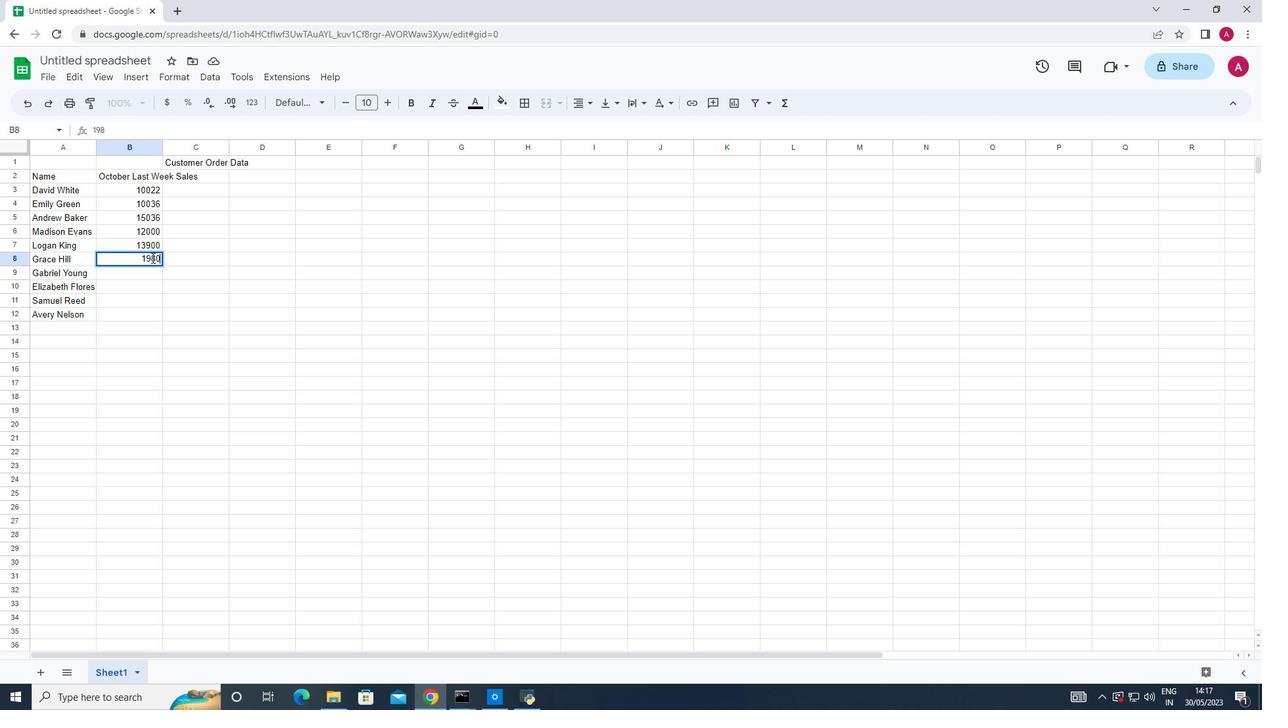 
Action: Mouse moved to (157, 272)
Screenshot: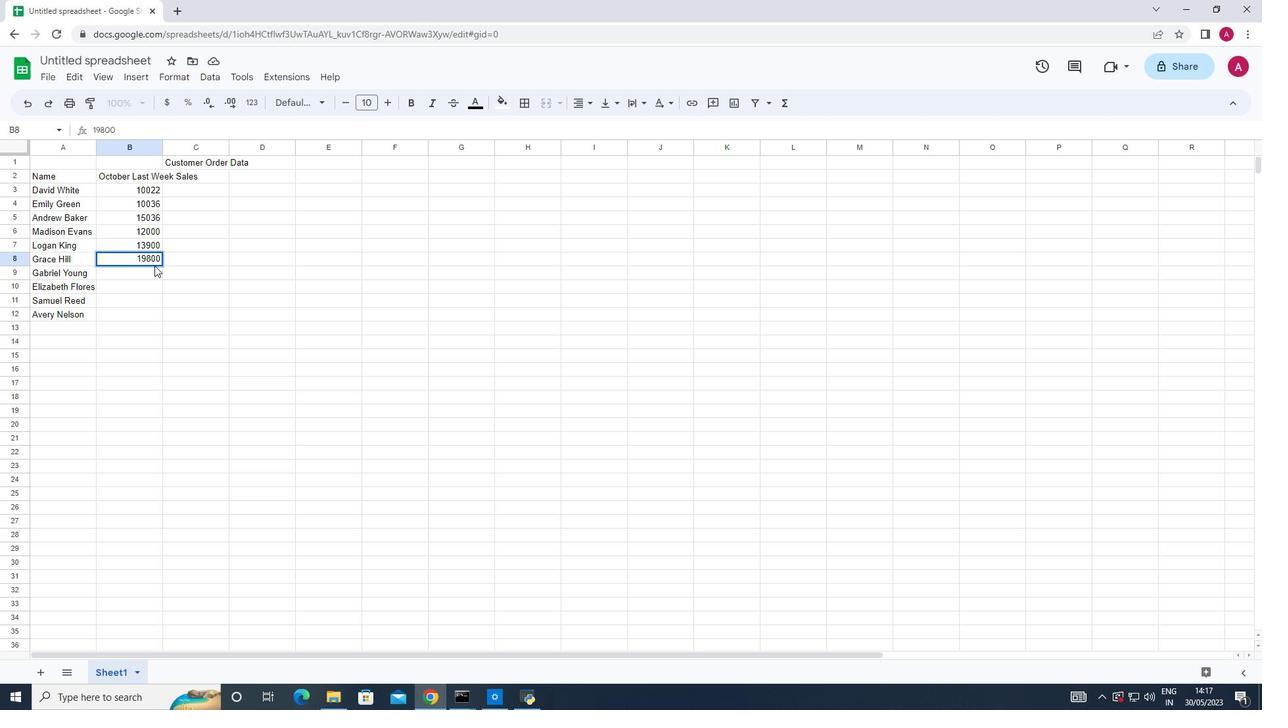 
Action: Mouse pressed left at (157, 272)
Screenshot: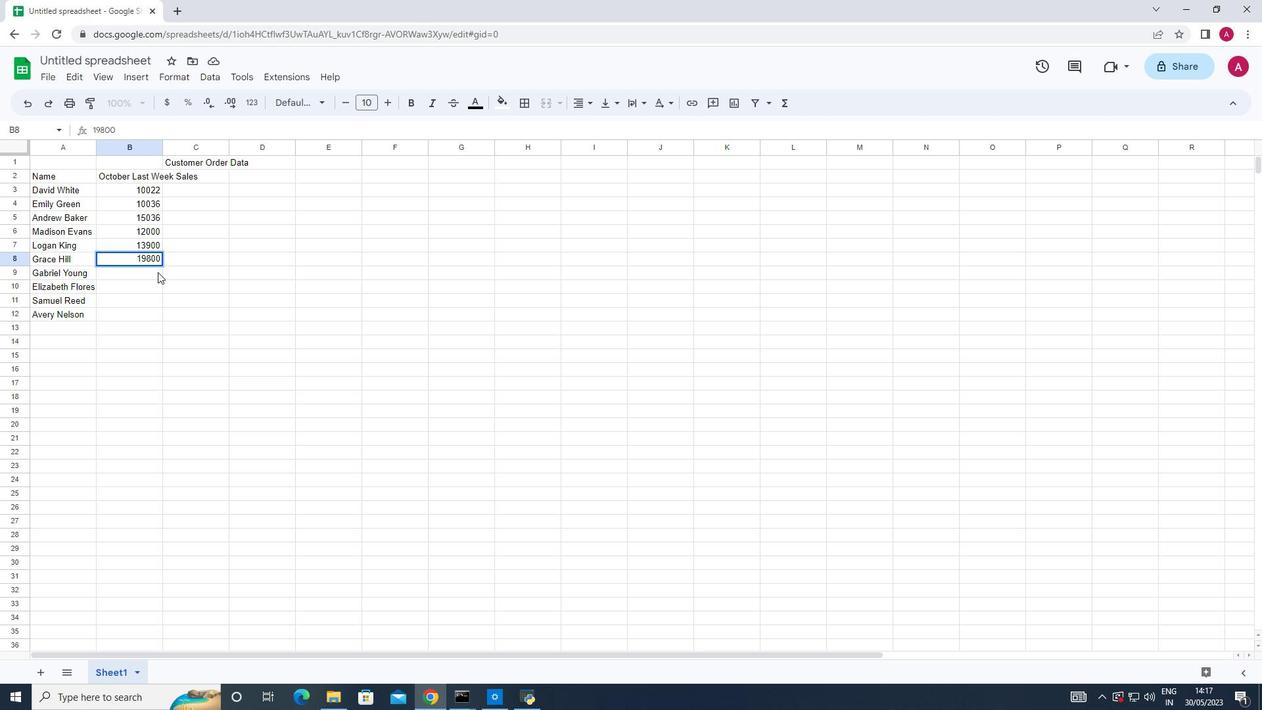 
Action: Key pressed 17200
Screenshot: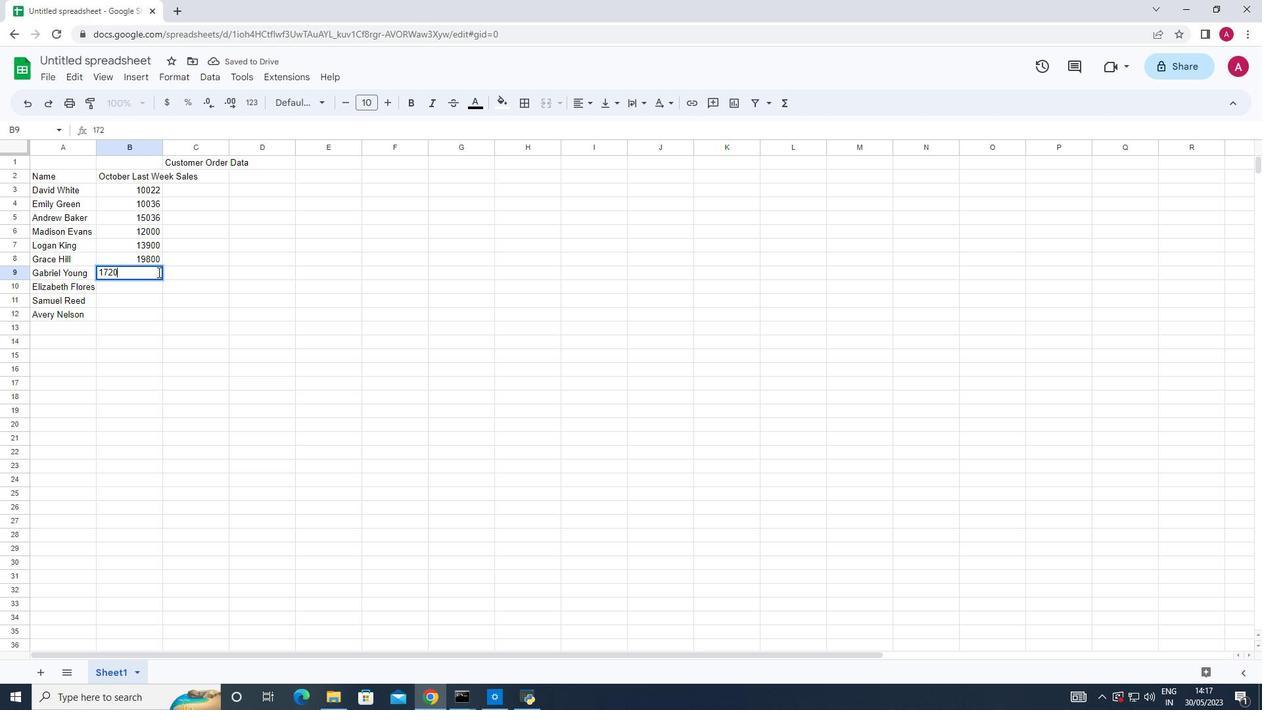 
Action: Mouse moved to (140, 285)
Screenshot: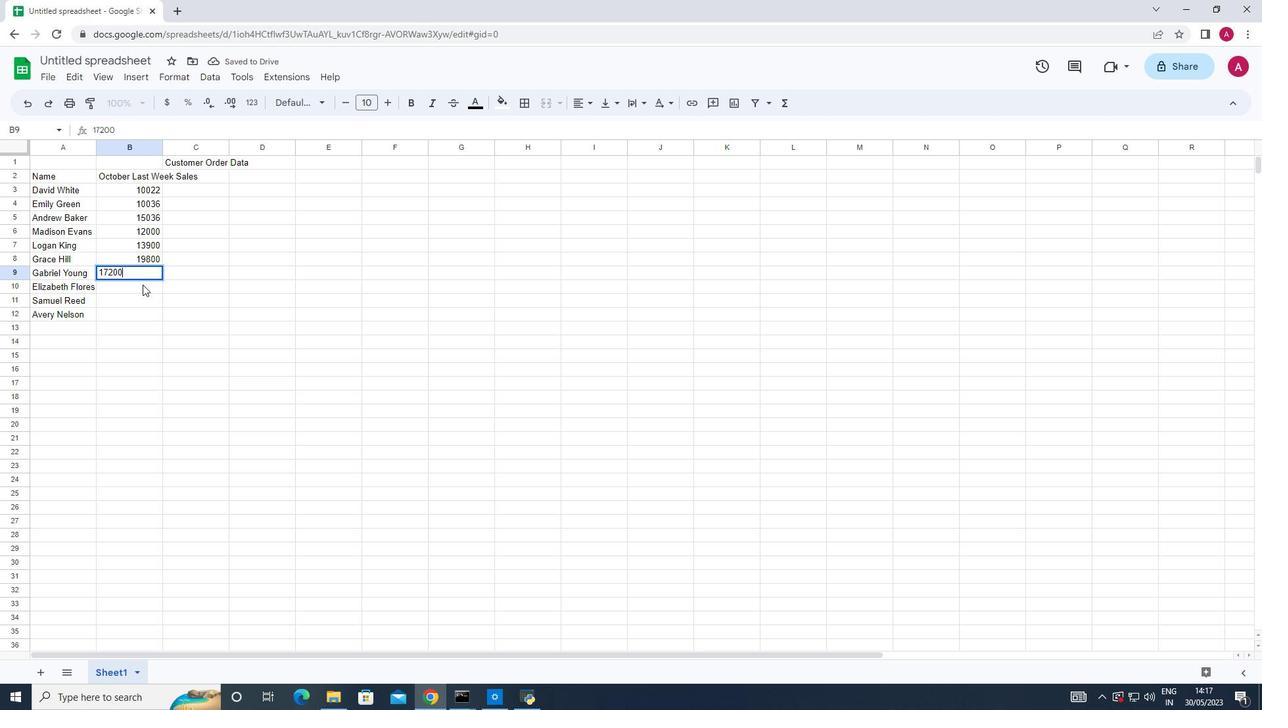 
Action: Mouse pressed left at (140, 285)
Screenshot: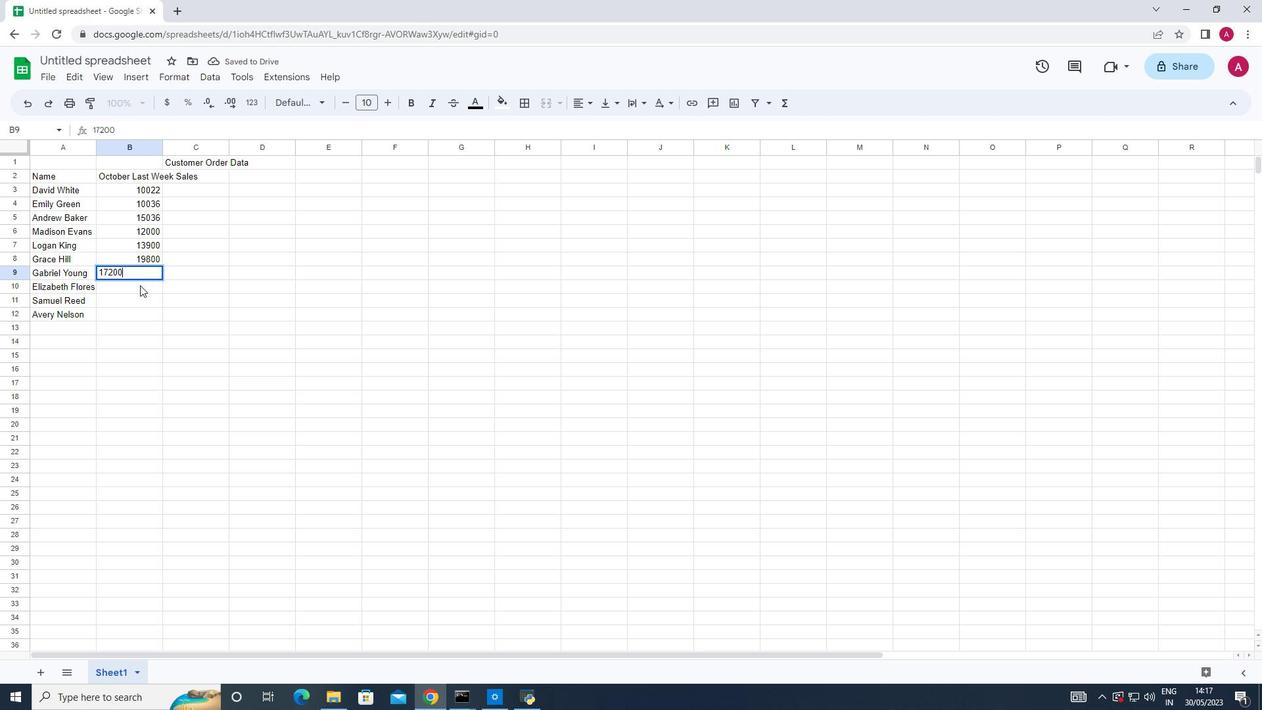 
Action: Key pressed 13520<Key.down>11600
Screenshot: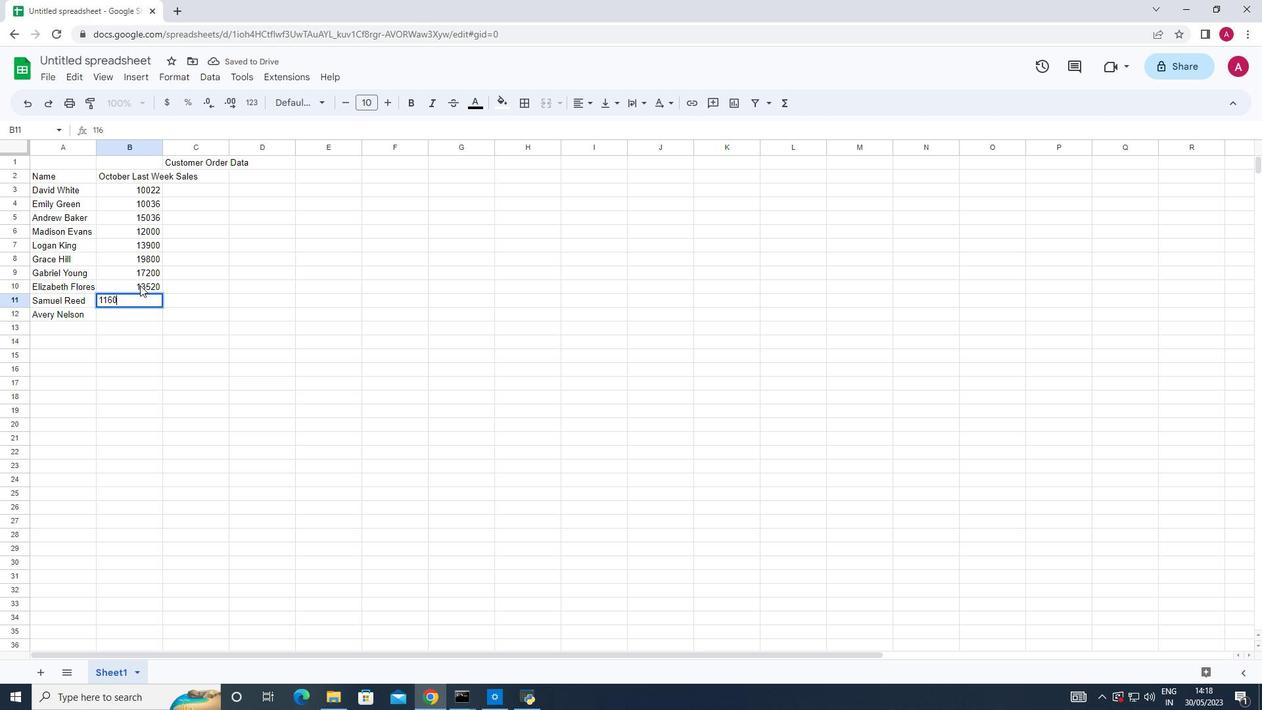
Action: Mouse moved to (132, 317)
Screenshot: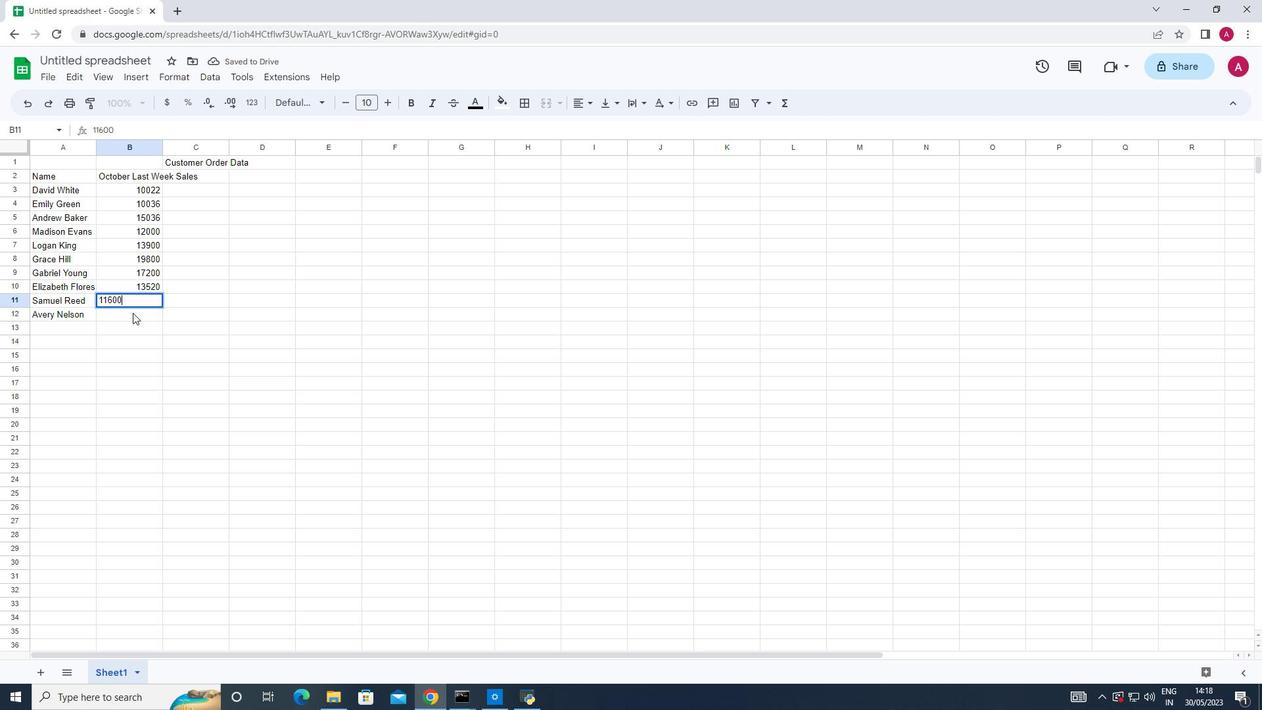 
Action: Mouse pressed left at (132, 317)
Screenshot: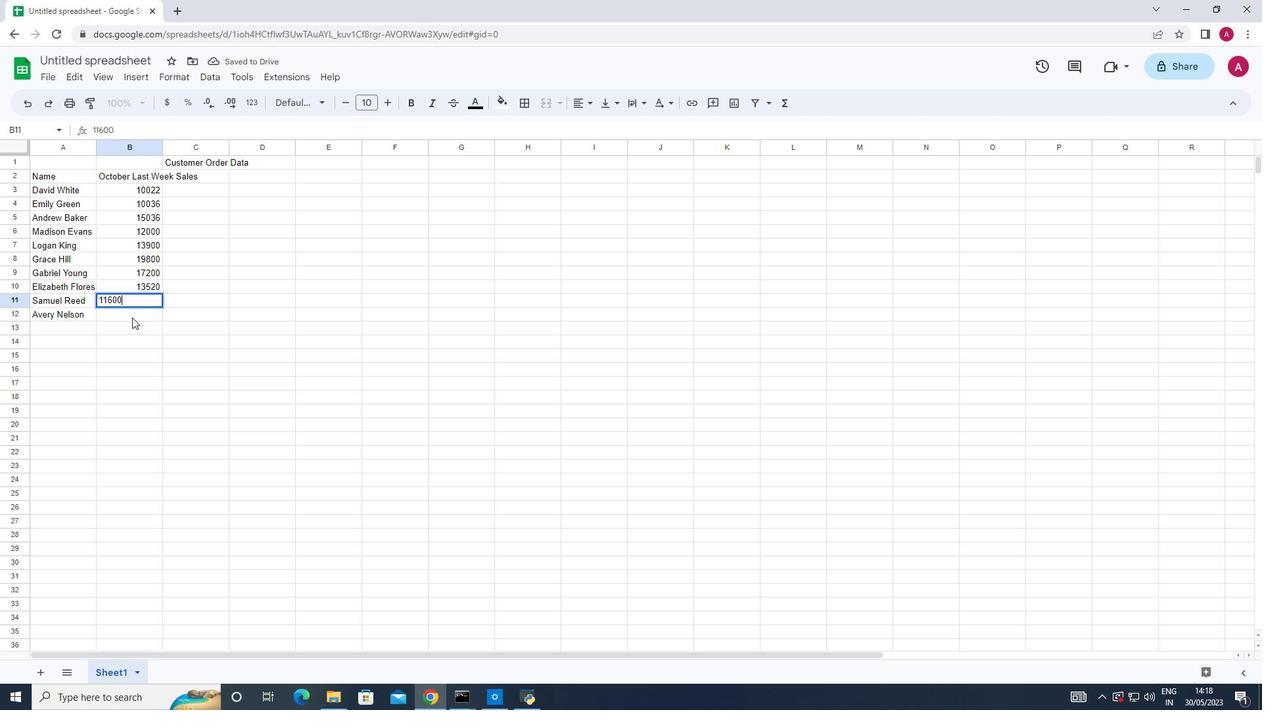 
Action: Key pressed 20050
Screenshot: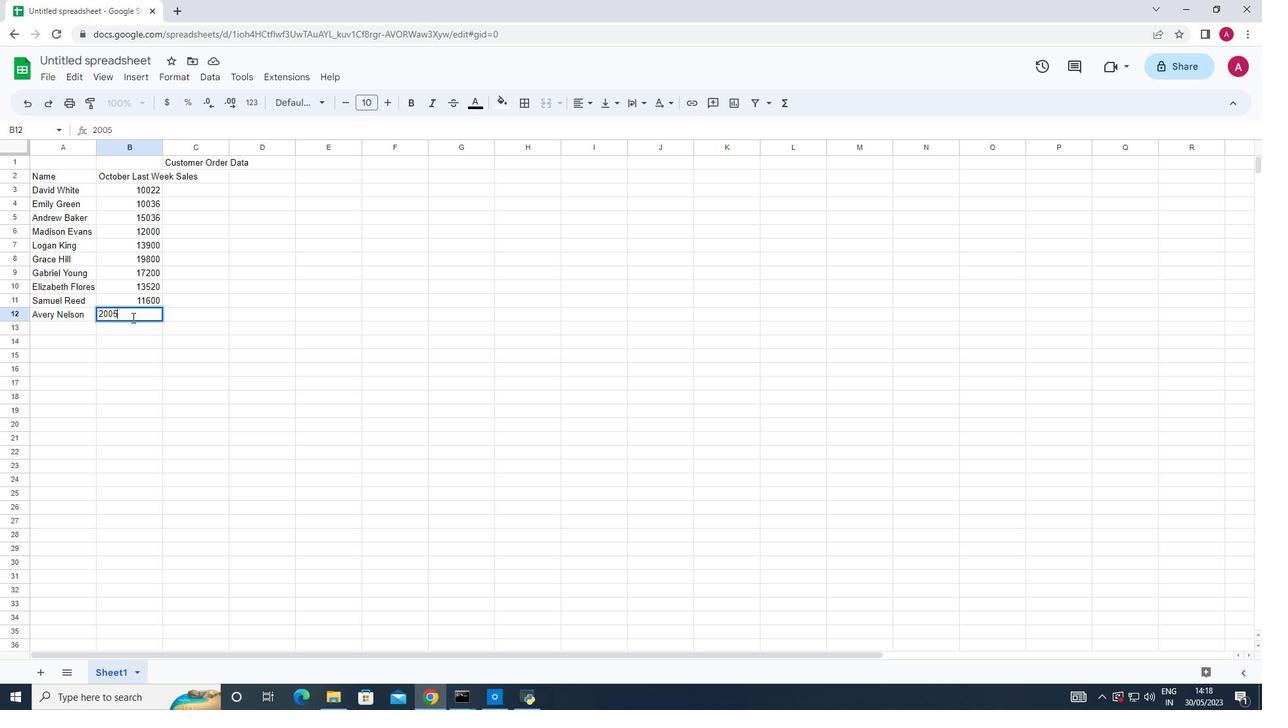 
Action: Mouse moved to (192, 187)
Screenshot: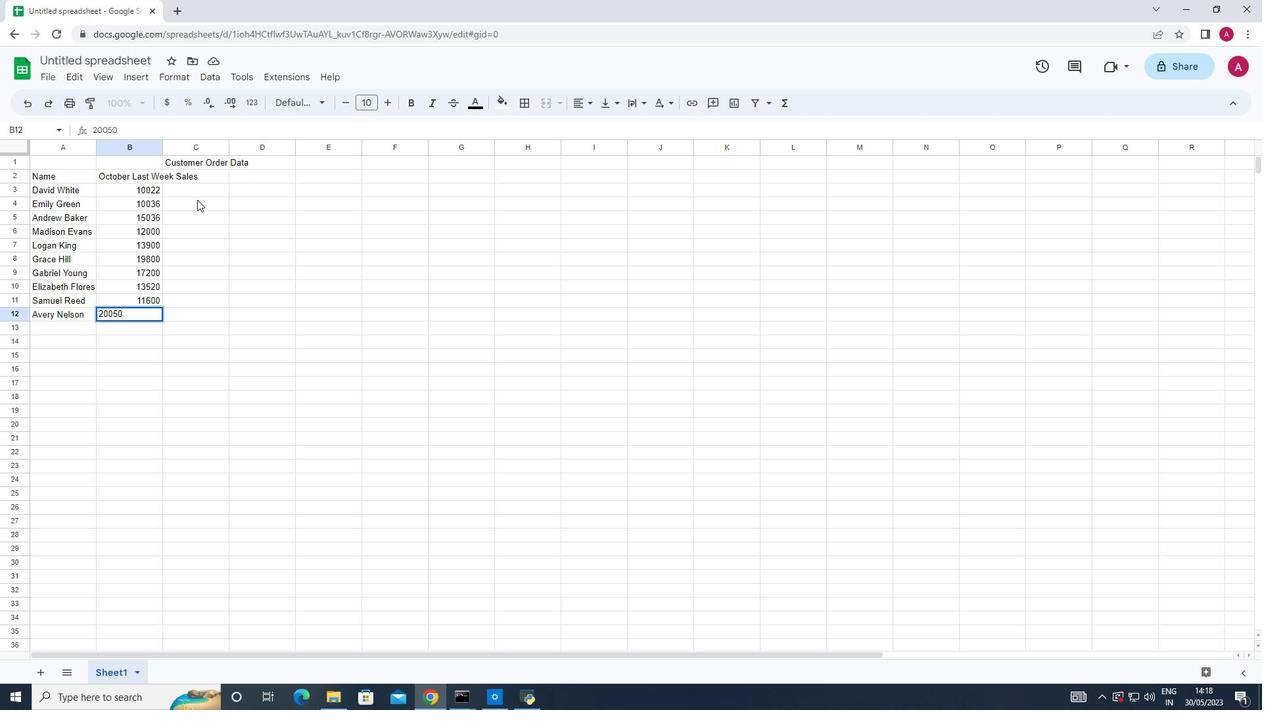 
Action: Mouse pressed left at (192, 187)
Screenshot: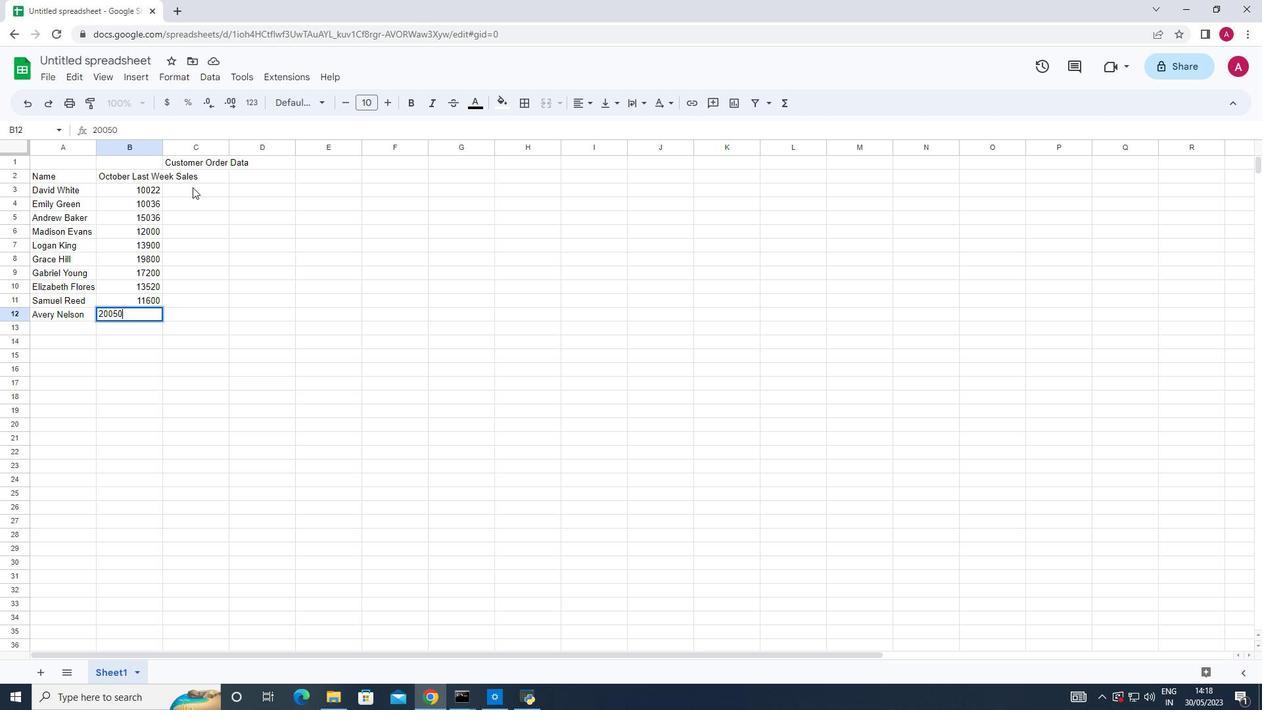 
Action: Mouse moved to (161, 147)
Screenshot: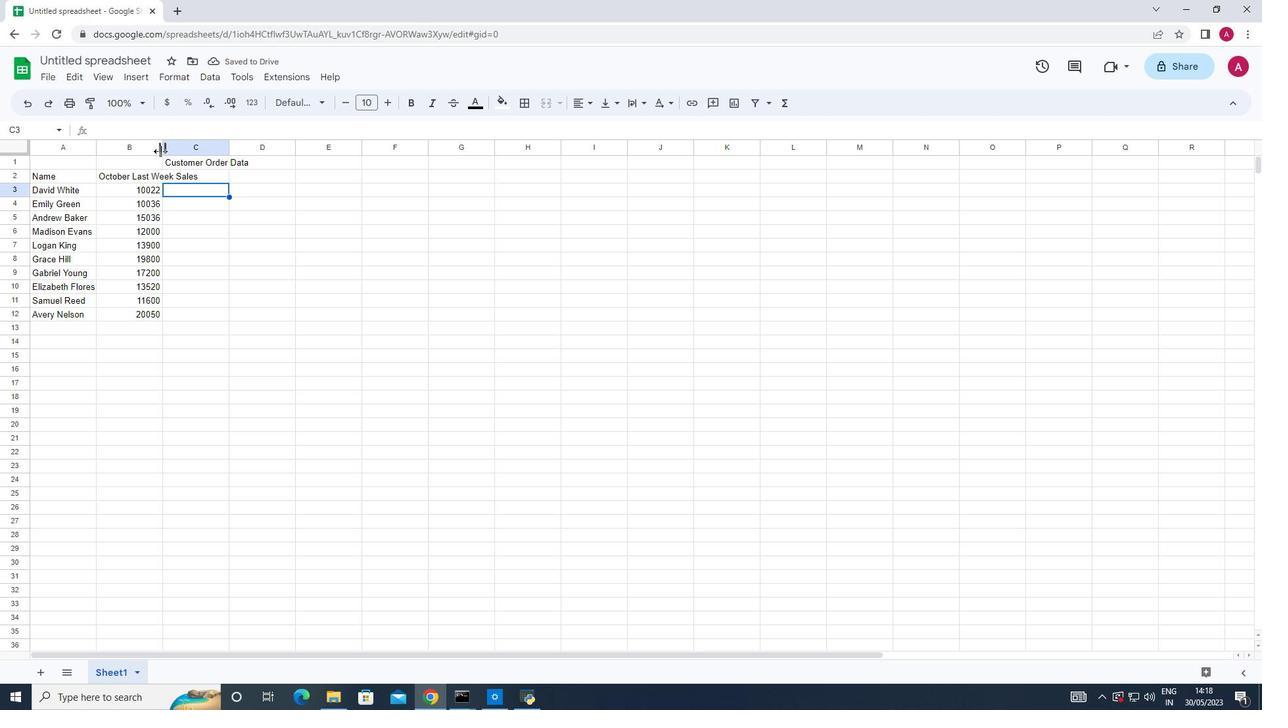 
Action: Mouse pressed left at (161, 147)
Screenshot: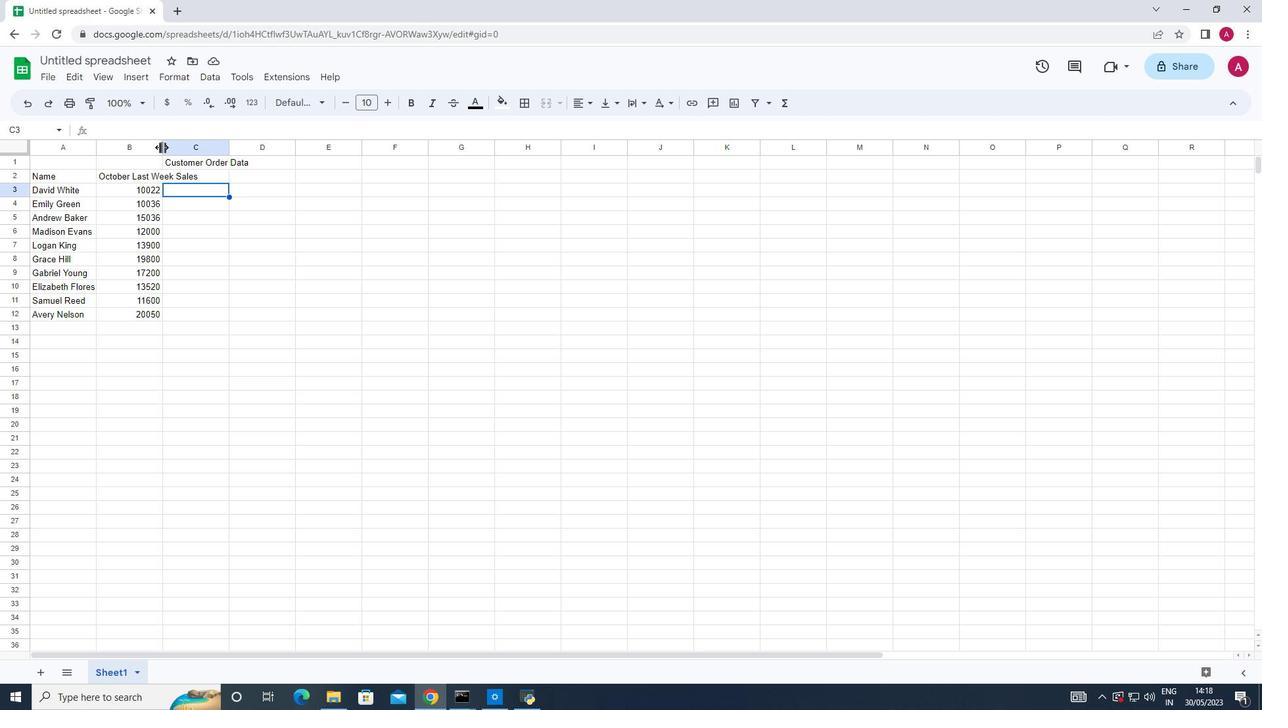 
Action: Mouse pressed left at (161, 147)
Screenshot: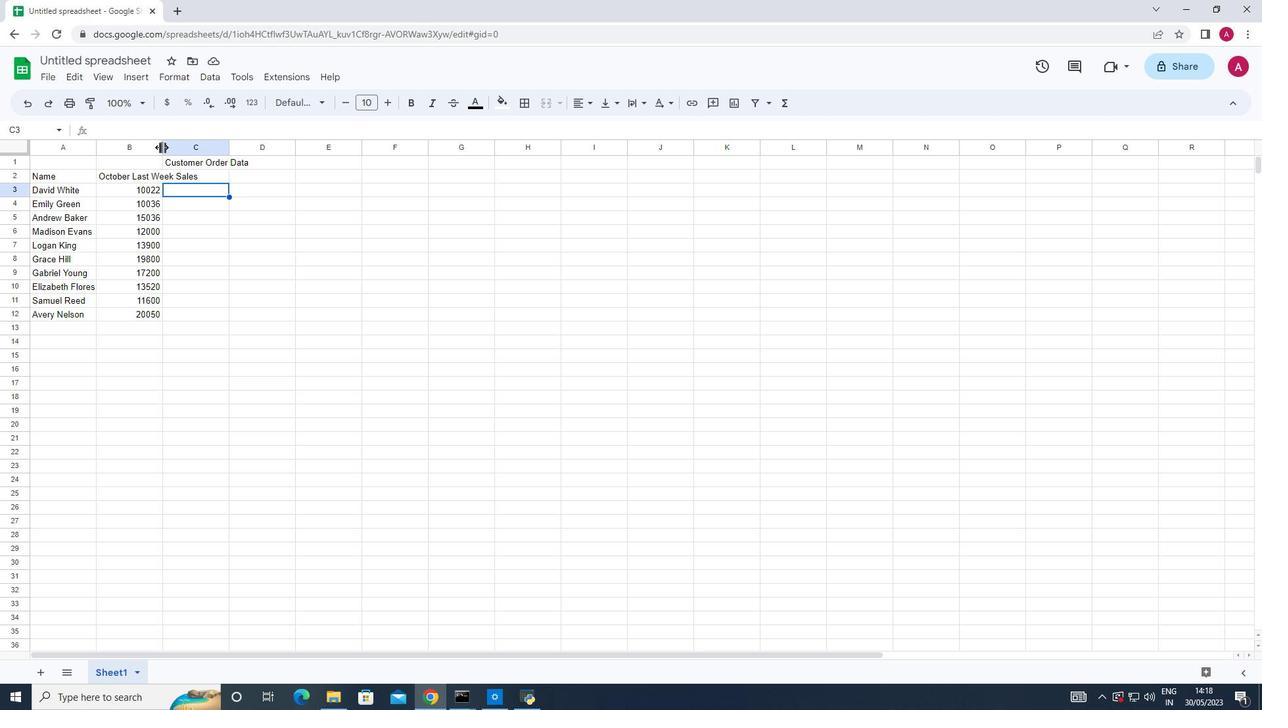 
Action: Mouse moved to (236, 174)
Screenshot: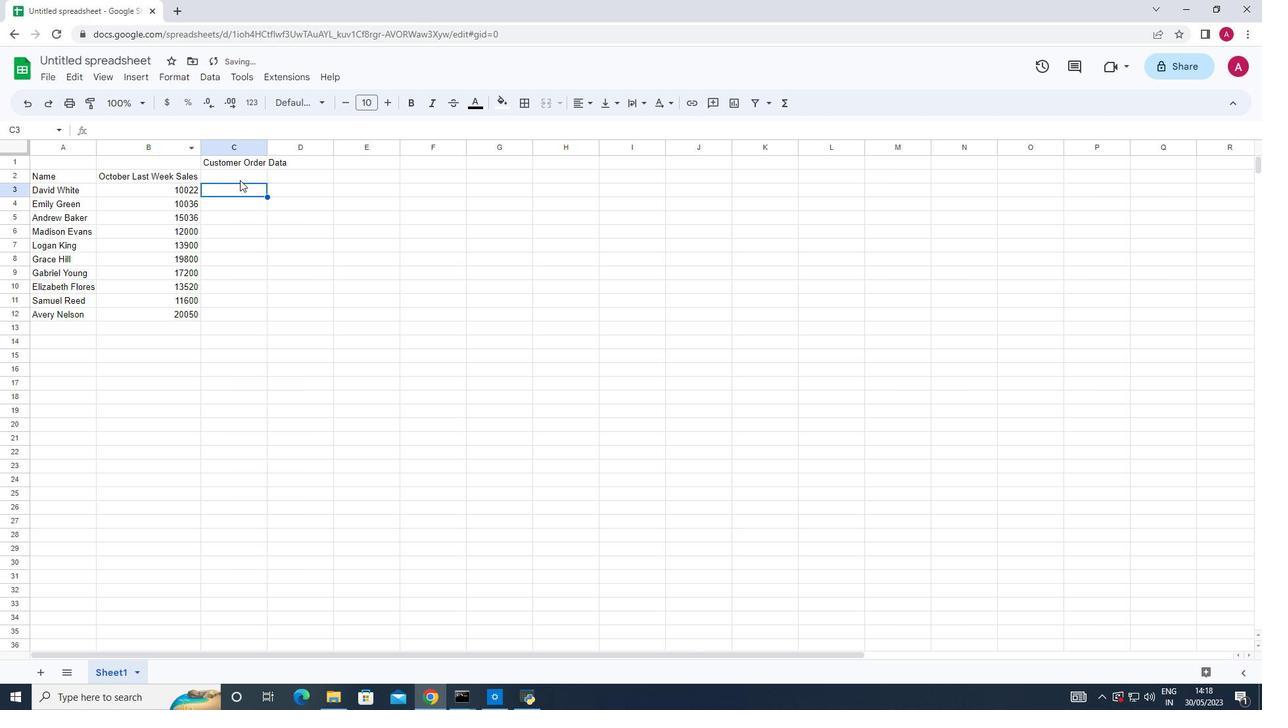
Action: Mouse pressed left at (236, 174)
Screenshot: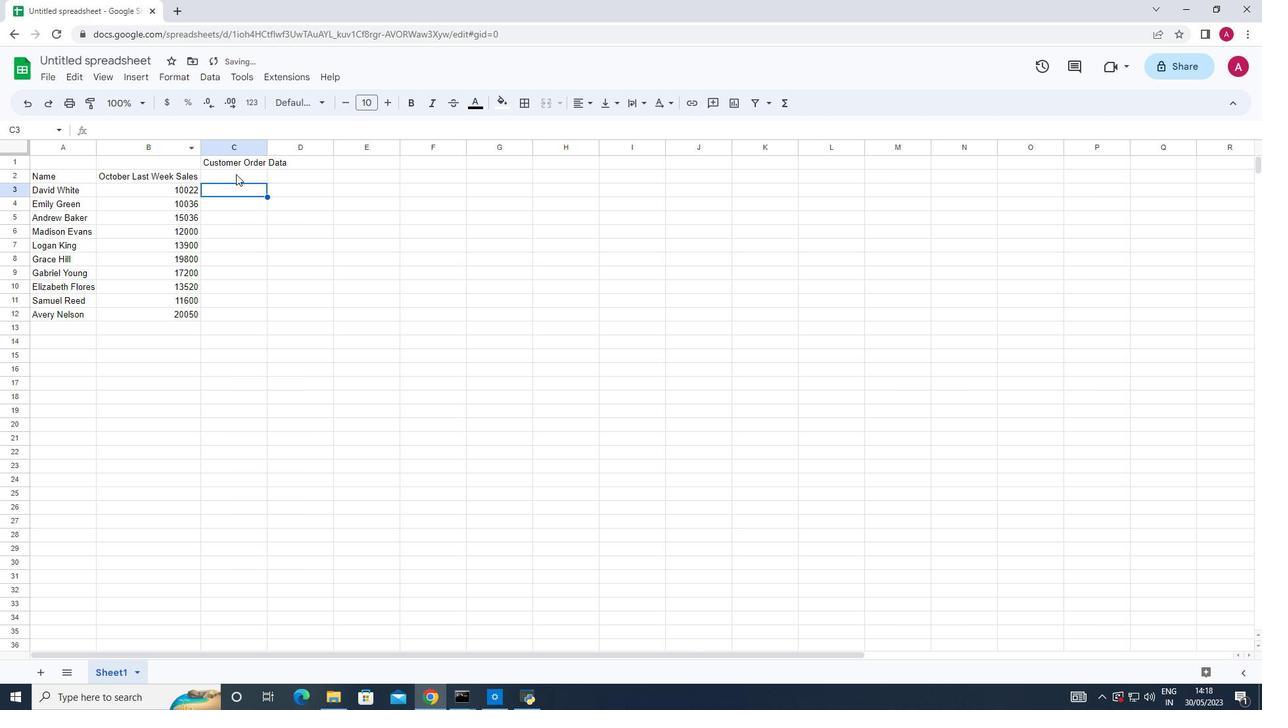
Action: Key pressed <Key.shift>Customer<Key.space><Key.shift>Order<Key.space><Key.shift><Key.shift><Key.shift><Key.shift><Key.shift><Key.shift><Key.shift><Key.shift>name
Screenshot: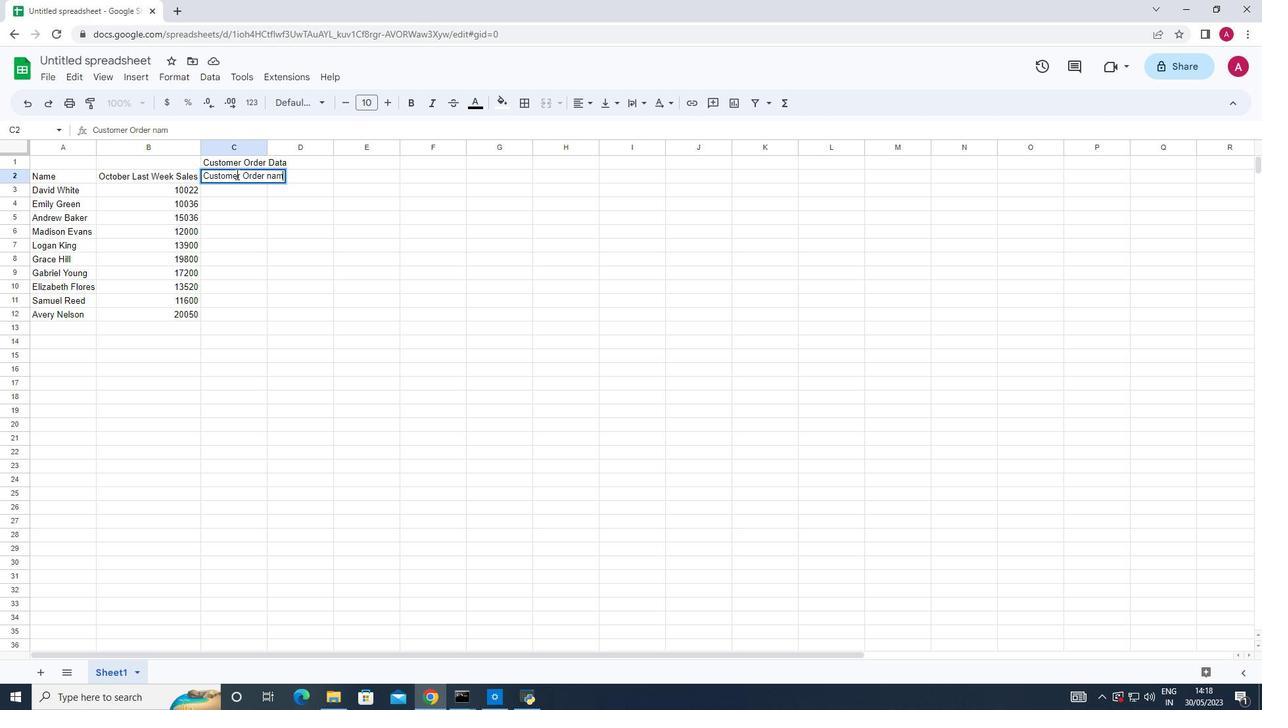 
Action: Mouse moved to (228, 193)
Screenshot: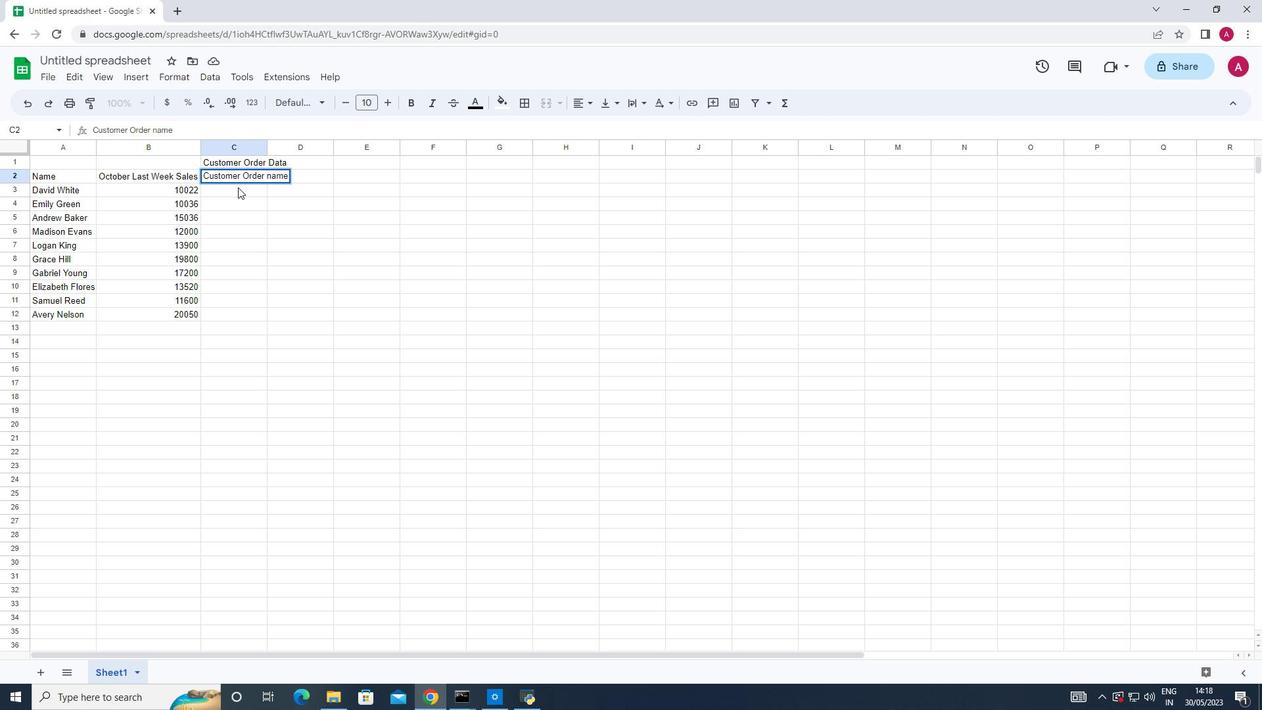 
Action: Mouse pressed left at (228, 193)
Screenshot: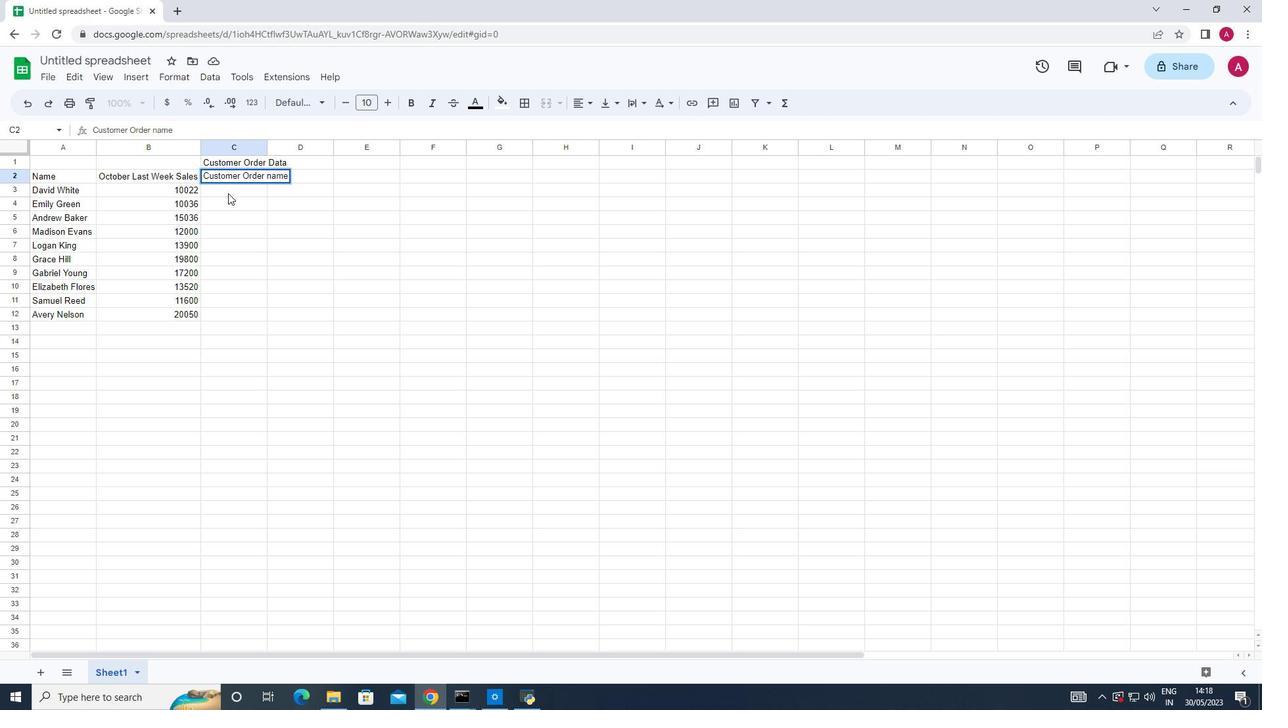 
Action: Key pressed <Key.shift_r><Key.shift_r>Nike<Key.space><Key.shift>Shoe<Key.down><Key.shift>Adidas<Key.space><Key.shift>Shoe<Key.down><Key.shift><Key.shift><Key.shift><Key.shift><Key.shift>Gucci<Key.space><Key.shift>T-shirt<Key.down><Key.shift_r>Louis<Key.space><Key.shift><Key.shift><Key.shift><Key.shift><Key.shift><Key.shift><Key.shift><Key.shift><Key.shift><Key.shift><Key.shift><Key.shift><Key.shift><Key.shift><Key.shift><Key.shift><Key.shift><Key.shift><Key.shift><Key.shift><Key.shift><Key.shift><Key.shift><Key.shift>Vuitton<Key.space>bag<Key.down><Key.shift>Zara<Key.space><Key.shift>Shirt<Key.down><Key.shift>H<Key.space><Key.shift_r>&<Key.space><Key.shift>M
Screenshot: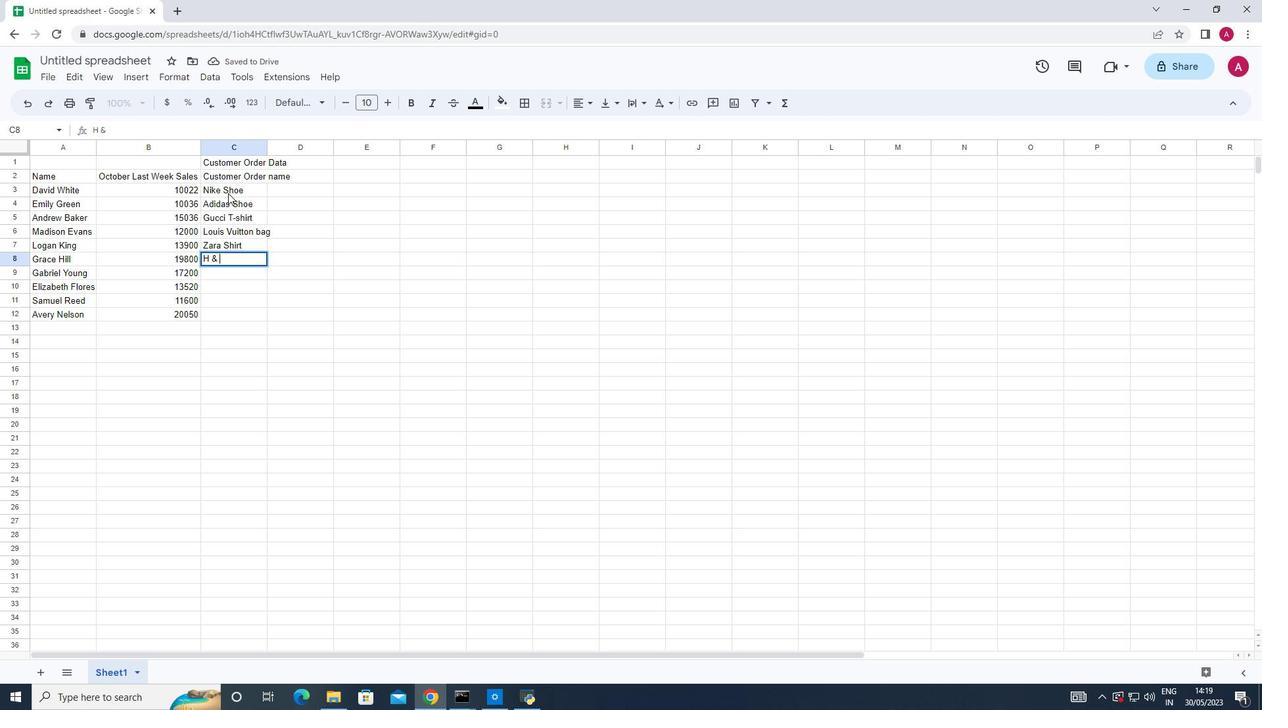 
Action: Mouse moved to (219, 259)
Screenshot: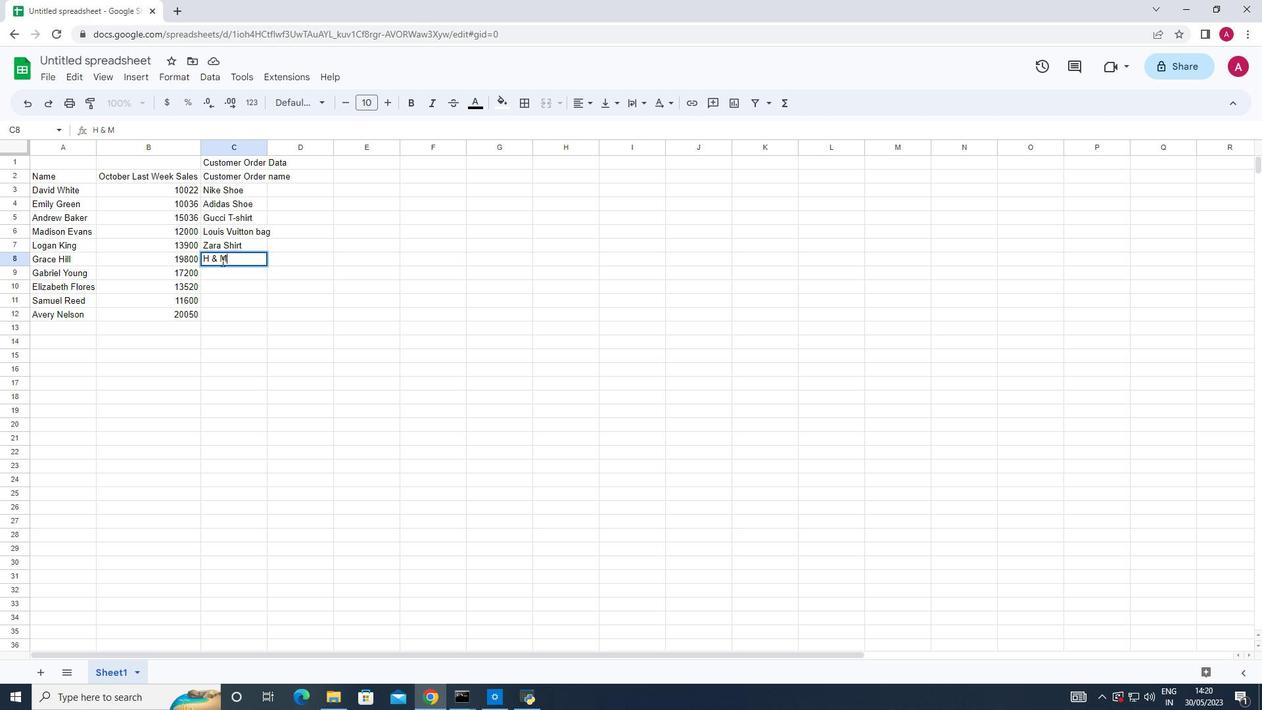 
Action: Mouse pressed left at (219, 259)
Screenshot: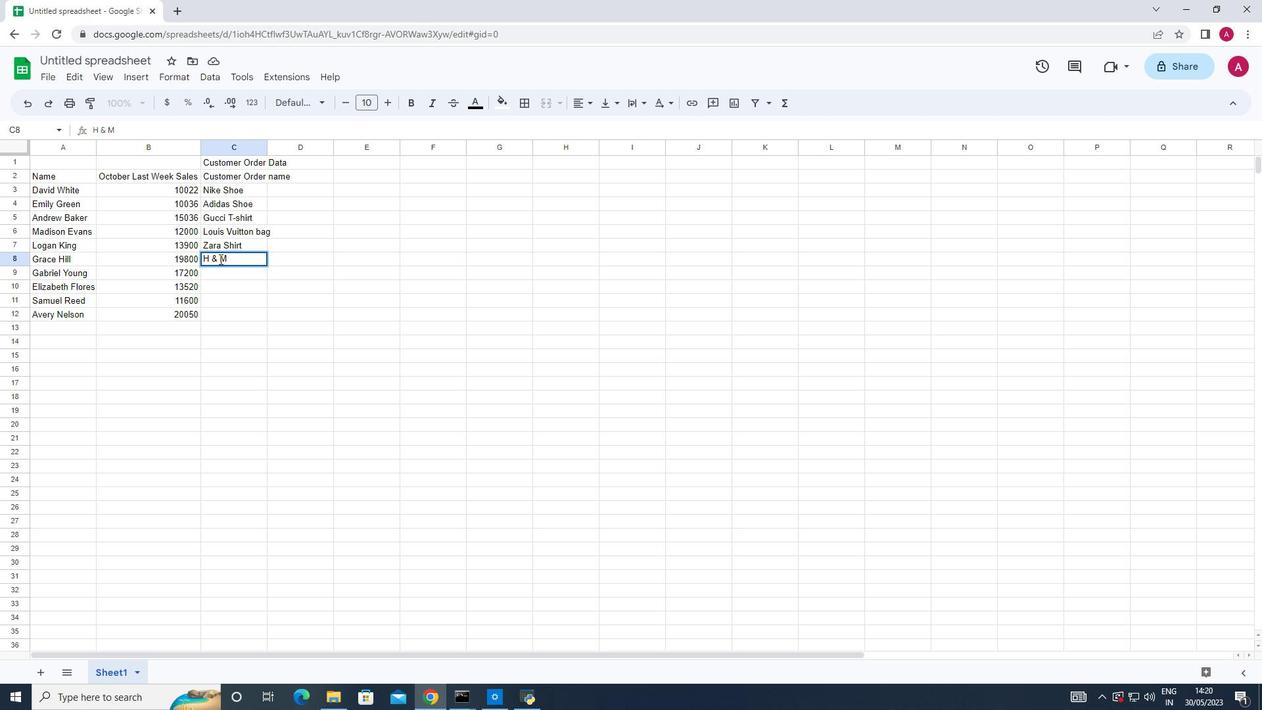 
Action: Key pressed <Key.backspace>
Screenshot: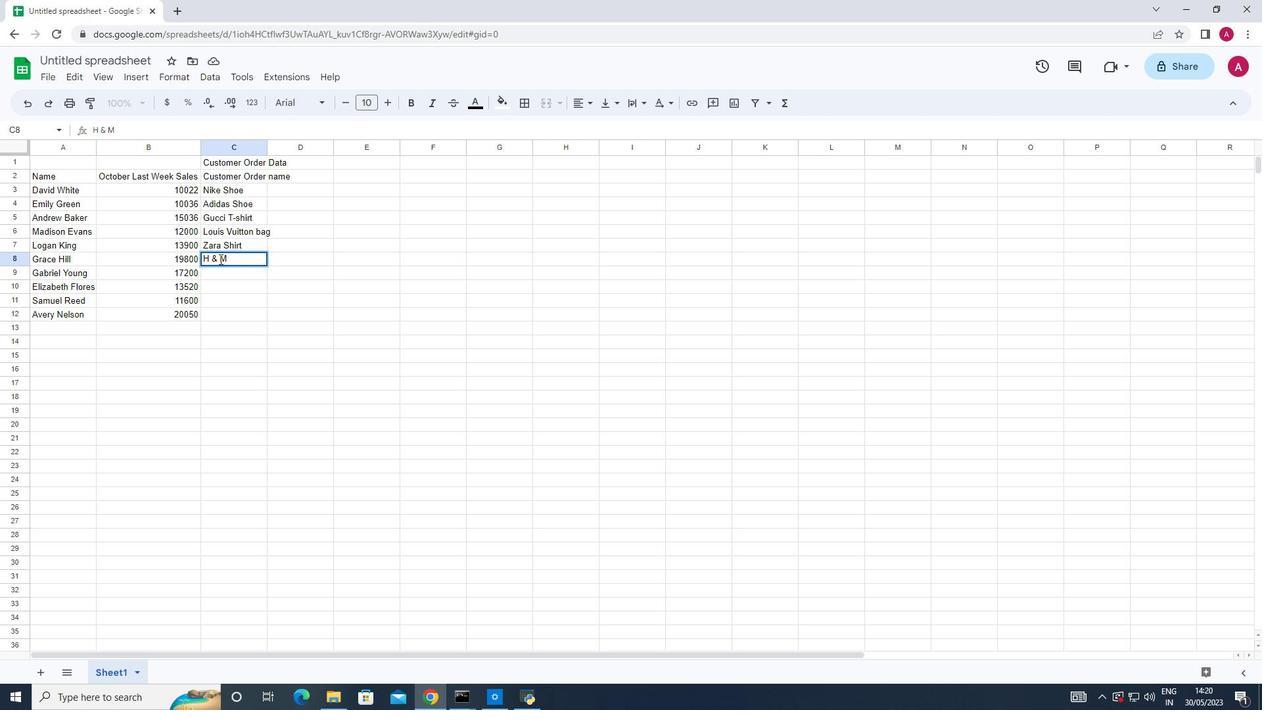 
Action: Mouse moved to (211, 257)
Screenshot: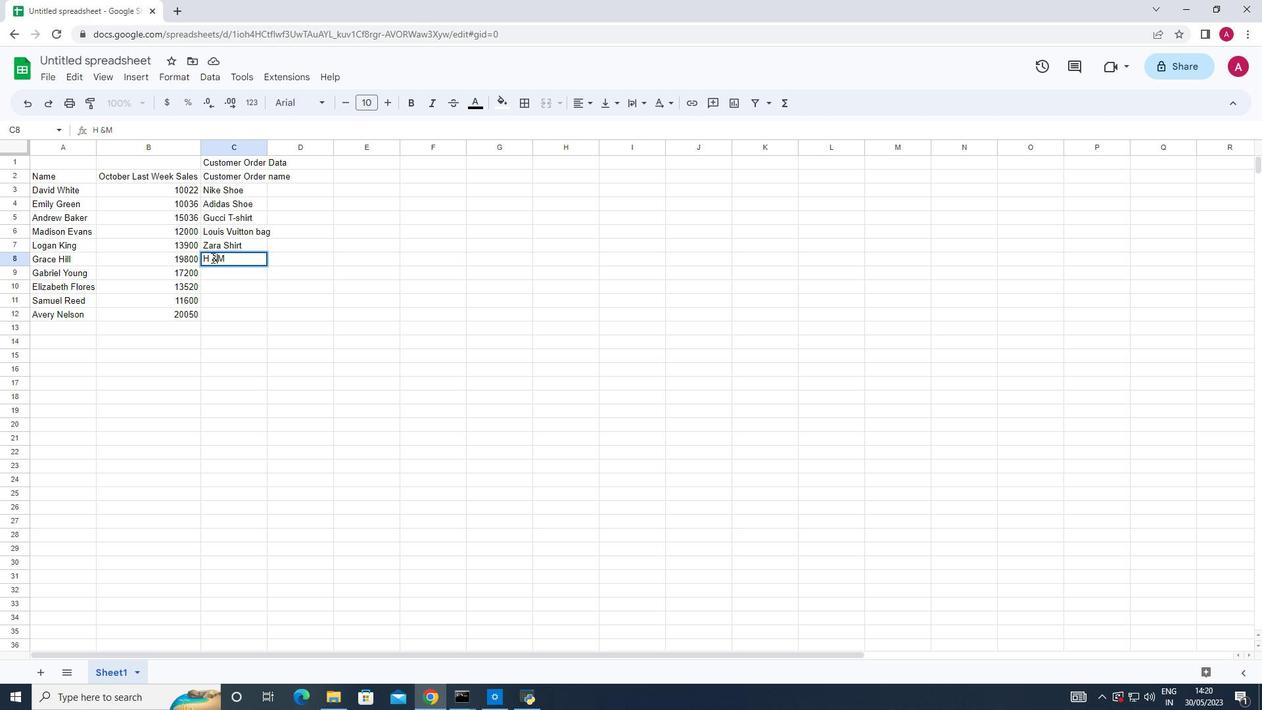 
Action: Mouse pressed left at (211, 257)
Screenshot: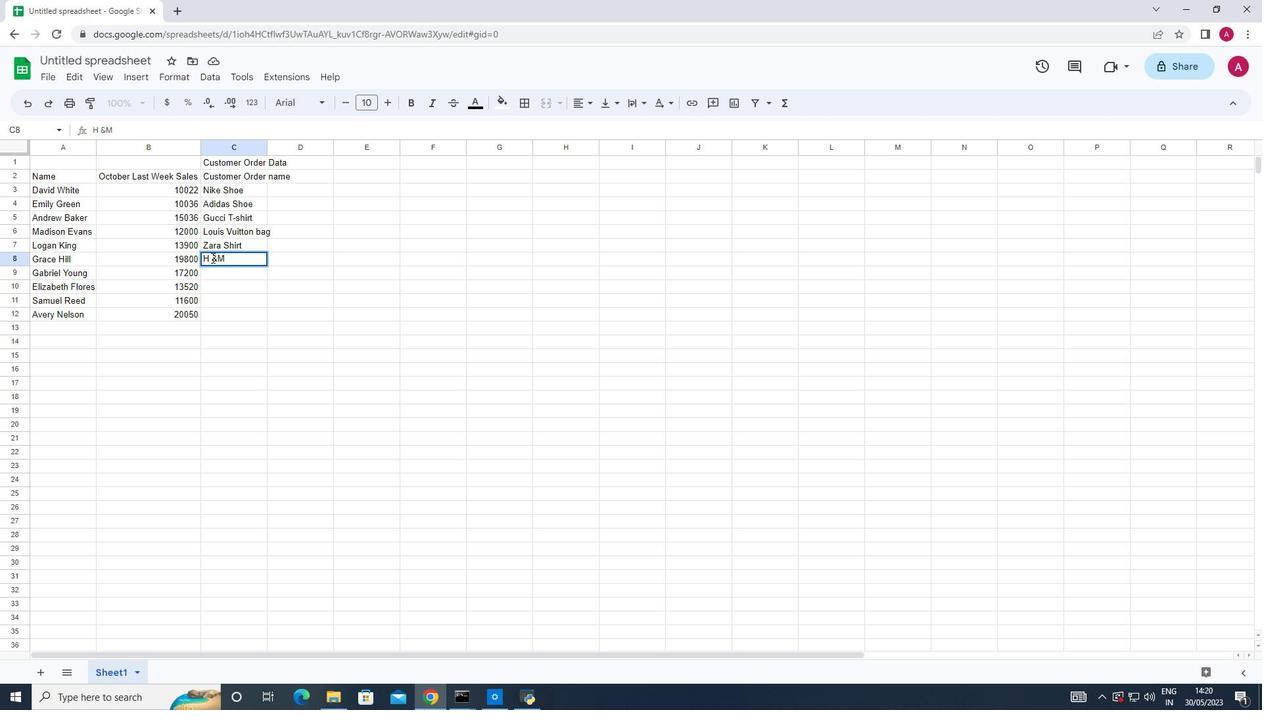 
Action: Key pressed <Key.backspace>
Screenshot: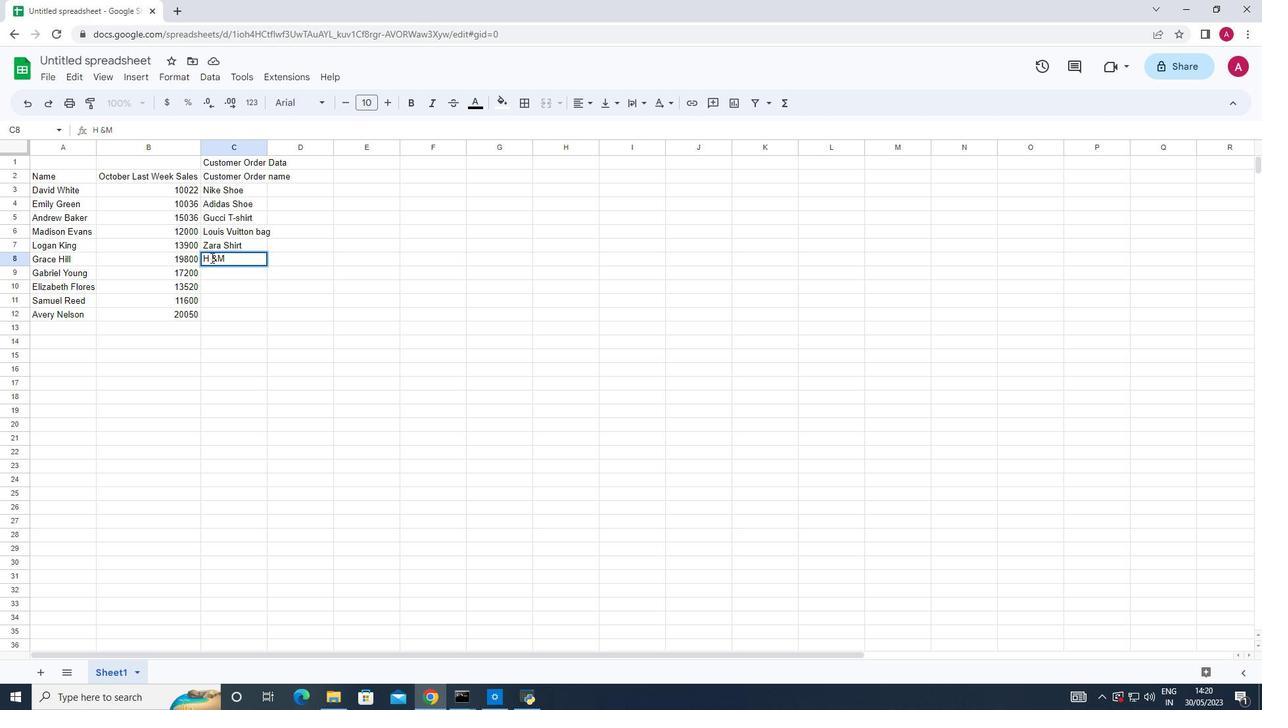 
Action: Mouse moved to (231, 257)
Screenshot: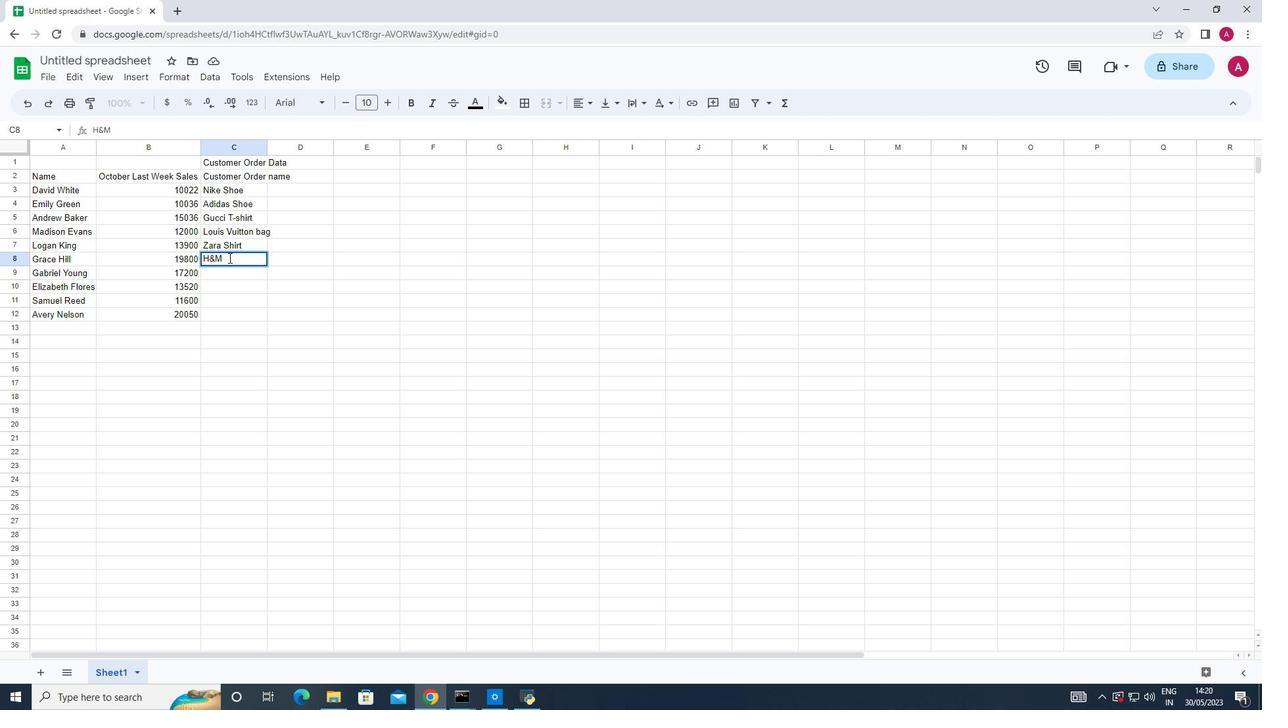 
Action: Mouse pressed left at (231, 257)
Screenshot: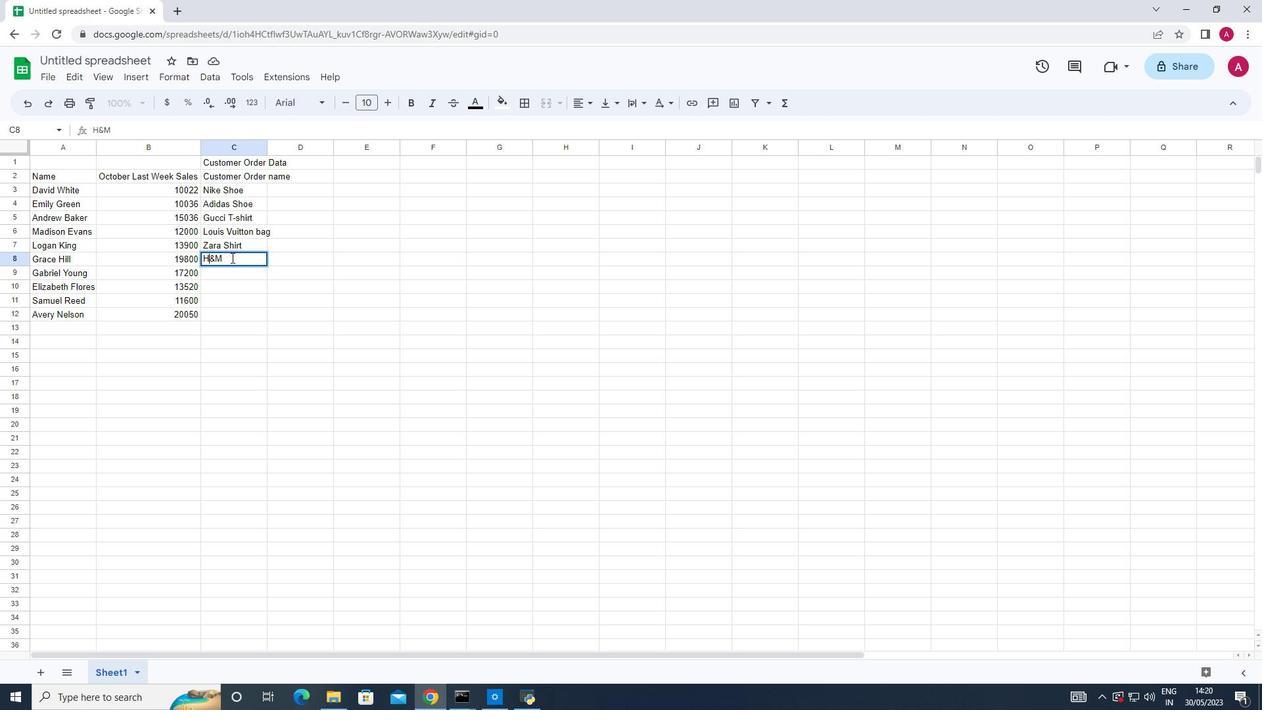 
Action: Key pressed <Key.space><Key.shift>jeans
Screenshot: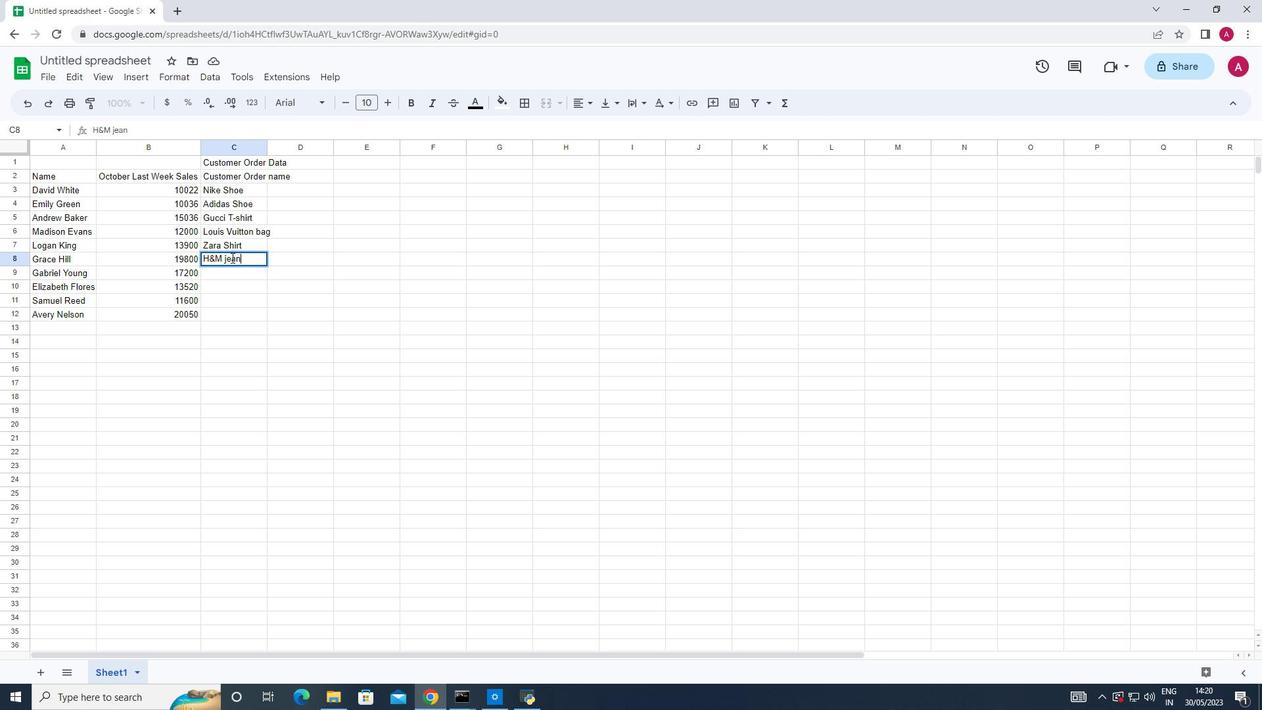 
Action: Mouse moved to (261, 276)
Screenshot: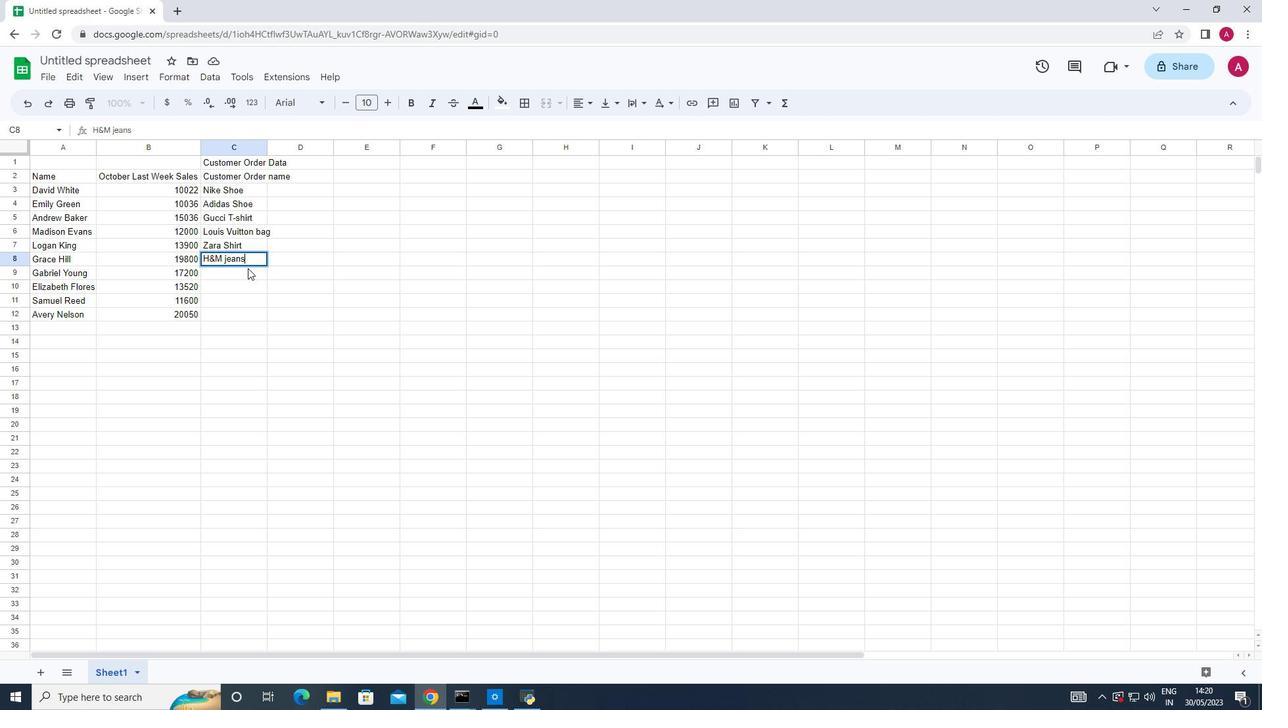 
Action: Mouse pressed left at (261, 276)
Screenshot: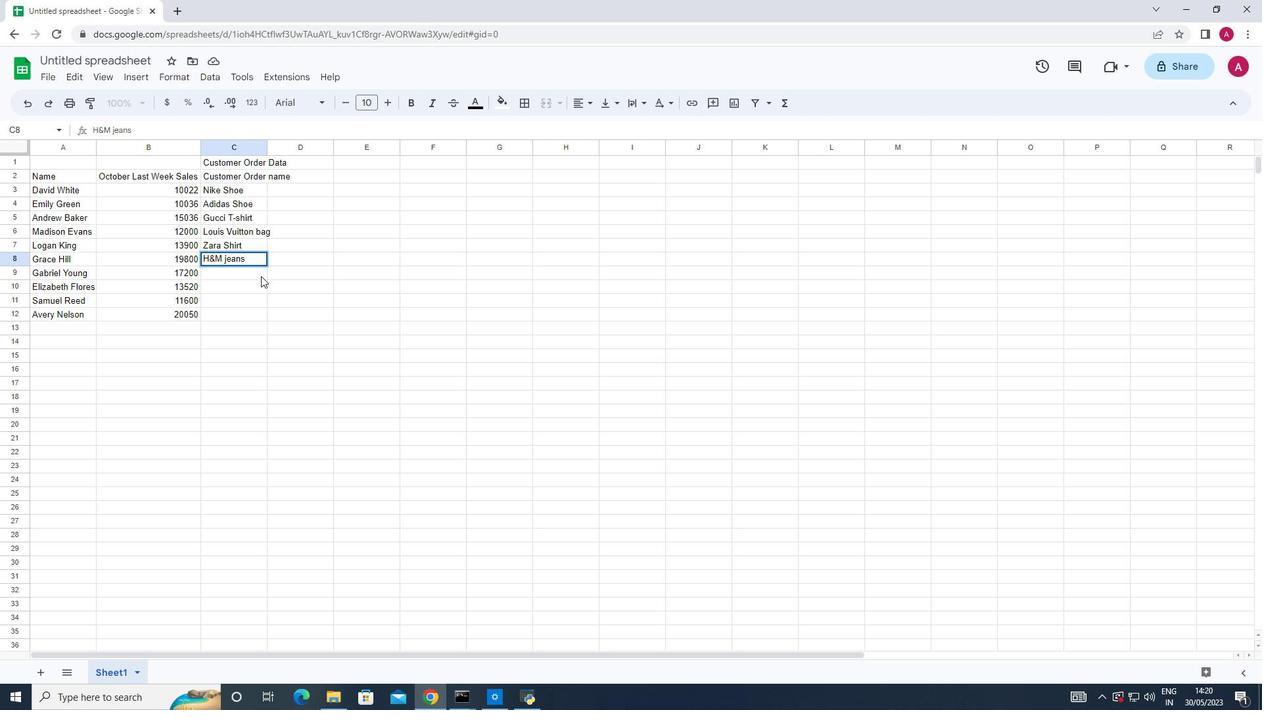 
Action: Key pressed <Key.shift>Chanel<Key.space><Key.shift_r>Perfume<Key.down><Key.shift>Versace<Key.space>perfume<Key.down><Key.shift>Ralph<Key.space><Key.shift_r>Lauren<Key.down><Key.shift_r>Prada
Screenshot: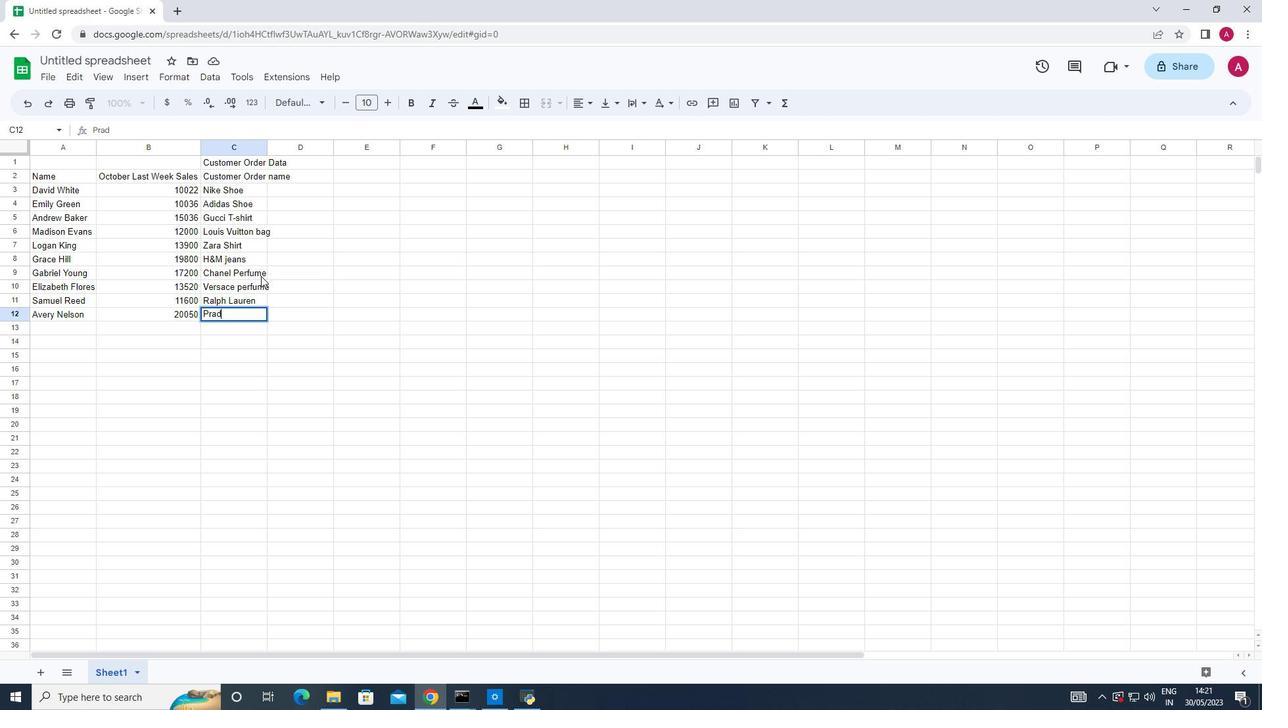 
Action: Mouse moved to (269, 141)
Screenshot: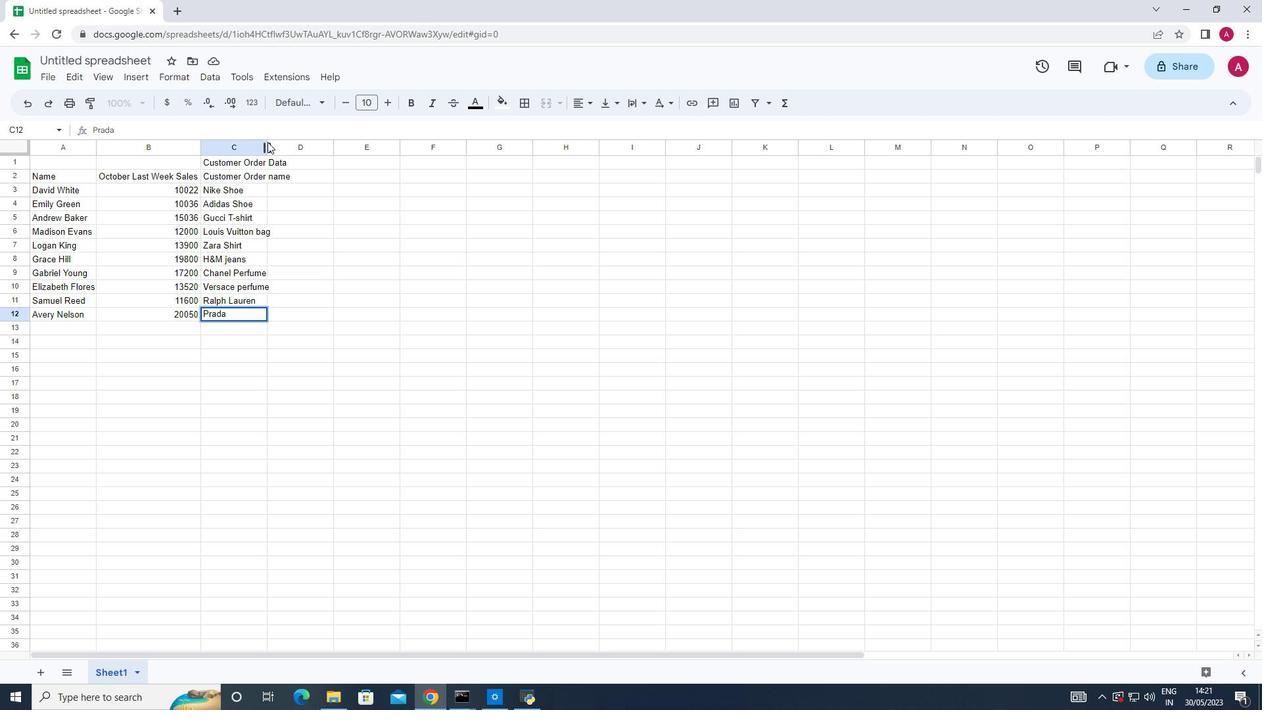 
Action: Mouse pressed left at (269, 141)
Screenshot: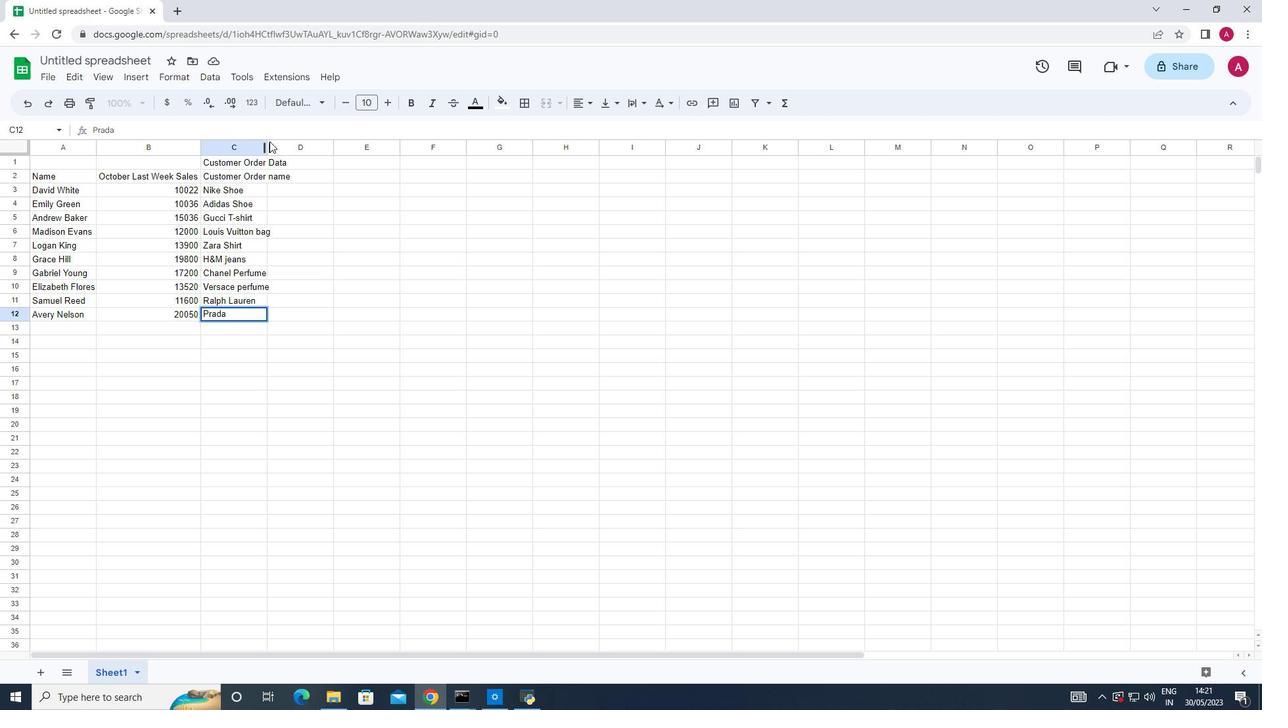 
Action: Mouse pressed left at (269, 141)
Screenshot: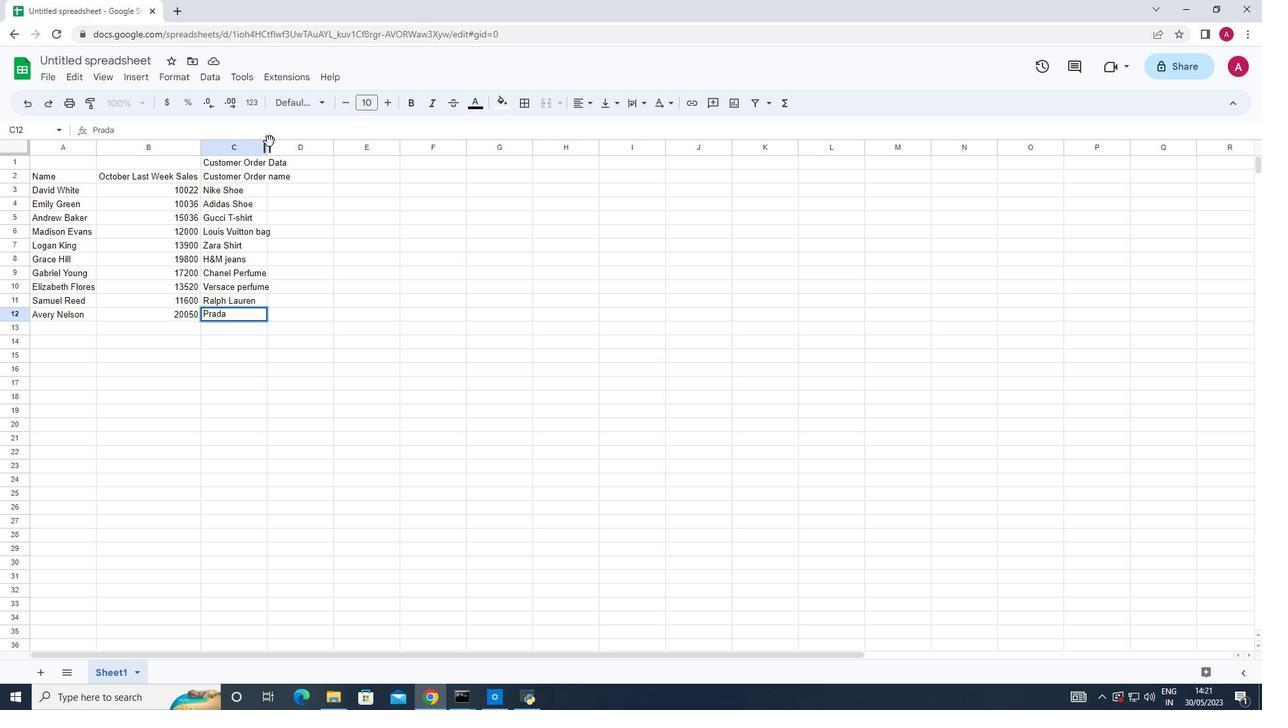 
Action: Mouse moved to (268, 145)
Screenshot: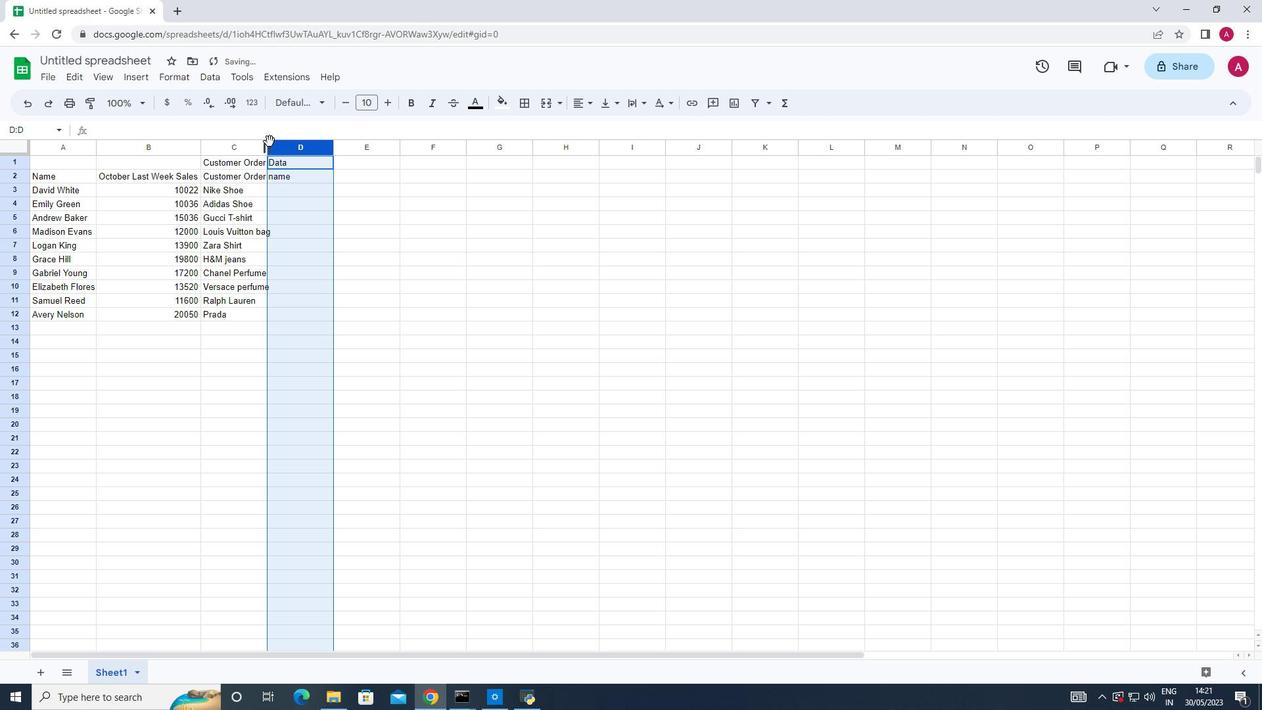 
Action: Mouse pressed left at (268, 145)
Screenshot: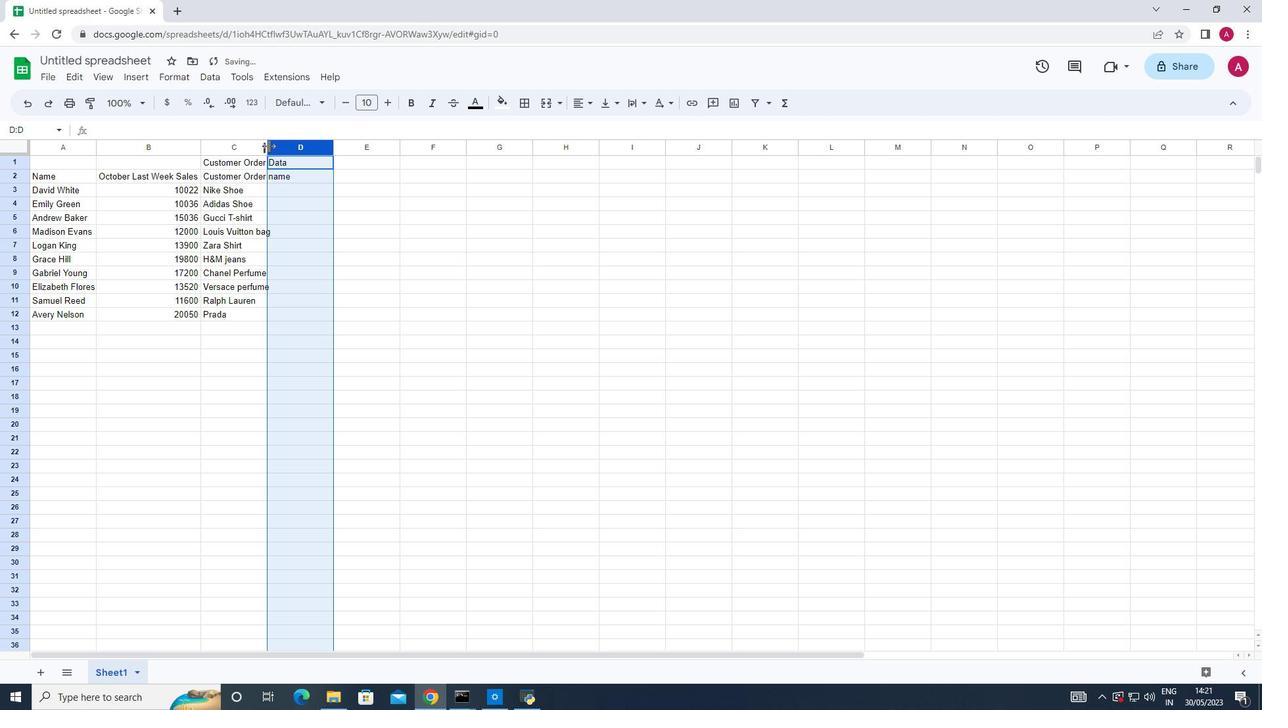 
Action: Mouse pressed left at (268, 145)
Screenshot: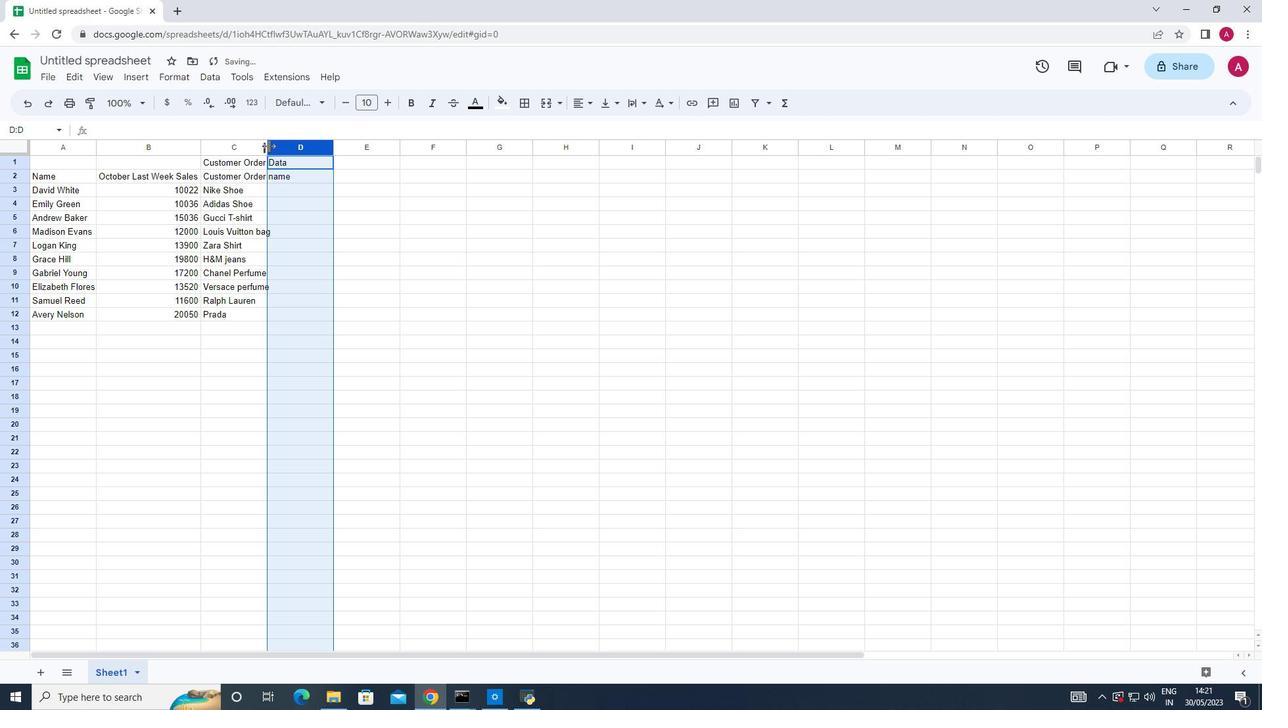 
Action: Mouse moved to (318, 174)
Screenshot: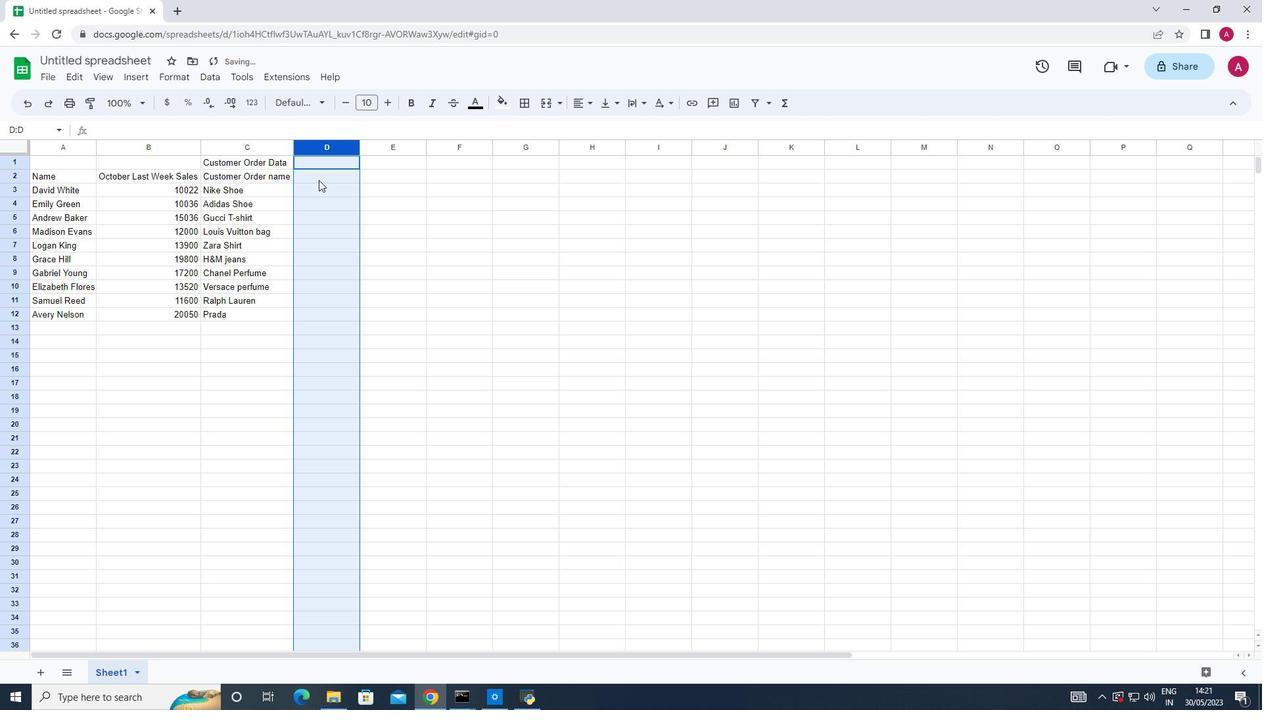 
Action: Mouse pressed left at (318, 174)
Screenshot: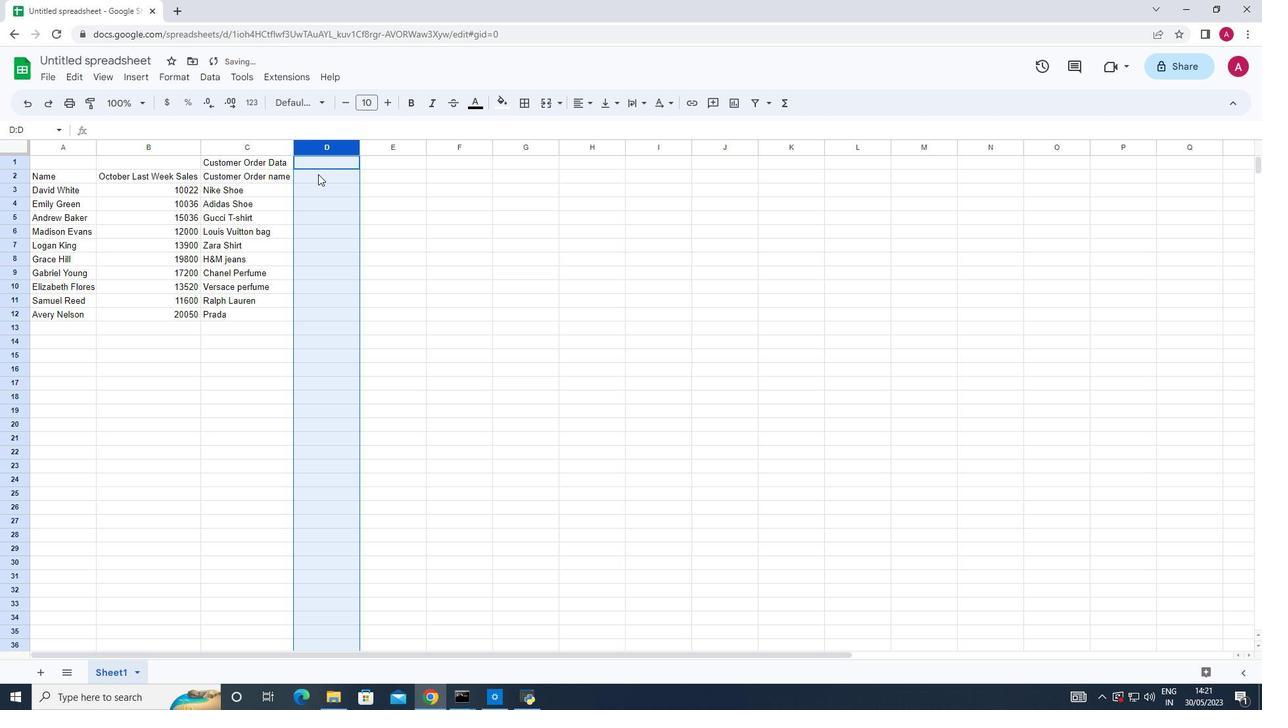 
Action: Key pressed <Key.shift_r>Price
Screenshot: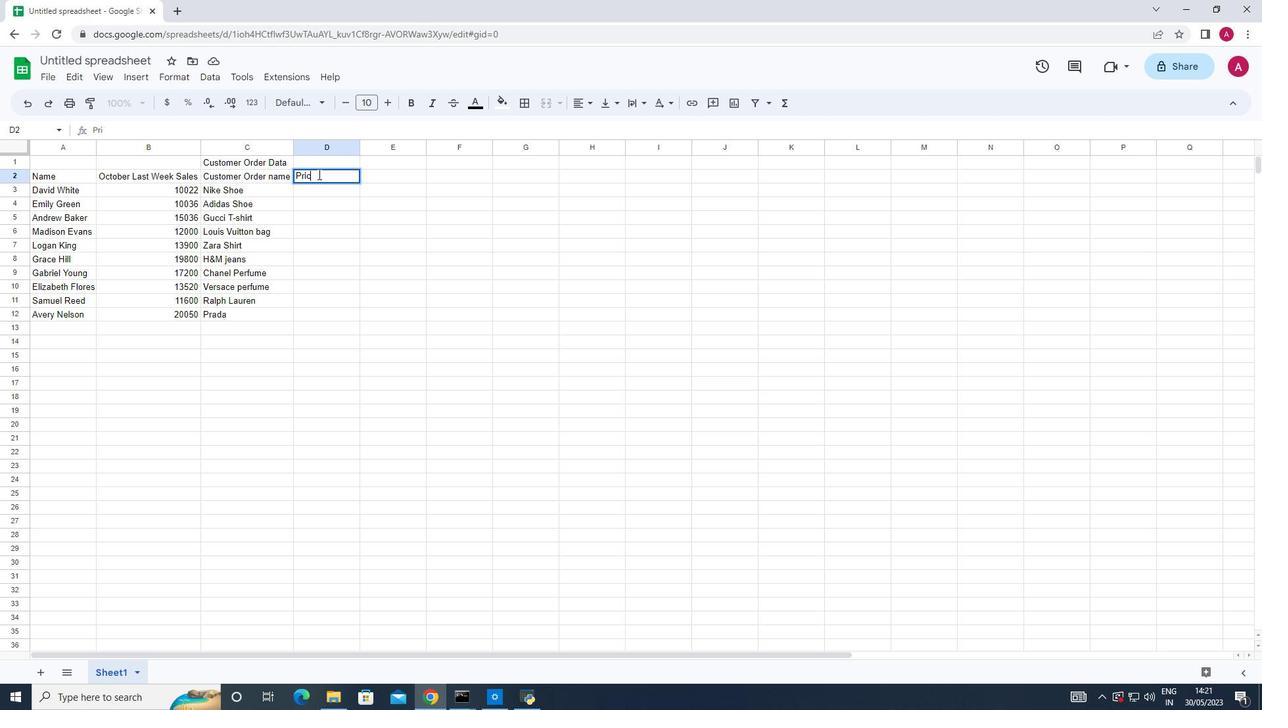 
Action: Mouse moved to (323, 188)
Screenshot: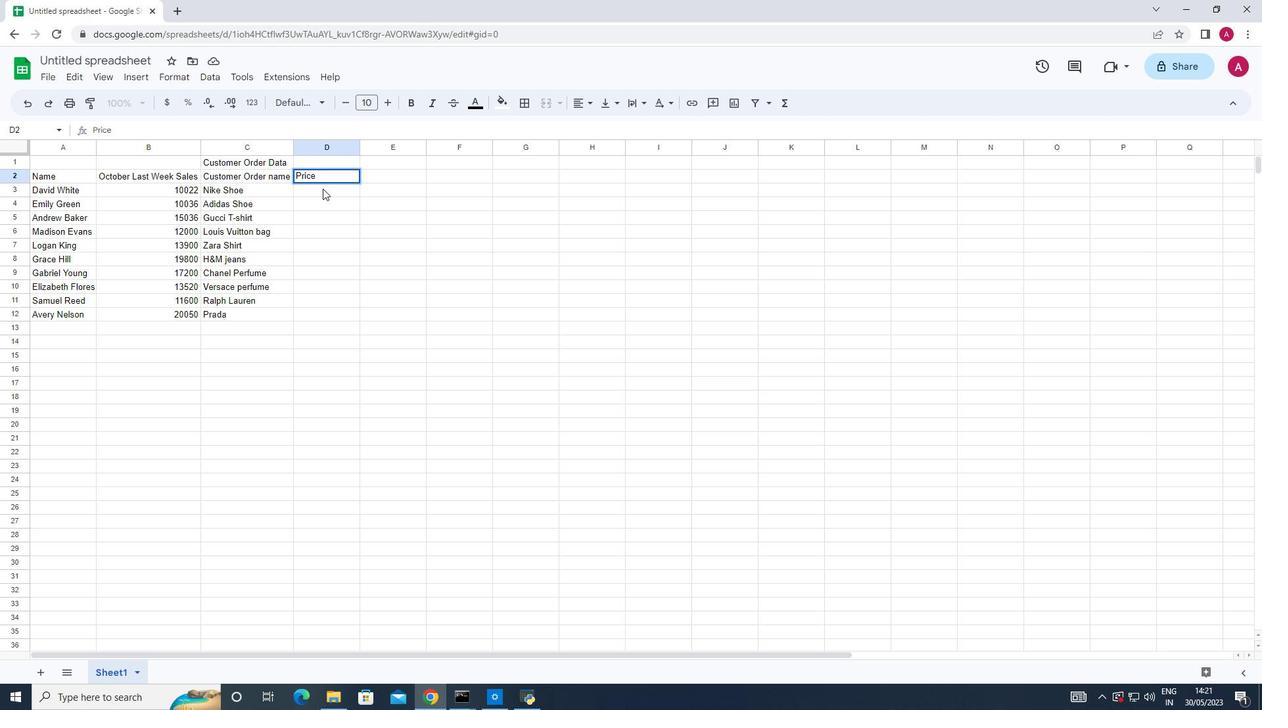 
Action: Mouse pressed left at (323, 188)
Screenshot: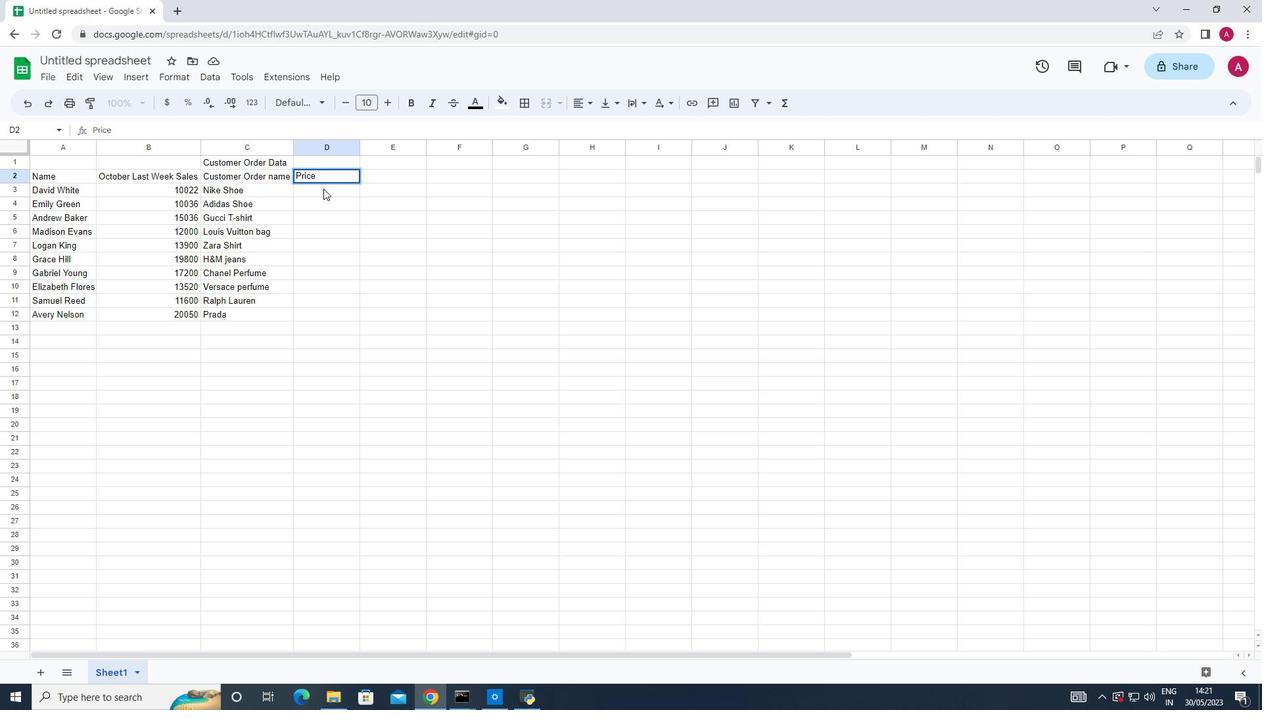 
Action: Key pressed 10000<Key.down>12000<Key.down>11500<Key.down>14000<Key.down>135<Key.backspace>200<Key.down>15000<Key.down>12360<Key.down>13000<Key.down>11000<Key.down>13000
Screenshot: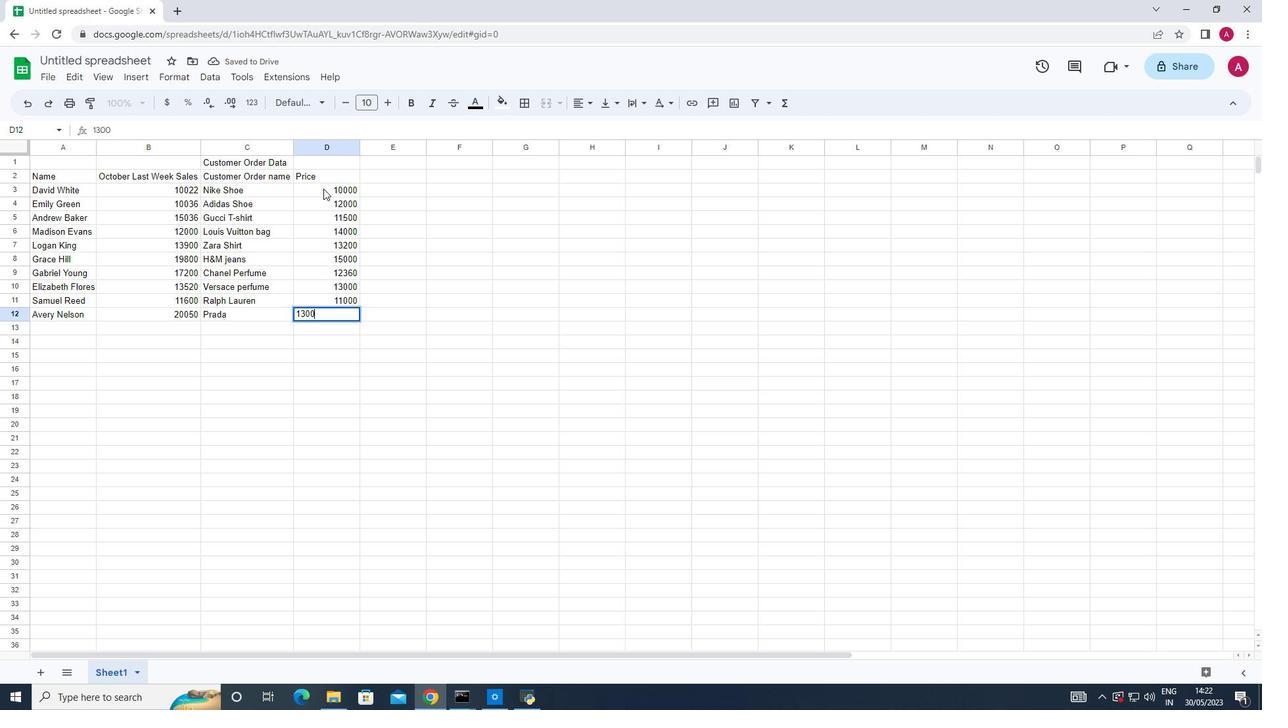 
Action: Mouse moved to (410, 328)
Screenshot: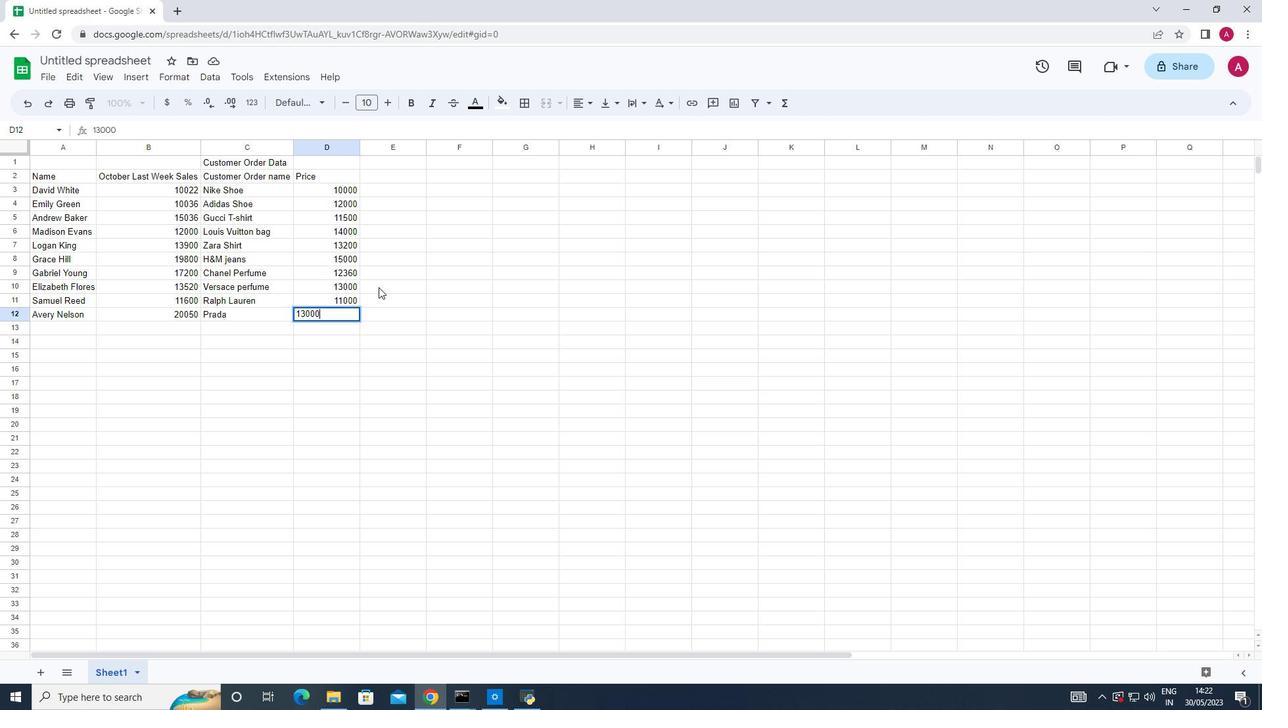 
Action: Mouse pressed left at (410, 328)
Screenshot: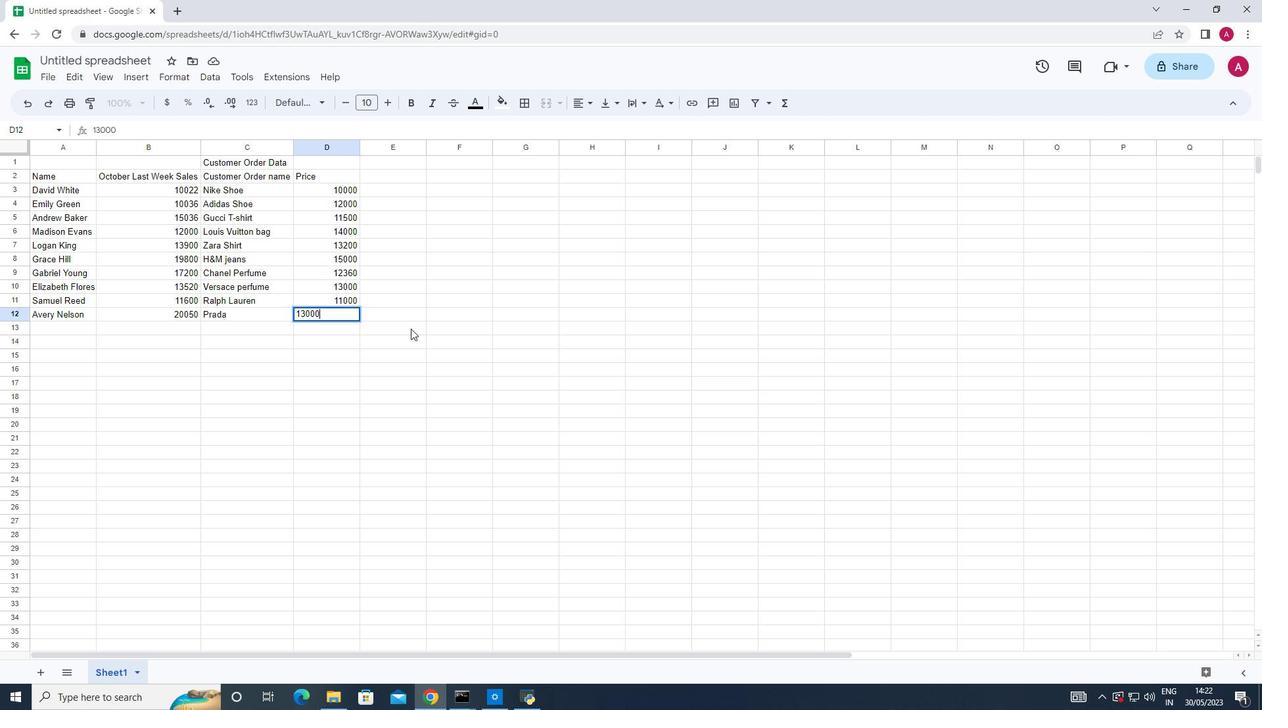 
Action: Mouse moved to (93, 55)
Screenshot: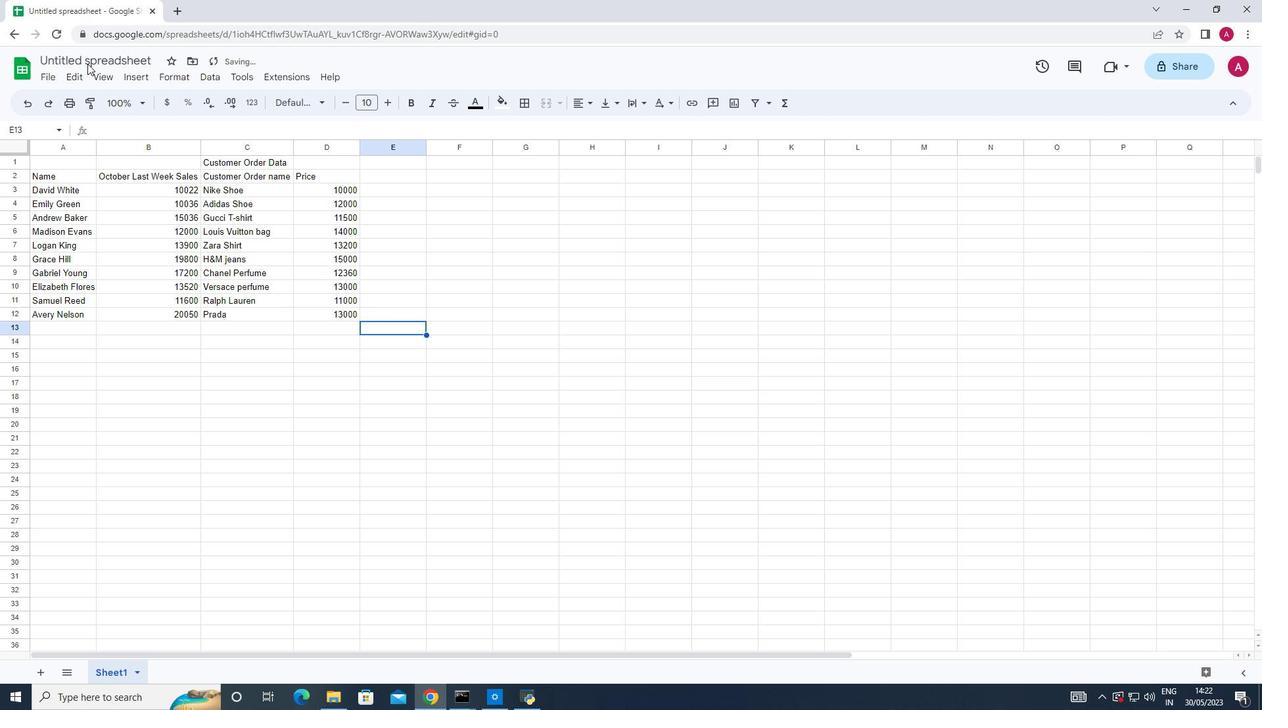 
Action: Mouse pressed left at (93, 55)
Screenshot: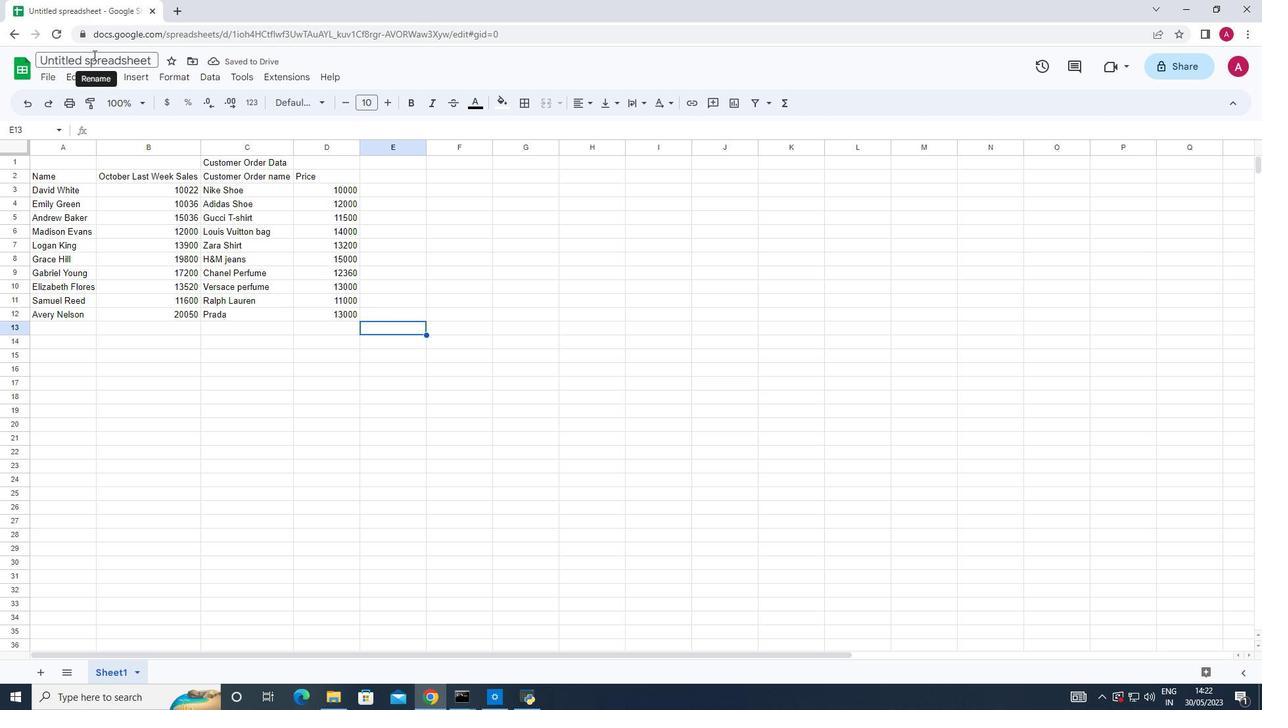 
Action: Key pressed <Key.shift>Auditing<Key.shift>Sales<Key.shift>By<Key.shift>Region<Key.shift_r><Key.shift_r><Key.shift_r>_2022<Key.enter>
Screenshot: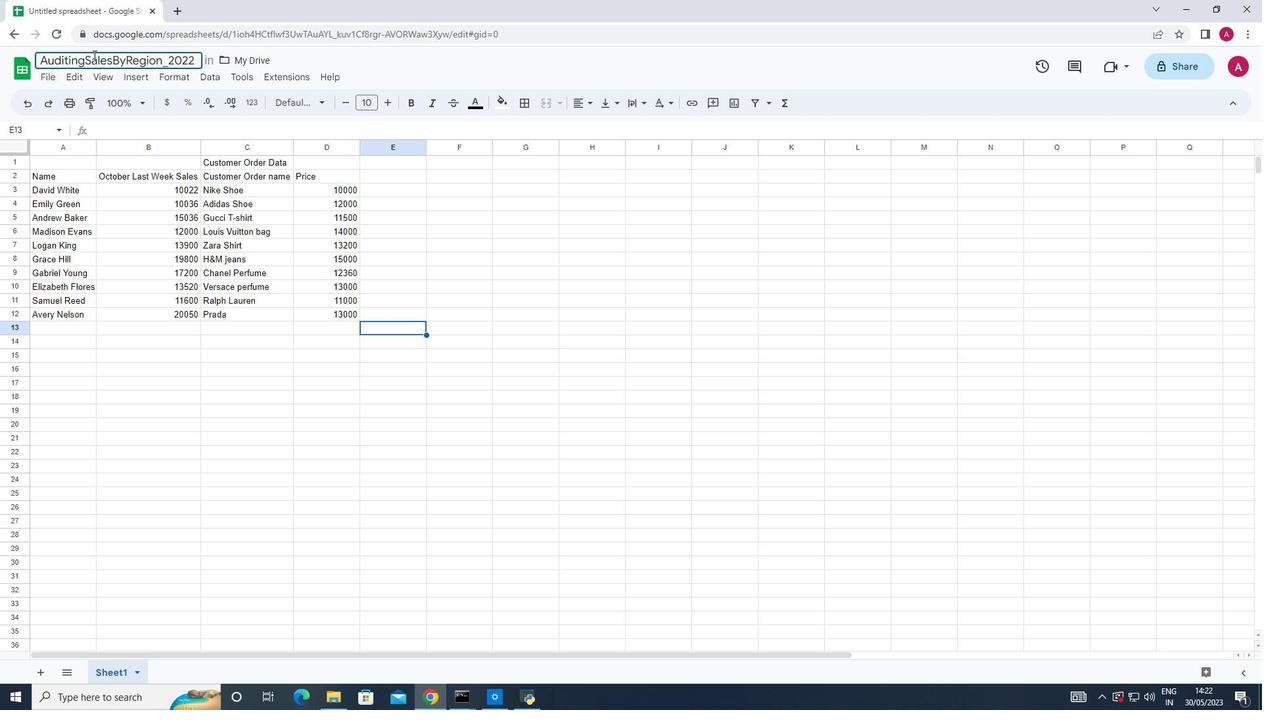 
Action: Mouse moved to (483, 282)
Screenshot: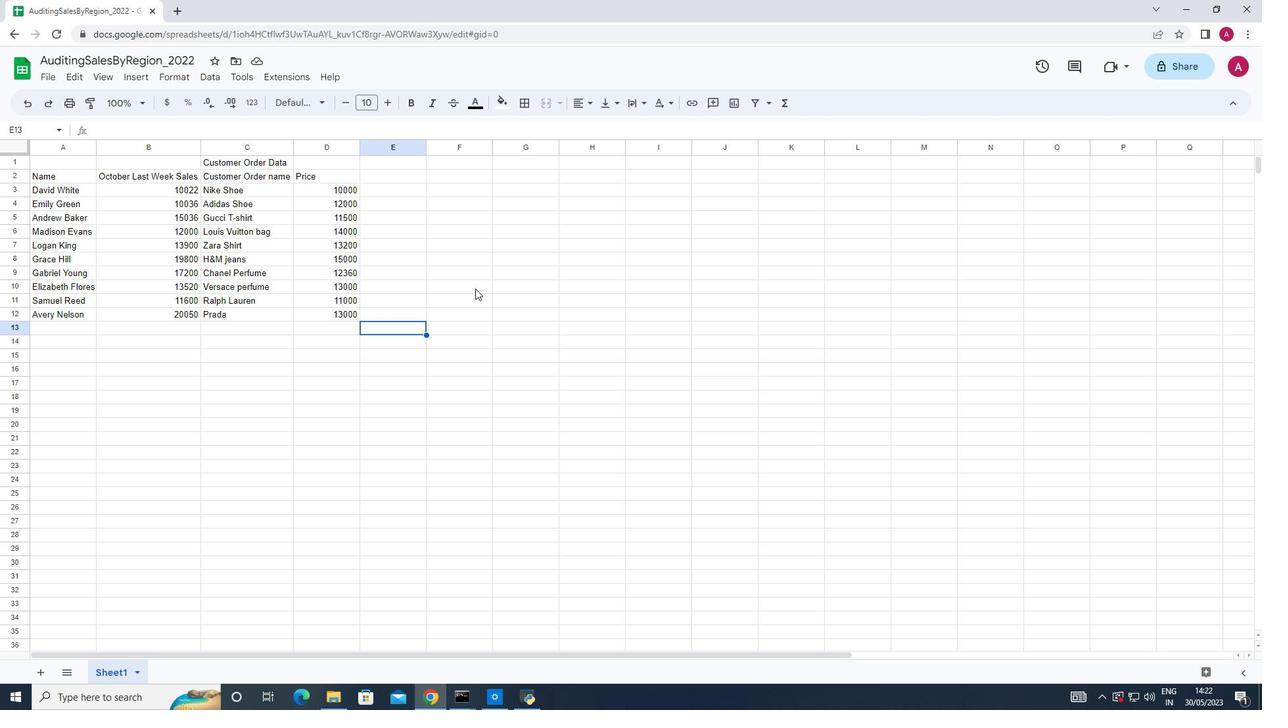 
Action: Mouse pressed left at (483, 282)
Screenshot: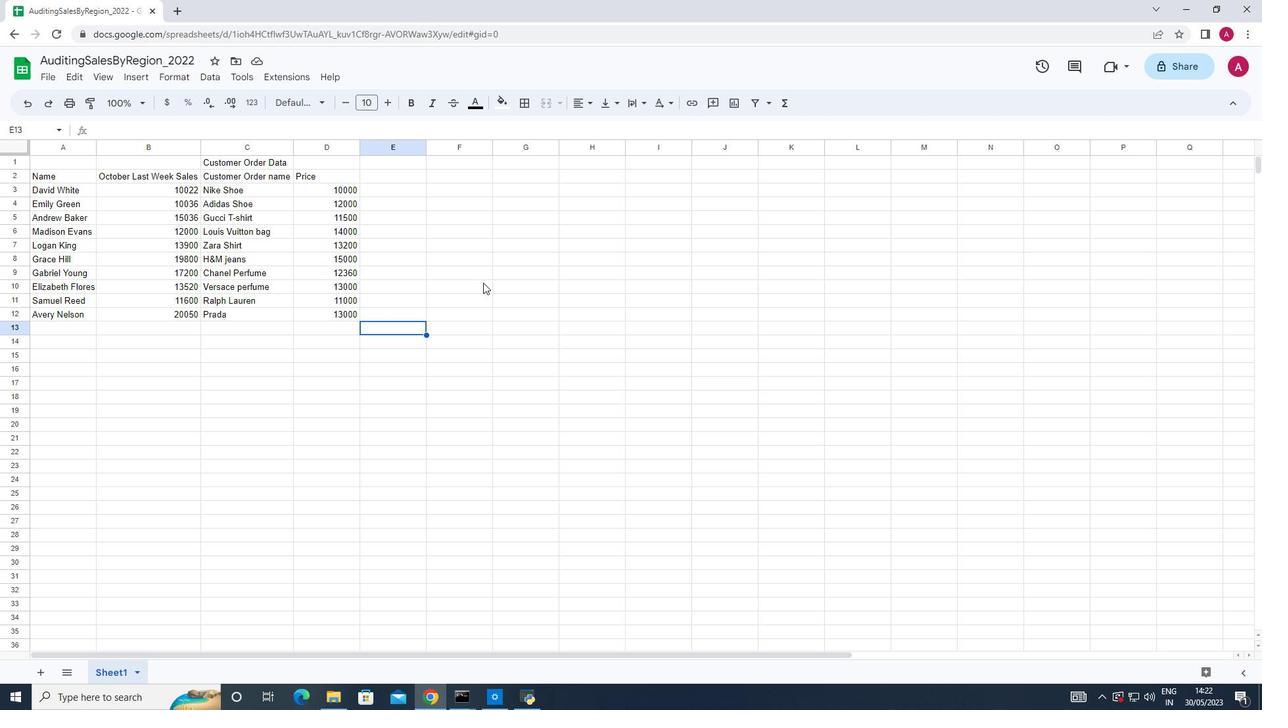 
Action: Mouse moved to (448, 283)
Screenshot: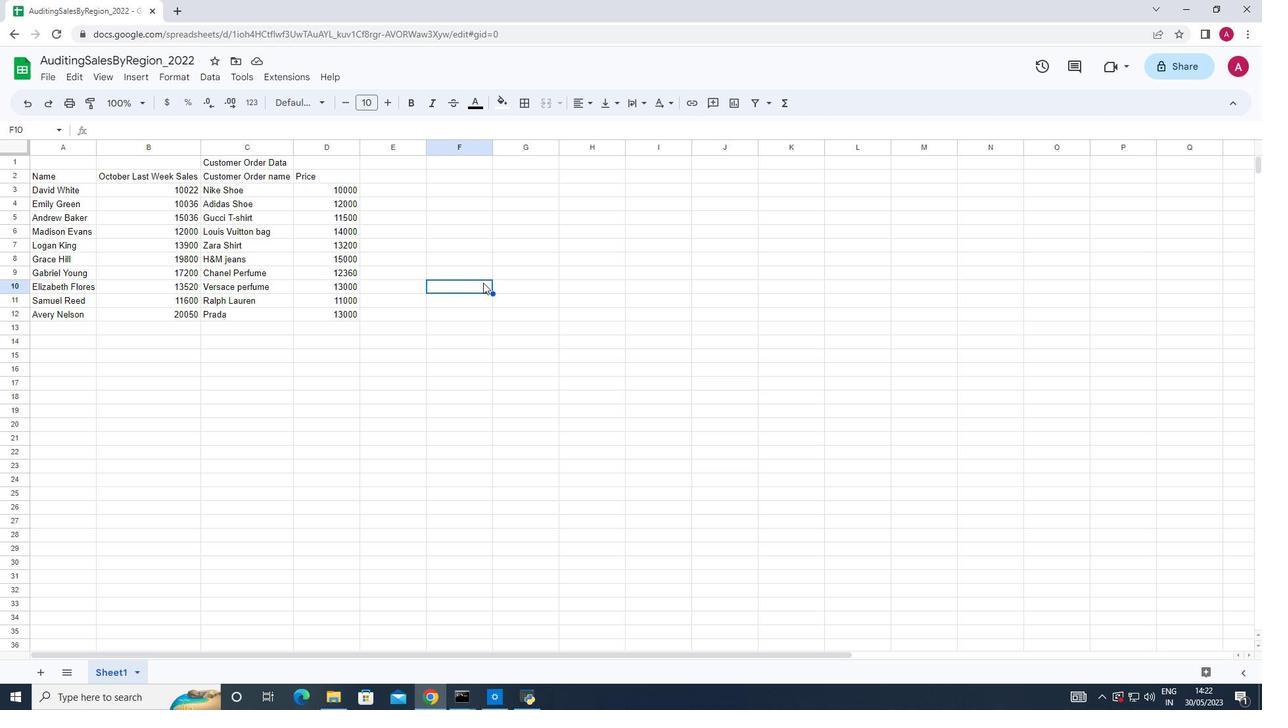 
